 Task: Calculate File Size in a Directory.
Action: Mouse moved to (314, 438)
Screenshot: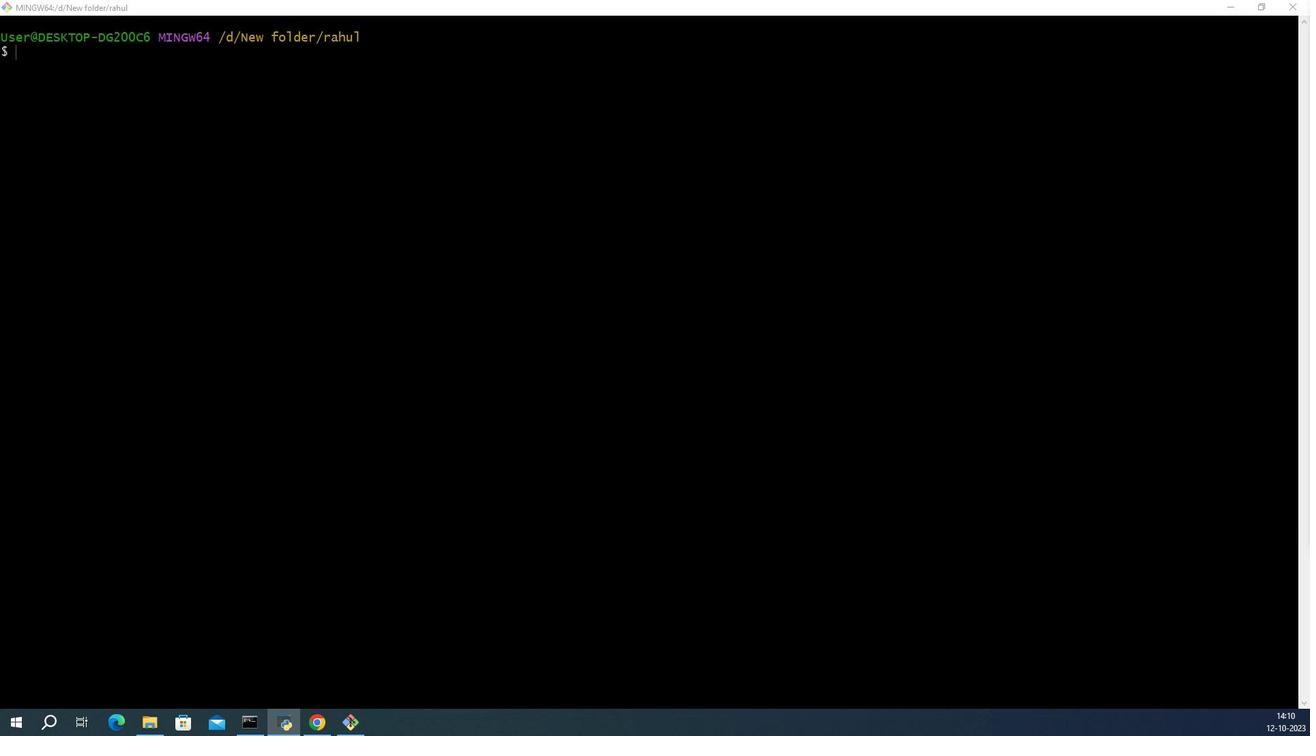
Action: Mouse pressed left at (314, 438)
Screenshot: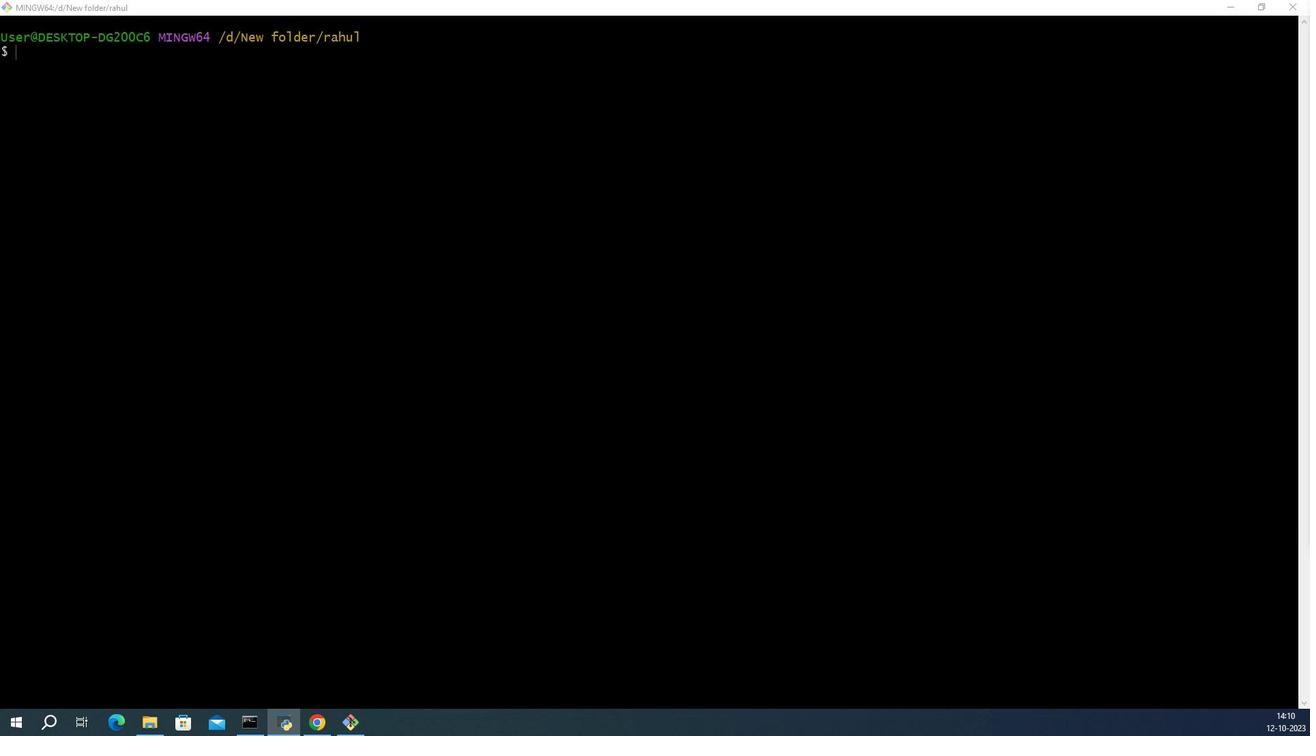 
Action: Mouse moved to (343, 83)
Screenshot: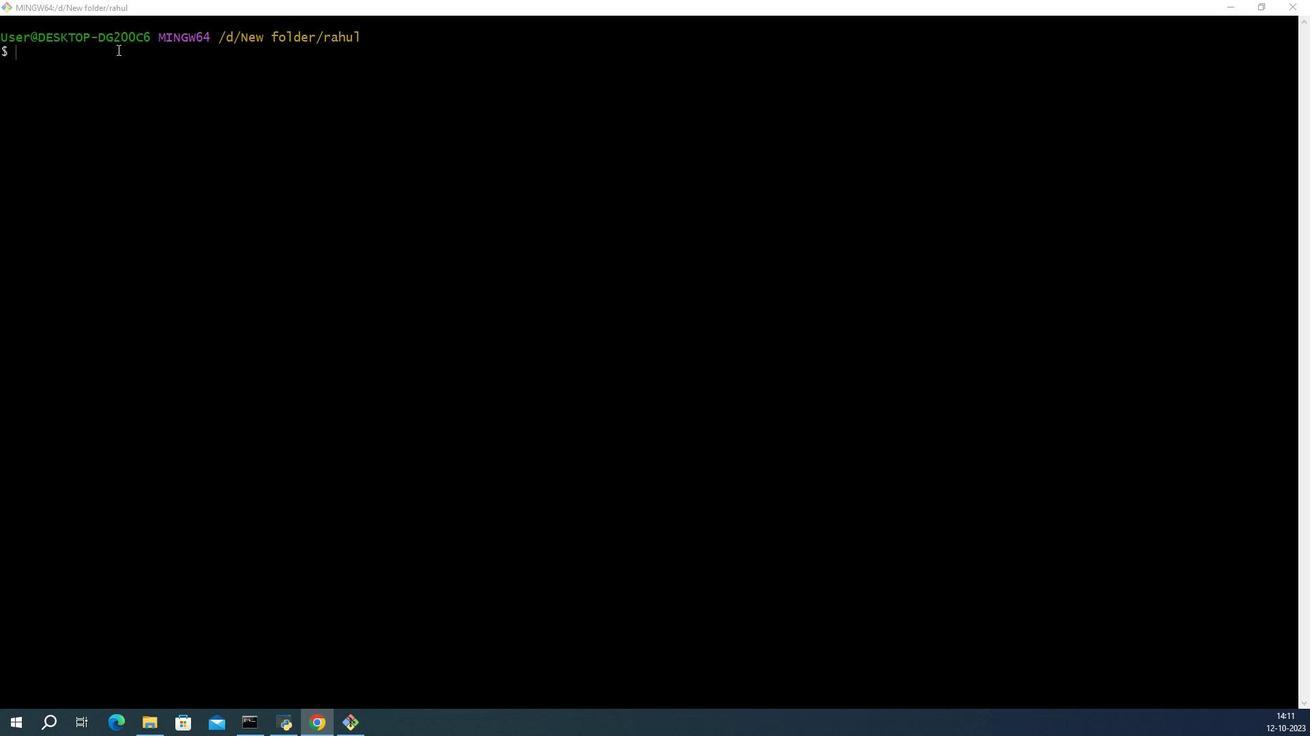 
Action: Mouse pressed left at (343, 83)
Screenshot: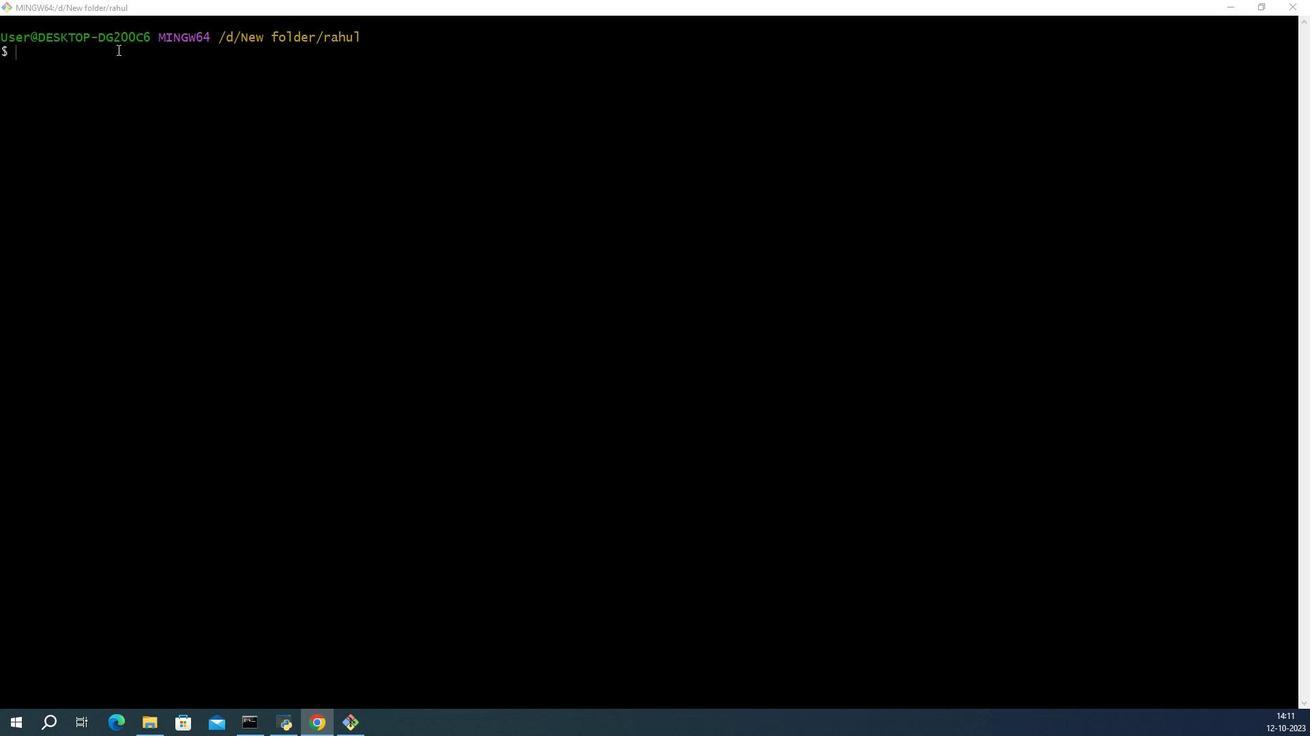 
Action: Key pressed vi<Key.space>sc<Key.backspace><Key.backspace><Key.backspace><Key.backspace><Key.backspace>ls<Key.enter>c<Key.backspace>vi<Key.space>script.sh<Key.enter>i<Key.shift>#<Key.shift>!/bin/bash<Key.enter><Key.enter><Key.enter>function<Key.space>to<Key.space>calculate<Key.space>file<Key.space>size<Key.enter><Key.backspace><Key.enter>calculate<Key.shift_r>_size<Key.shift_r><Key.shift_r><Key.shift_r><Key.shift_r><Key.shift_r><Key.shift_r><Key.shift_r><Key.shift_r><Key.shift_r>(<Key.shift_r>)<Key.right><Key.space><Key.shift_r>{<Key.enter>local<Key.space>total<Key.shift_r><Key.shift_r><Key.shift_r><Key.shift_r><Key.shift_r><Key.shift_r>_size=0<Key.enter>local<Key.space>uniy<Key.backspace>t=<Key.shift_r><Key.shift_r><Key.shift_r><Key.shift_r><Key.shift_r><Key.shift_r><Key.shift_r><Key.shift_r><Key.shift_r><Key.shift_r><Key.shift_r><Key.shift_r><Key.shift_r>(<Key.shift_r>"b<Key.caps_lock><Key.backspace>B<Key.shift_r>"<Key.space><Key.shift_r>"KB<Key.shift_r>"<Key.space><Key.shift_r>"MB<Key.shift_r>"<Key.space><Key.shift_r><Key.shift_r><Key.shift_r><Key.shift_r><Key.shift_r><Key.shift_r><Key.shift_r><Key.shift_r>"GB<Key.shift_r>"<Key.space><Key.shift_r>"TB<Key.shift_r>"<Key.shift_r><Key.shift_r><Key.shift_r>)<Key.enter><Key.enter><Key.enter><Key.enter><Key.shift>#<Key.caps_lock>l<Key.caps_lock>OOP<Key.space>TH<Key.backspace><Key.backspace><Key.backspace><Key.backspace><Key.backspace><Key.backspace><Key.caps_lock>oop<Key.space>through<Key.space>files<Key.space>in<Key.space>the<Key.space>directory<Key.enter><Key.enter><Key.backspace><Key.enter>while<Key.space><Key.caps_lock>IFS=<Key.caps_lock><Key.space>read<Key.space>-r<Key.space>-d<Key.space>''<Key.space>file;d<Key.backspace><Key.space>do<Key.enter>
Screenshot: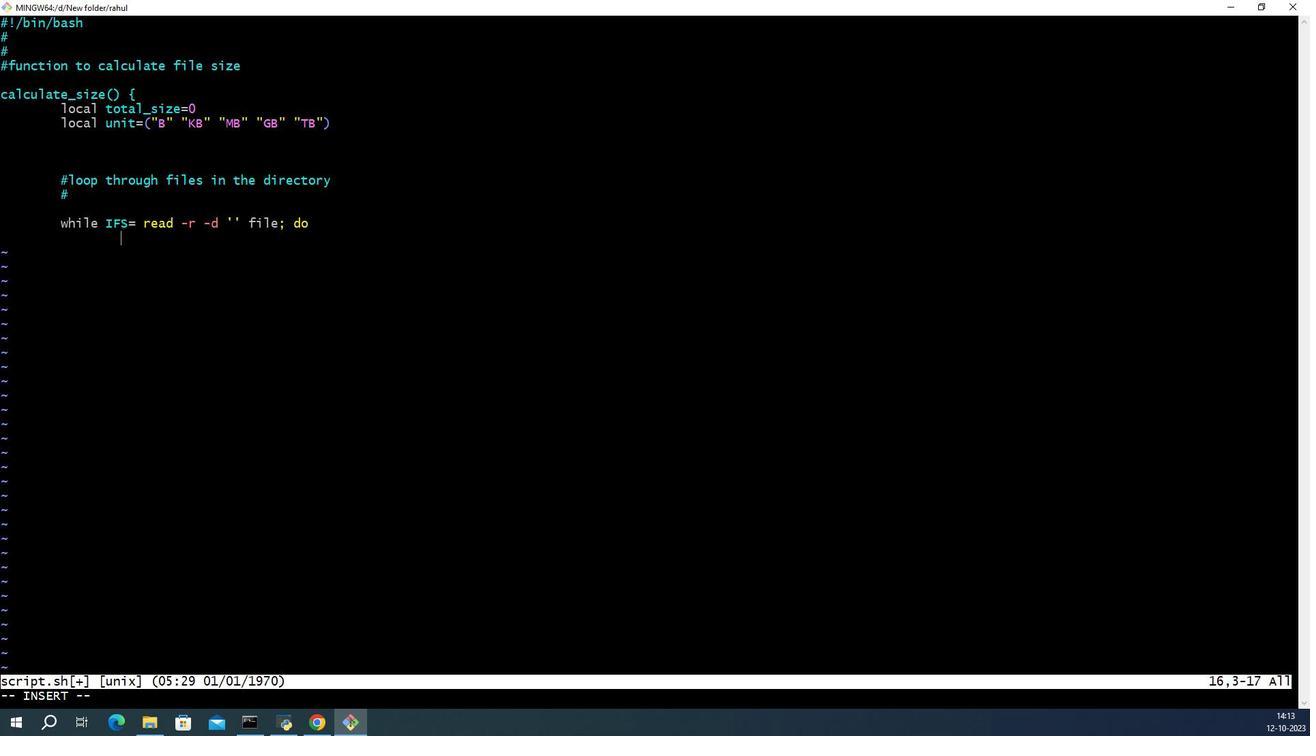 
Action: Mouse moved to (313, 253)
Screenshot: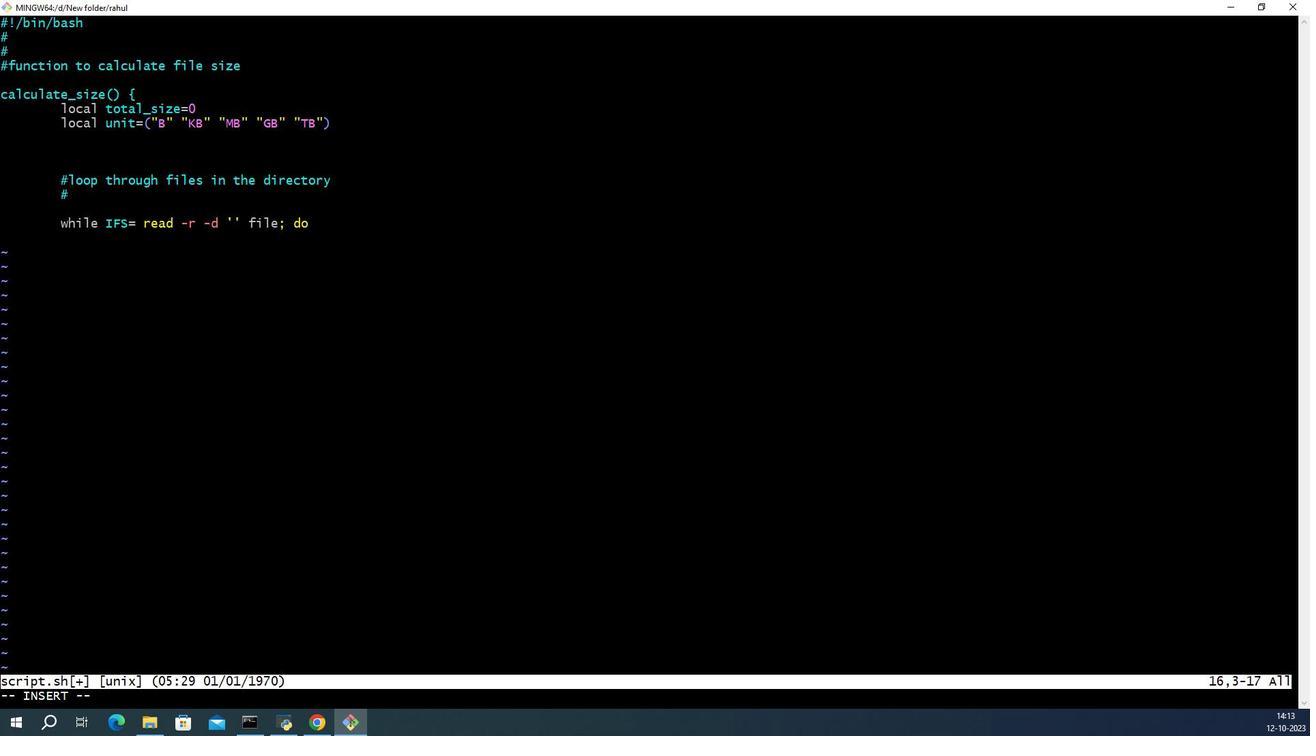 
Action: Mouse scrolled (313, 253) with delta (0, 0)
Screenshot: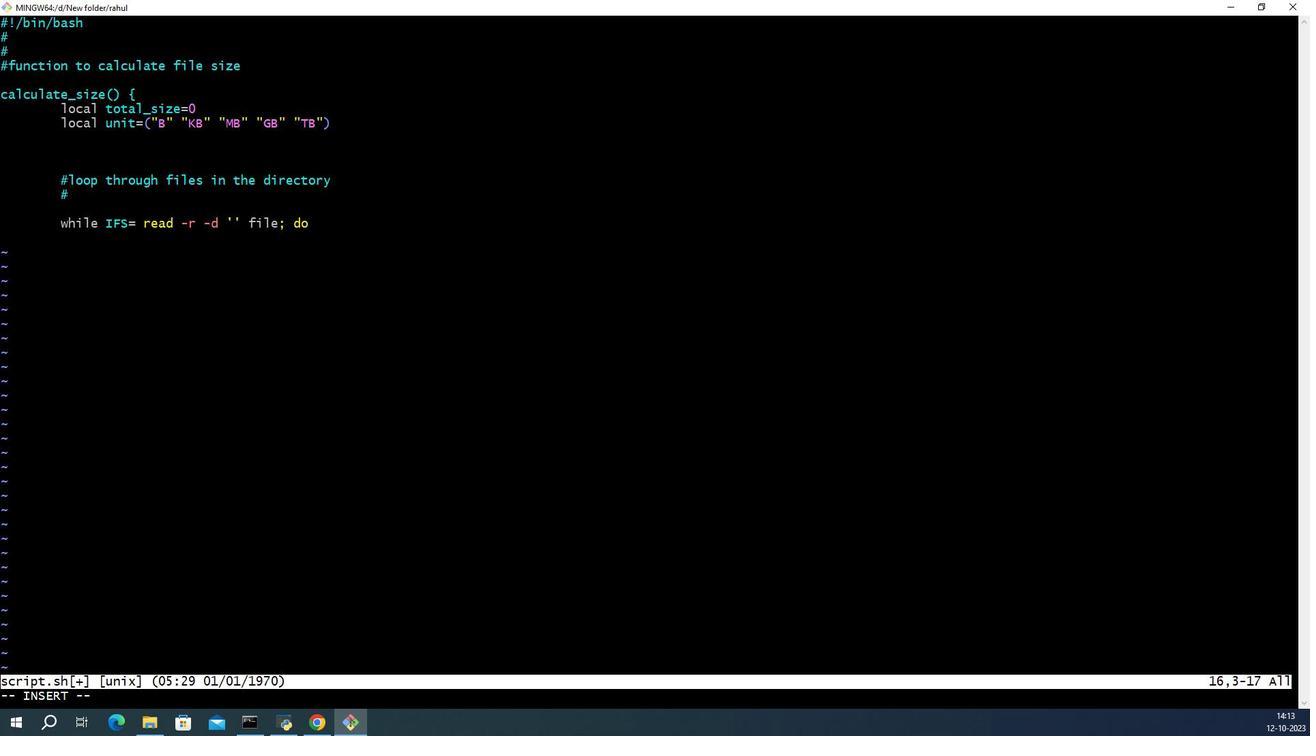 
Action: Mouse moved to (313, 253)
Screenshot: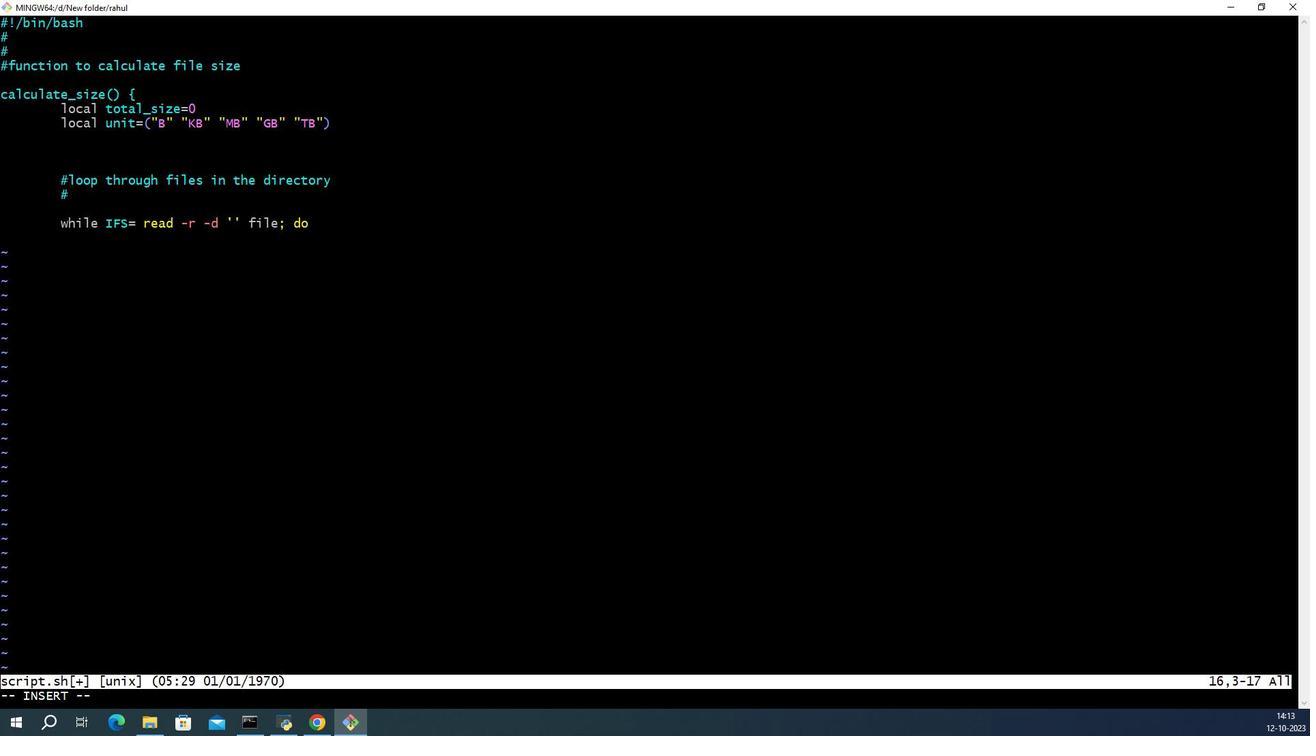 
Action: Mouse scrolled (313, 253) with delta (0, 0)
Screenshot: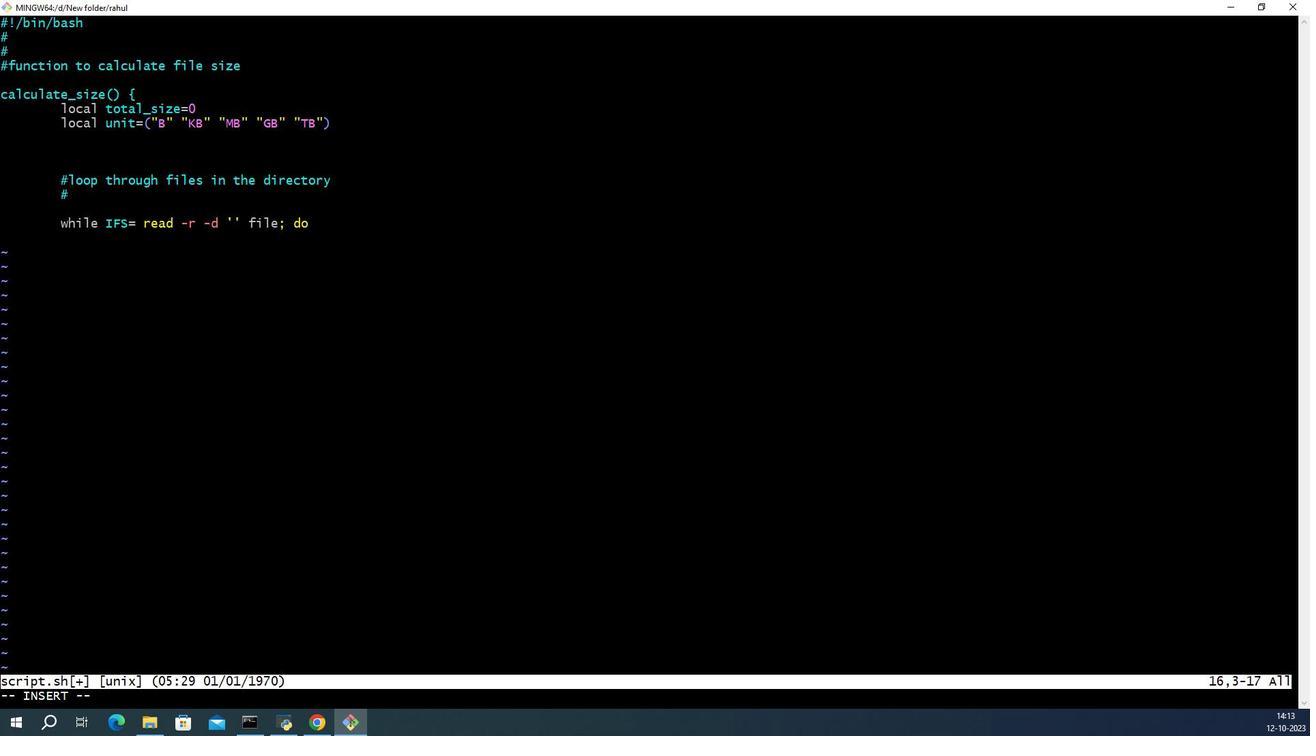 
Action: Mouse moved to (313, 255)
Screenshot: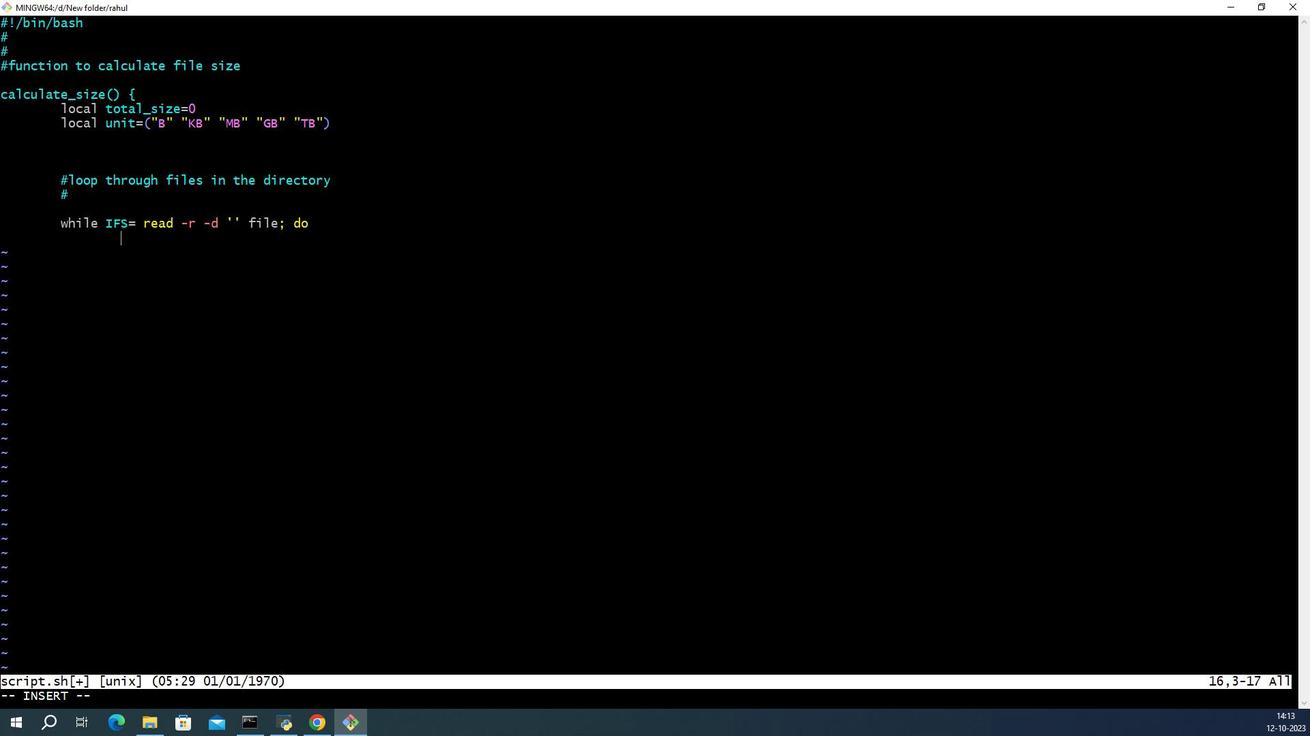 
Action: Mouse scrolled (313, 255) with delta (0, 0)
Screenshot: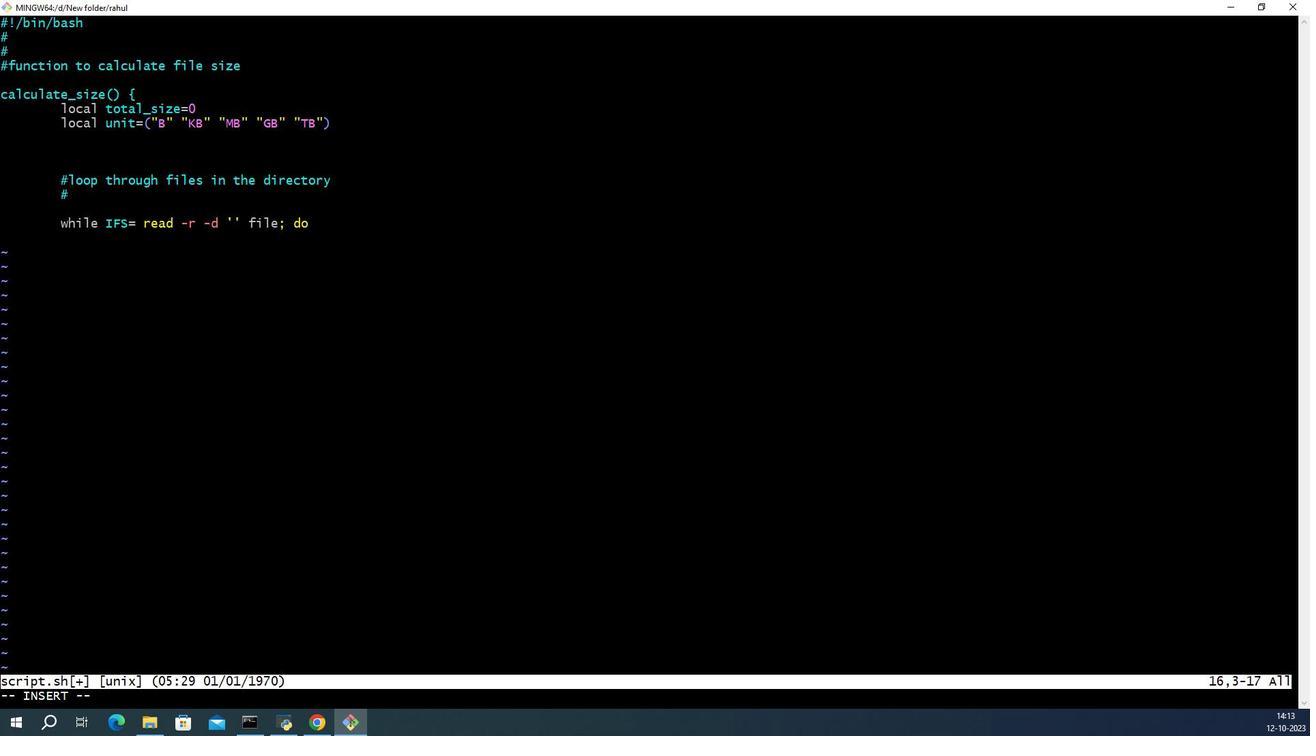 
Action: Mouse moved to (313, 262)
Screenshot: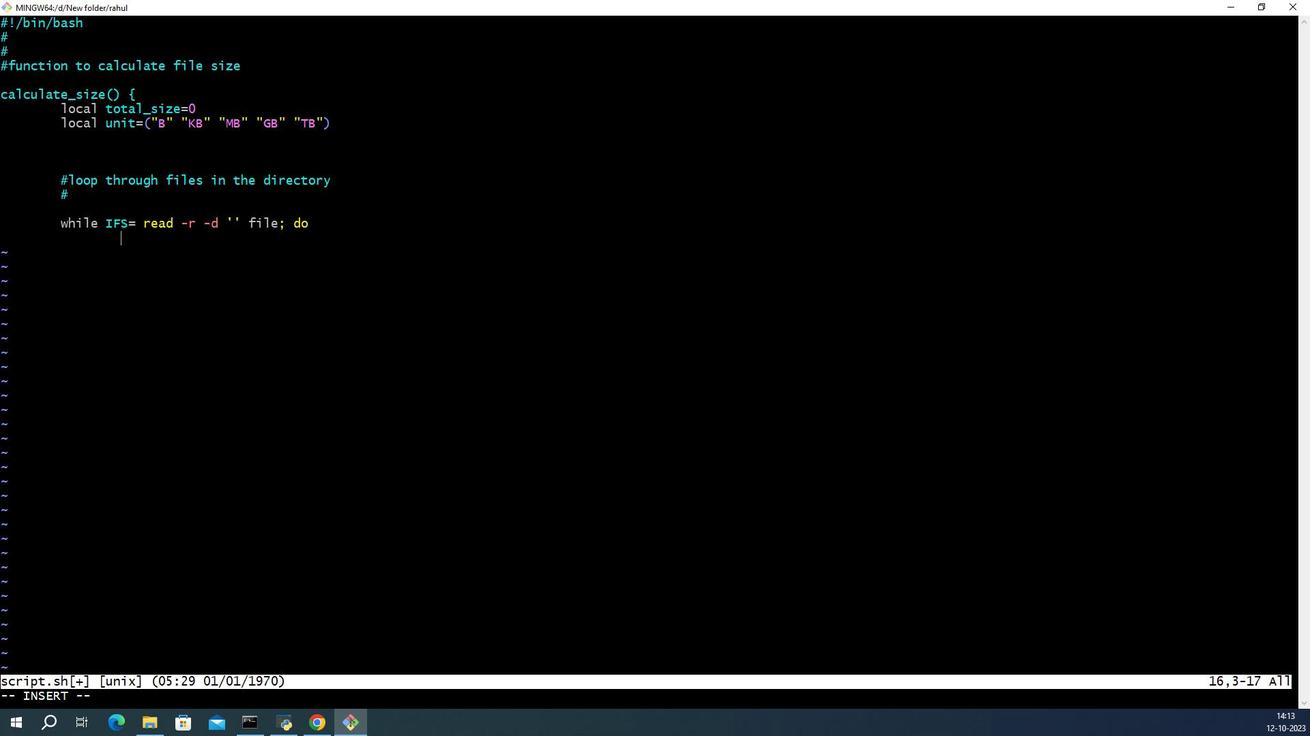 
Action: Mouse scrolled (313, 262) with delta (0, 0)
Screenshot: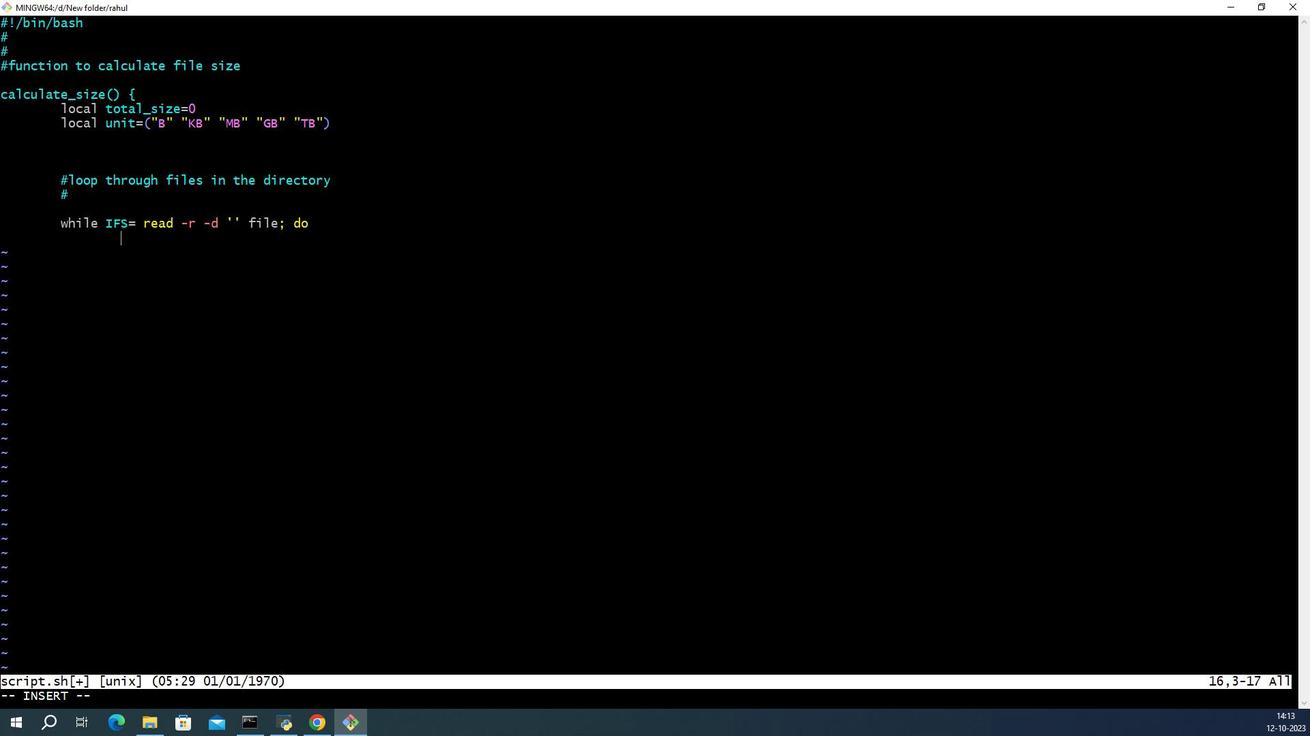 
Action: Mouse moved to (343, 234)
Screenshot: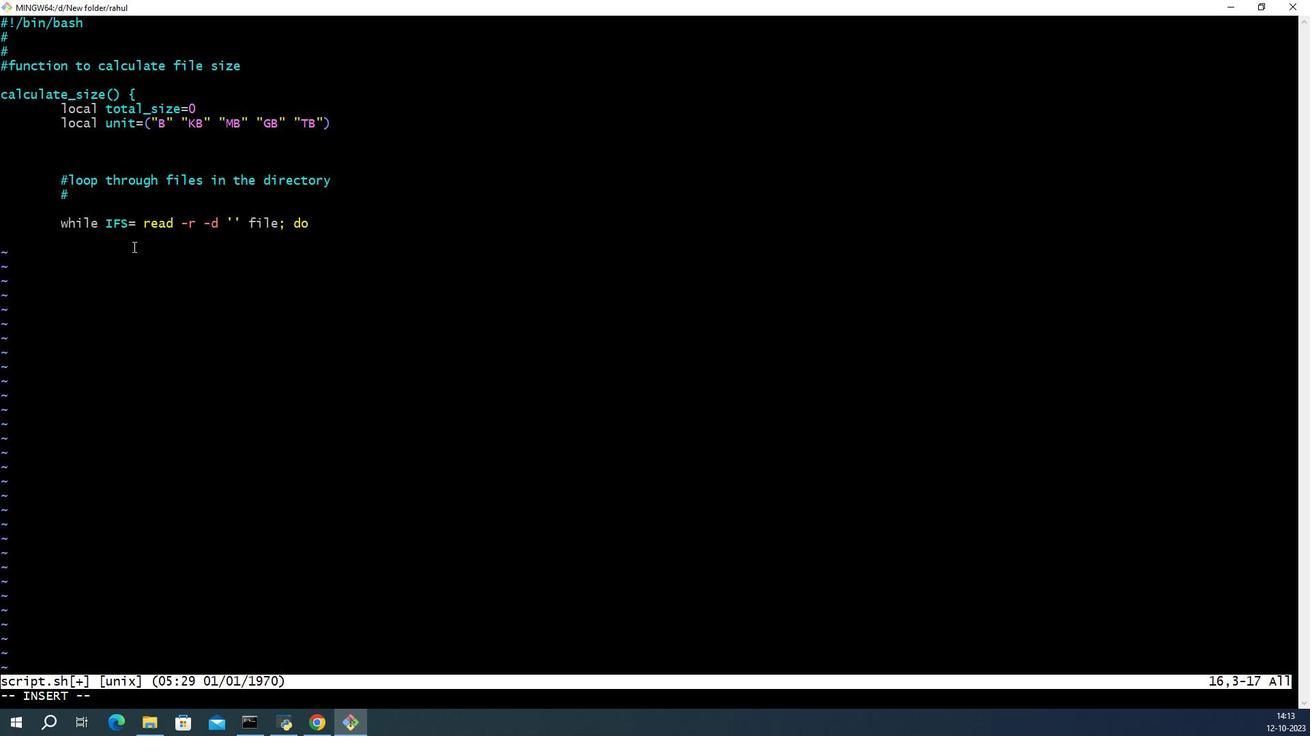 
Action: Mouse pressed left at (343, 234)
Screenshot: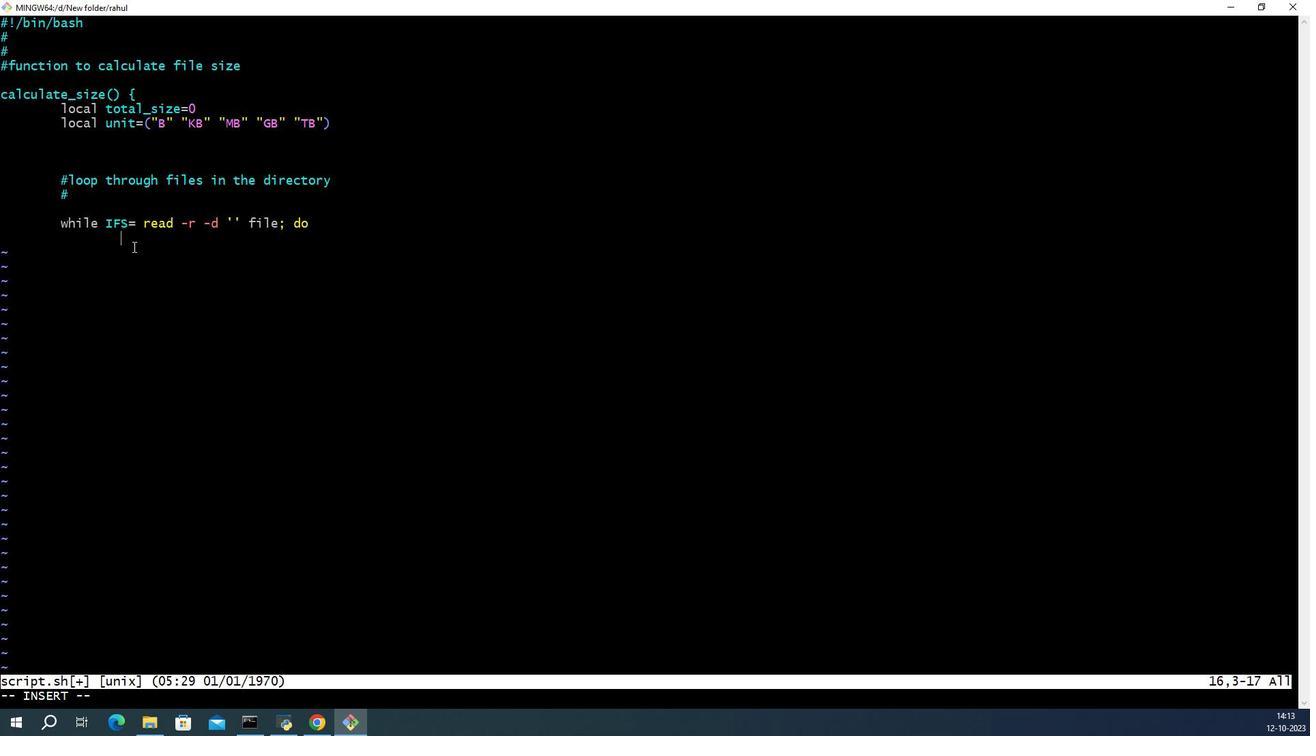 
Action: Key pressed <Key.shift><Key.shift>#<Key.caps_lock>G<Key.caps_lock>et<Key.space>the<Key.space>su<Key.backspace>ize<Key.space>of<Key.space>each<Key.space>files<Key.enter><Key.backspace><Key.enter>aize<Key.backspace><Key.backspace><Key.backspace><Key.backspace>ai<Key.backspace><Key.backspace><Key.backspace>size=<Key.shift>$<Key.shift_r>(du<Key.space>-b<Key.space><Key.shift_r>"<Key.shift>$file<Key.shift_r><Key.shift_r><Key.shift_r><Key.shift_r><Key.shift_r><Key.shift_r><Key.shift_r><Key.shift_r><Key.shift_r><Key.shift_r><Key.shift_r><Key.shift_r><Key.shift_r><Key.shift_r><Key.shift_r><Key.shift_r><Key.shift_r><Key.shift_r><Key.shift_r><Key.shift_r><Key.shift_r><Key.shift_r><Key.shift_r><Key.shift_r><Key.shift_r><Key.shift_r><Key.shift_r>"<Key.space><Key.shift_r><Key.shift_r><Key.shift_r><Key.shift_r><Key.shift_r><Key.shift_r><Key.shift_r><Key.shift_r><Key.shift_r><Key.shift_r><Key.shift_r><Key.shift_r><Key.shift_r><Key.shift_r><Key.shift_r><Key.shift_r><Key.shift_r><Key.shift_r><Key.shift_r><Key.shift_r><Key.shift_r><Key.shift_r><Key.shift_r><Key.shift_r><Key.shift_r><Key.shift_r><Key.shift_r><Key.shift_r><Key.shift_r>|<Key.space>awk<Key.space>'<Key.shift_r>{print<Key.space><Key.shift><Key.shift><Key.shift><Key.shift><Key.shift><Key.shift>$1<Key.shift_r>"<Key.backspace>'<Key.space><Key.shift_r>)<Key.enter><Key.up><Key.right><Key.right><Key.right><Key.right><Key.right><Key.right><Key.right><Key.right><Key.right><Key.right><Key.right><Key.right><Key.right><Key.right><Key.right><Key.right><Key.right><Key.right><Key.right><Key.right><Key.right><Key.right><Key.right><Key.right><Key.right><Key.right><Key.right><Key.right><Key.right><Key.right><Key.right><Key.right><Key.right><Key.right><Key.right><Key.right><Key.right><Key.shift_r>}<Key.right><Key.right><Key.enter><Key.backspace><Key.right><Key.enter><Key.enter>total<Key.shift_r><Key.shift_r><Key.shift_r><Key.shift_r><Key.shift_r><Key.shift_r><Key.shift_r>_size=<Key.shift>$<Key.shift_r>(du<Key.space>-b<Key.space><Key.shift_r>"<Key.shift>$file<Key.shift_r><Key.shift_r><Key.shift_r><Key.shift_r><Key.shift_r><Key.shift_r><Key.shift_r><Key.shift_r>"<Key.backspace><Key.backspace><Key.backspace><Key.backspace><Key.backspace><Key.backspace><Key.backspace><Key.backspace><Key.backspace><Key.backspace><Key.backspace><Key.backspace><Key.backspace><Key.shift_r>(total<Key.shift_r>_size<Key.space><Key.shift_r>+<Key.space>size<Key.shift_r><Key.shift_r><Key.shift_r>)<Key.shift_r>)<Key.enter>done<Key.space><Key.shift_r><Key.shift_r><Key.shift_r><Key.shift_r><Key.shift_r><Key.shift_r><Key.shift_r><Key.shift_r><Key.shift_r><Key.shift_r><Key.shift_r><Key.shift_r><Key.shift_r><Key.shift_r><Key.shift_r><Key.shift_r><Key.shift_r><Key.shift_r><Key.shift_r><Key.shift_r><Key.shift_r><Key.shift_r><Key.shift_r><Key.shift_r><Key.shift_r><Key.shift_r><Key.shift_r><Key.shift_r><Key.shift_r><Key.shift_r><Key.shift_r><Key.shift_r><Key.shift_r><Key.shift_r><Key.shift_r><Key.shift_r><Key.shift_r><<Key.space><<Key.shift_r><Key.shift_r><Key.shift_r><Key.shift_r><Key.shift_r><Key.shift_r>(find<Key.space><Key.shift_r>"<Key.shift>$1<Key.shift_r>"<Key.space>-type<Key.space>f<Key.space>-print0<Key.shift_r><Key.shift_r><Key.shift_r><Key.shift_r><Key.shift_r><Key.shift_r><Key.shift_r><Key.shift_r><Key.shift_r><Key.shift_r><Key.shift_r><Key.shift_r><Key.shift_r><Key.shift_r><Key.shift_r><Key.shift_r><Key.shift_r><Key.shift_r><Key.shift_r><Key.shift_r><Key.shift_r><Key.shift_r><Key.shift_r><Key.shift_r><Key.shift_r><Key.shift_r><Key.shift_r>)<Key.shift_r><Key.enter><Key.up>
Screenshot: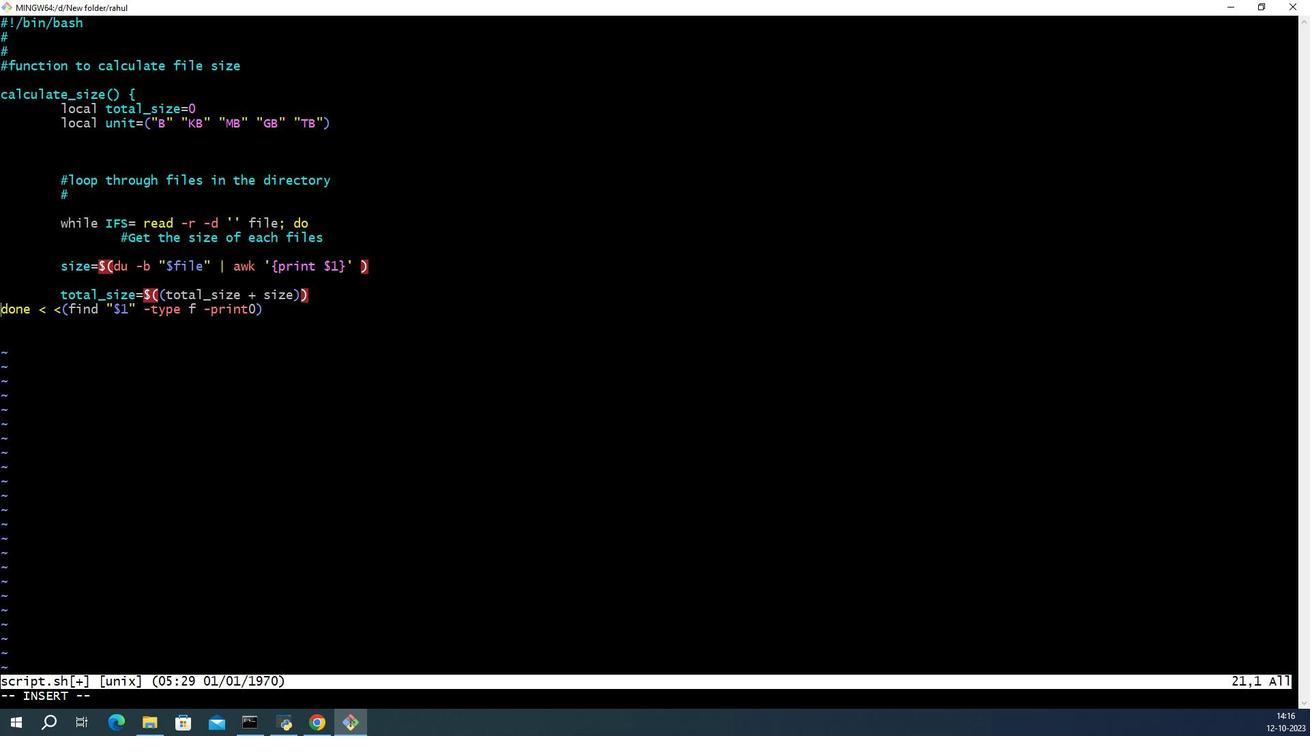 
Action: Mouse moved to (314, 193)
Screenshot: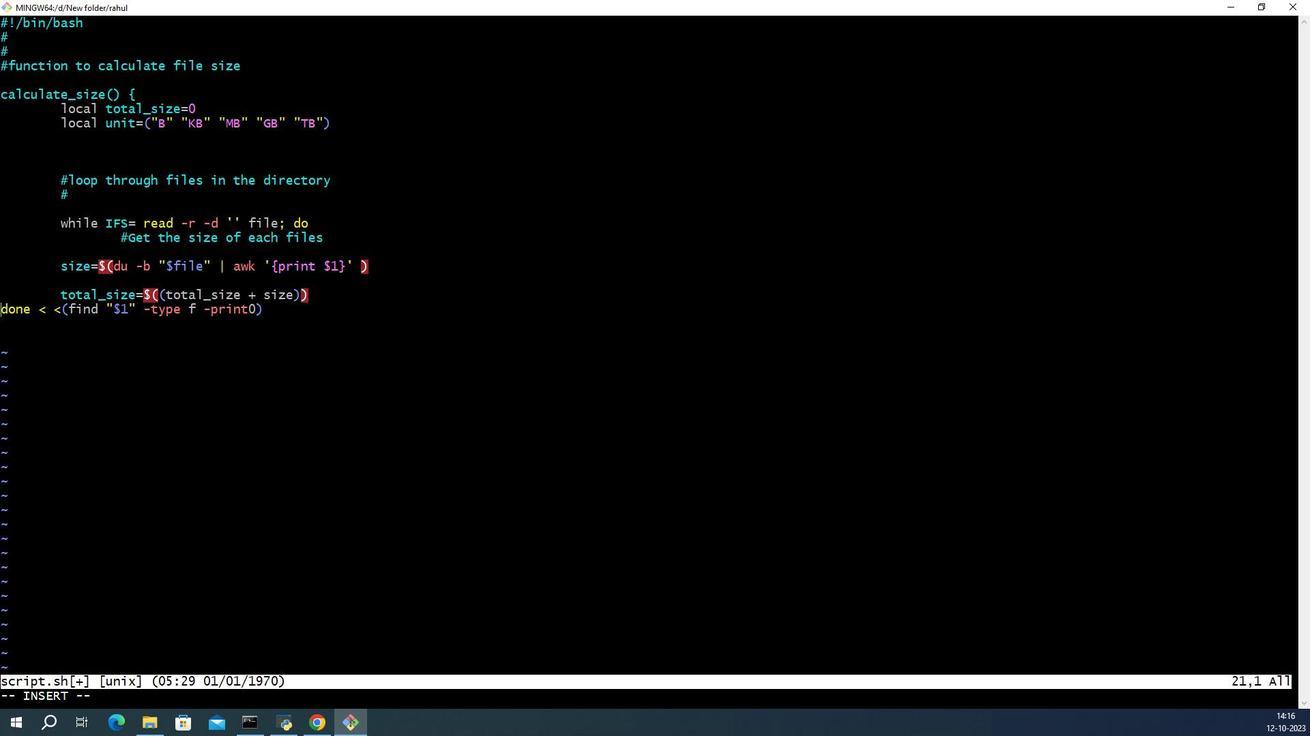 
Action: Mouse scrolled (314, 194) with delta (0, 0)
Screenshot: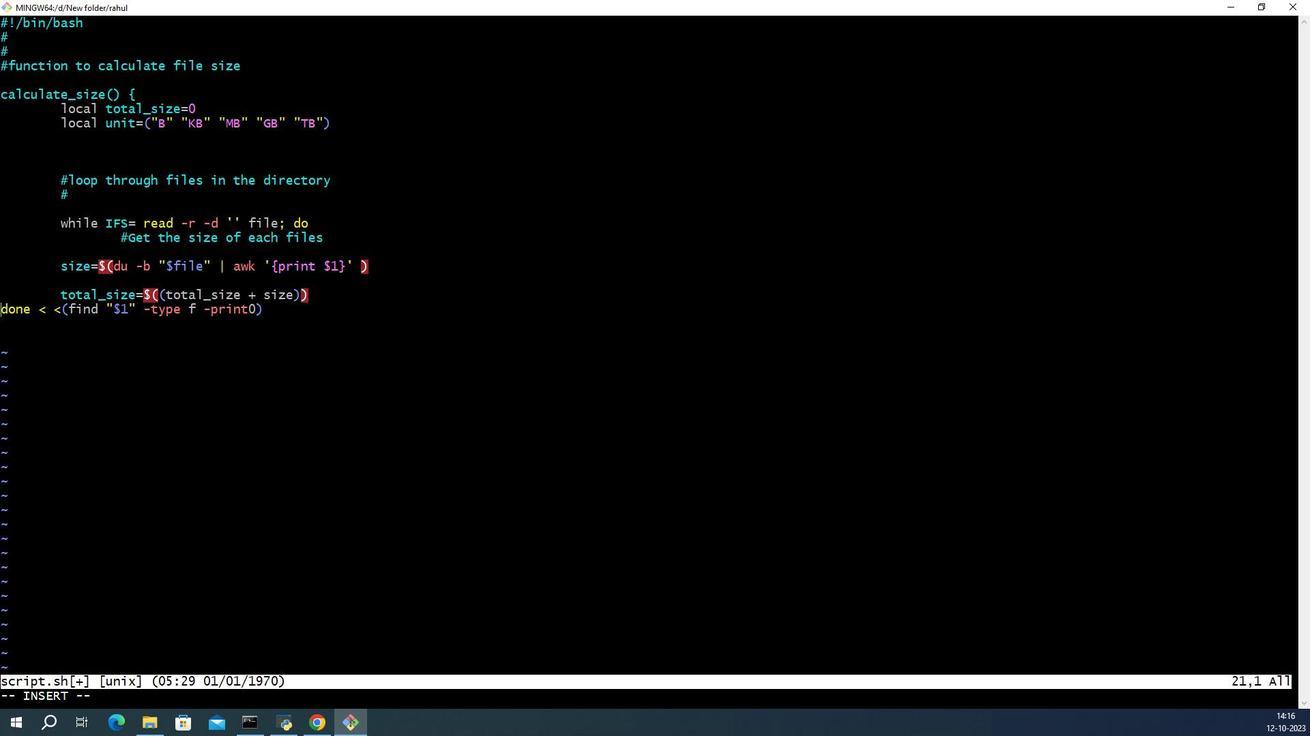 
Action: Mouse moved to (314, 194)
Screenshot: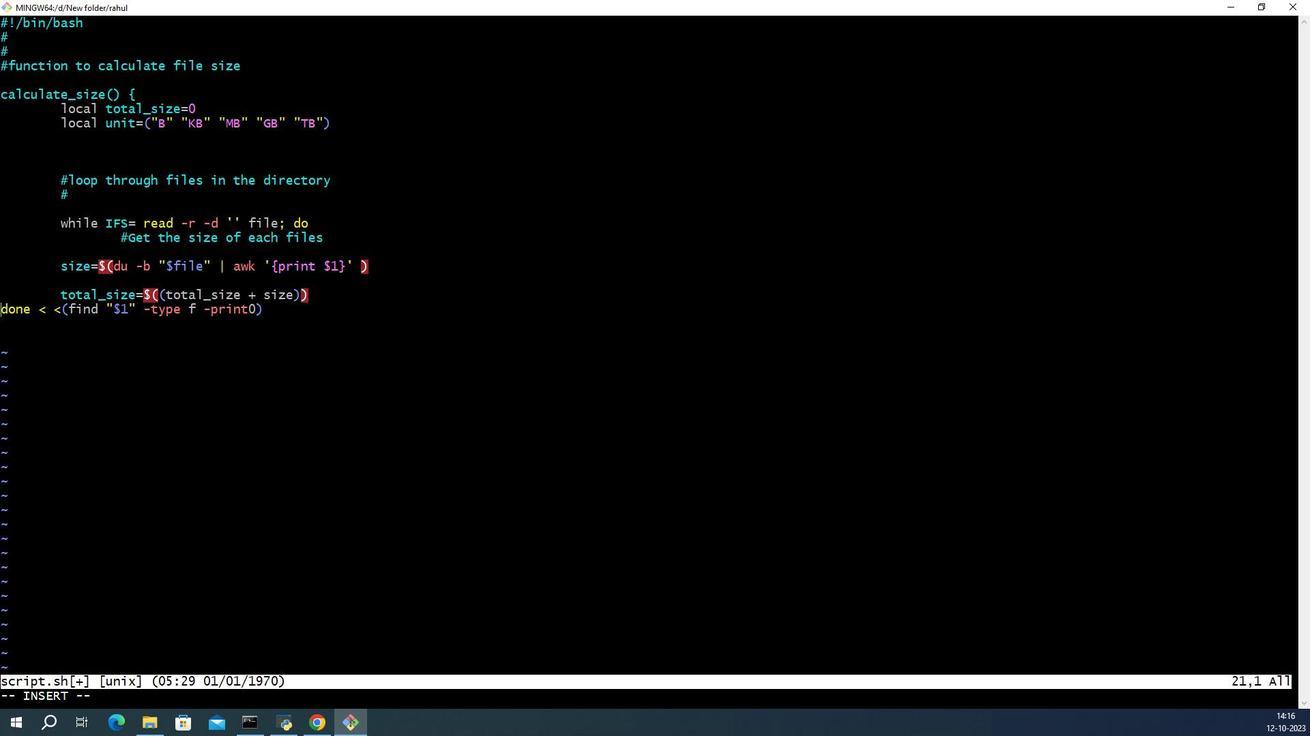 
Action: Mouse scrolled (314, 194) with delta (0, 0)
Screenshot: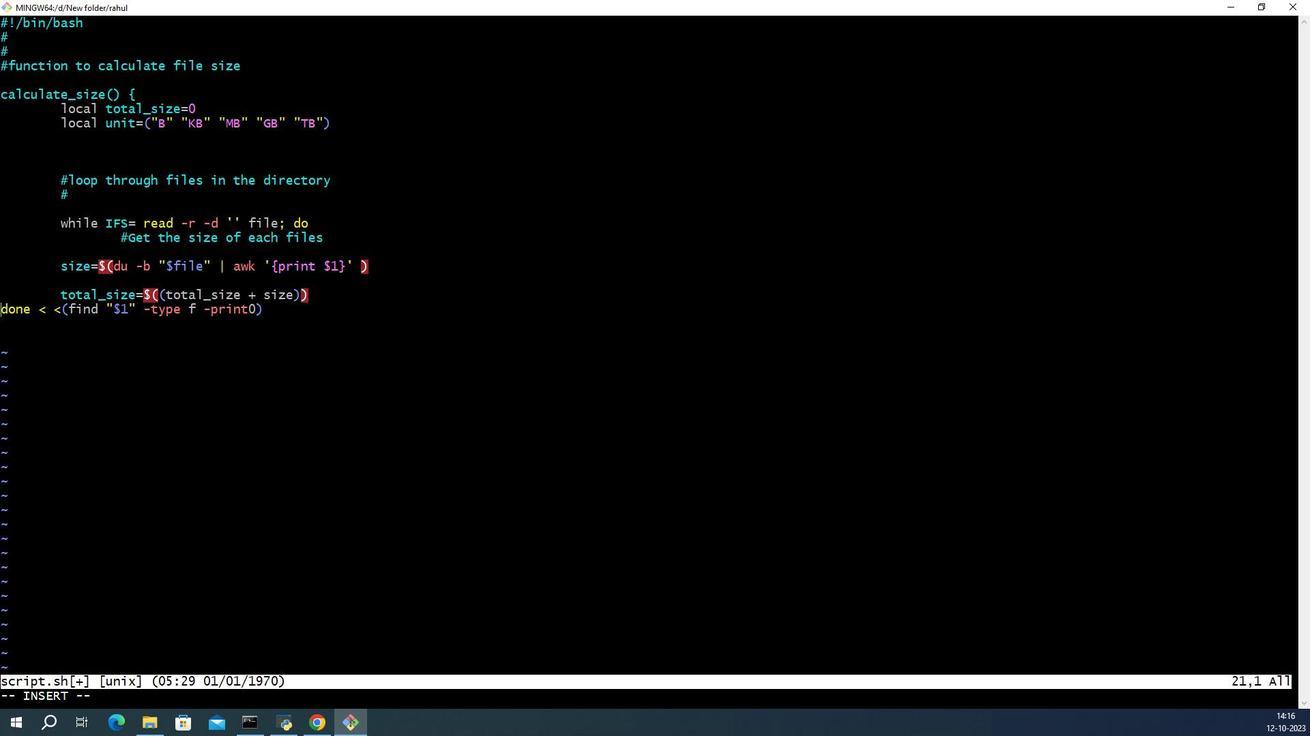 
Action: Mouse scrolled (314, 194) with delta (0, 0)
Screenshot: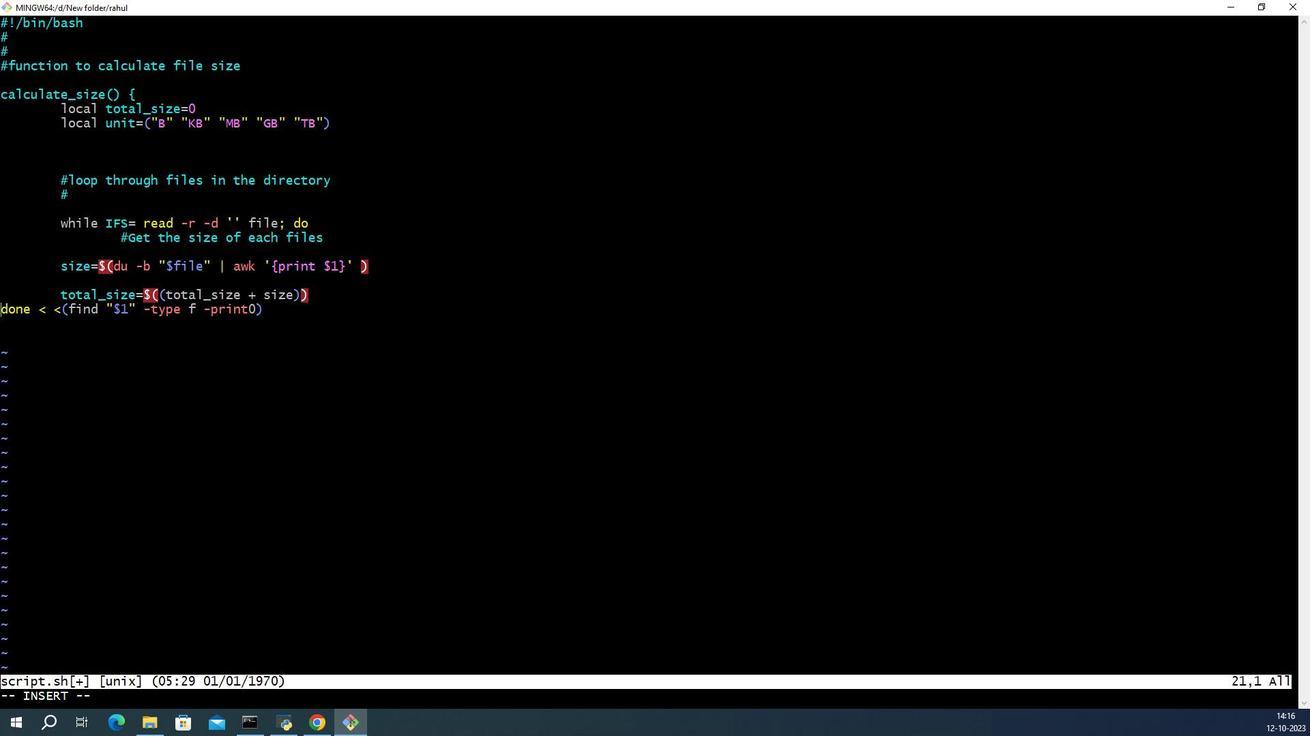 
Action: Mouse scrolled (314, 193) with delta (0, 0)
Screenshot: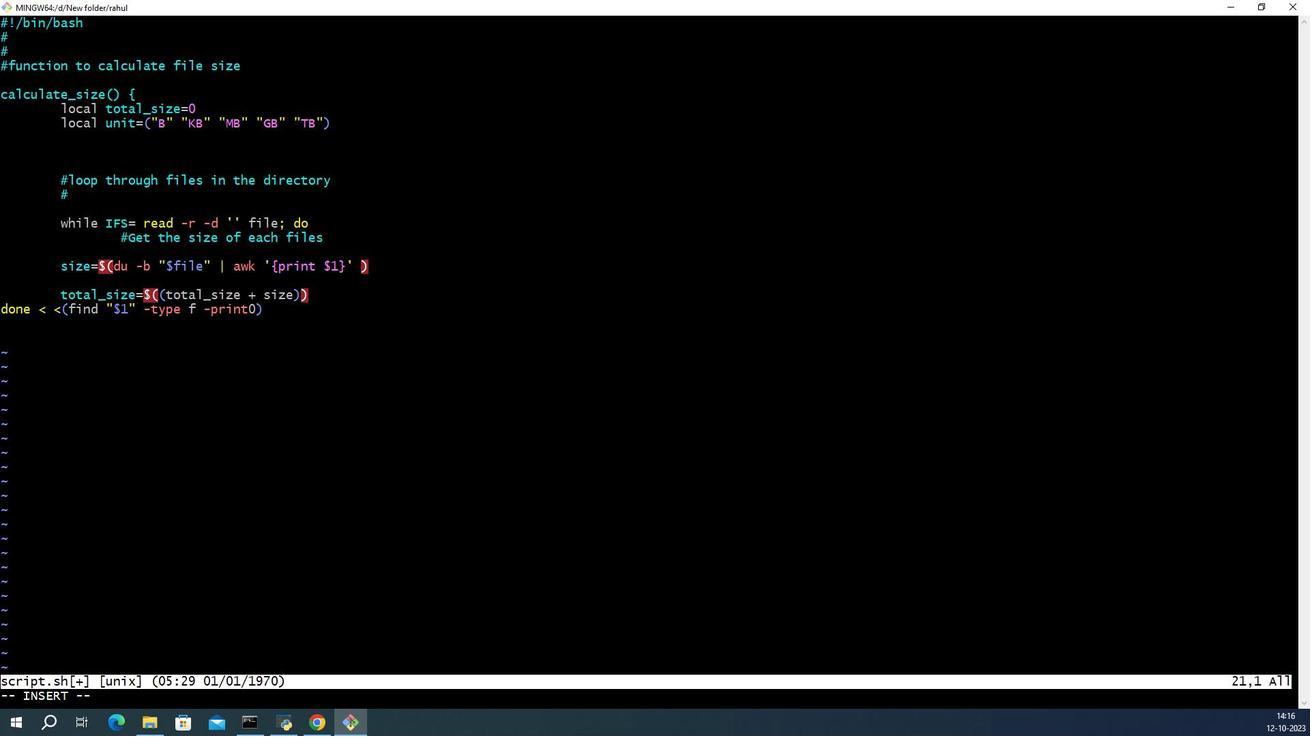 
Action: Mouse moved to (345, 281)
Screenshot: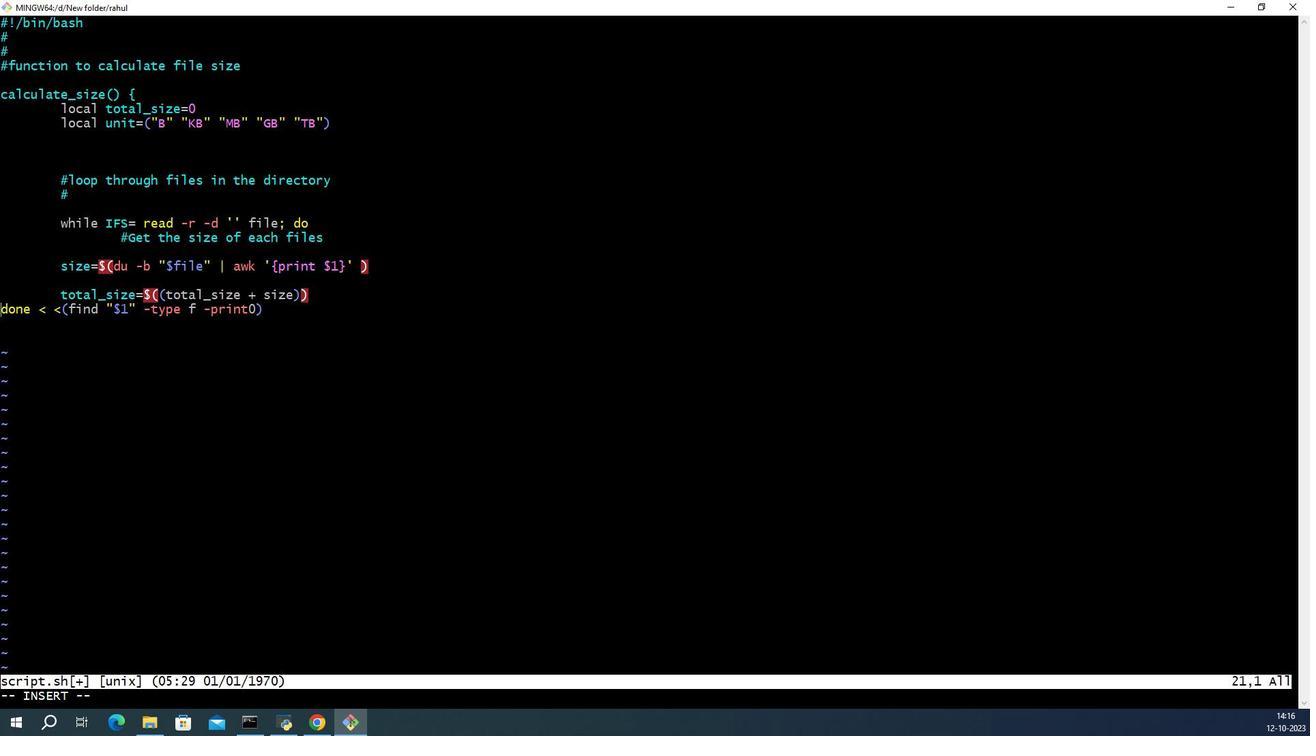
Action: Mouse pressed left at (345, 281)
Screenshot: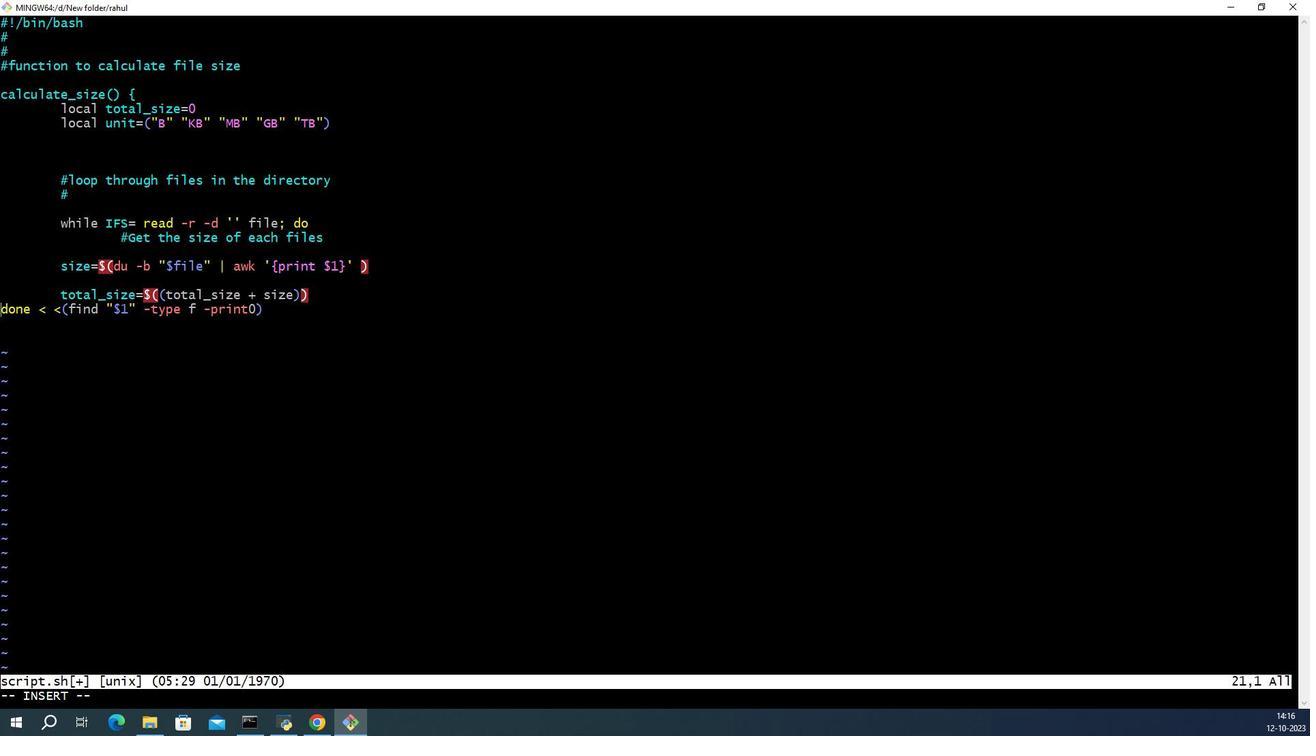 
Action: Mouse moved to (343, 317)
Screenshot: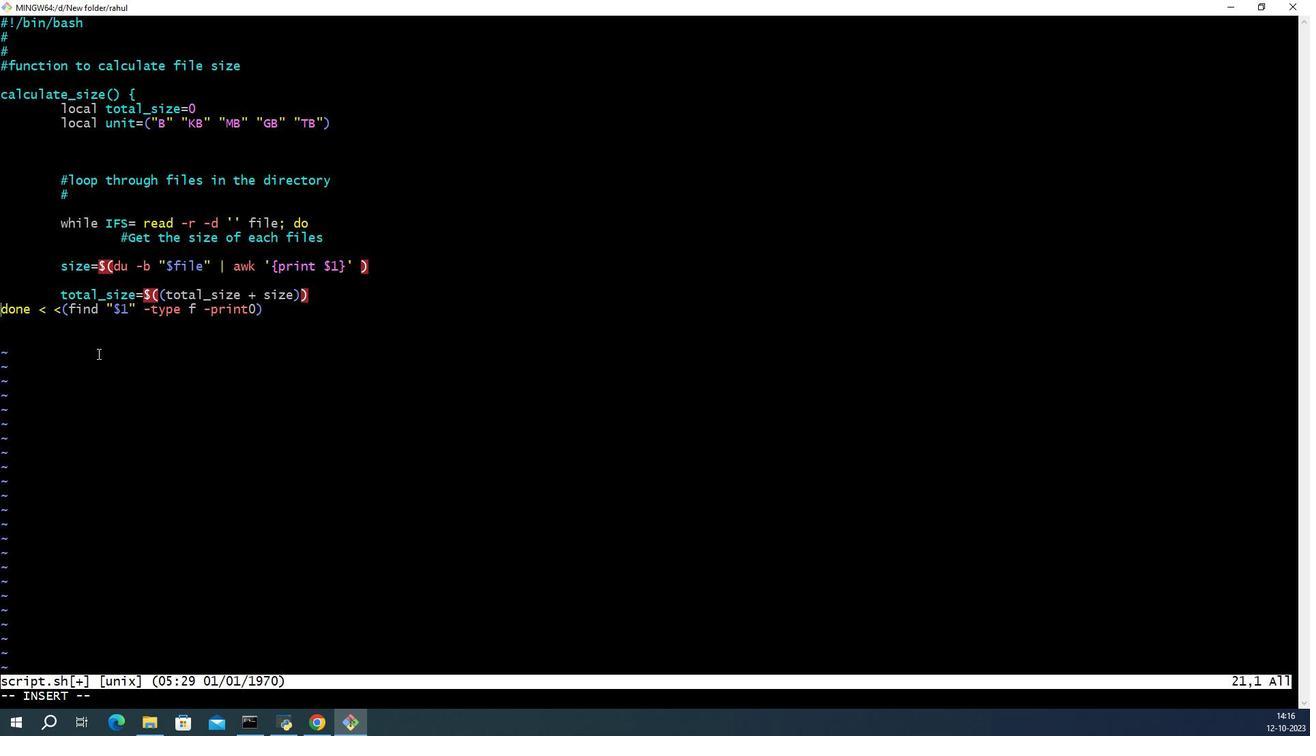 
Action: Key pressed <Key.space><Key.space><Key.space><Key.space><Key.space><Key.space>
Screenshot: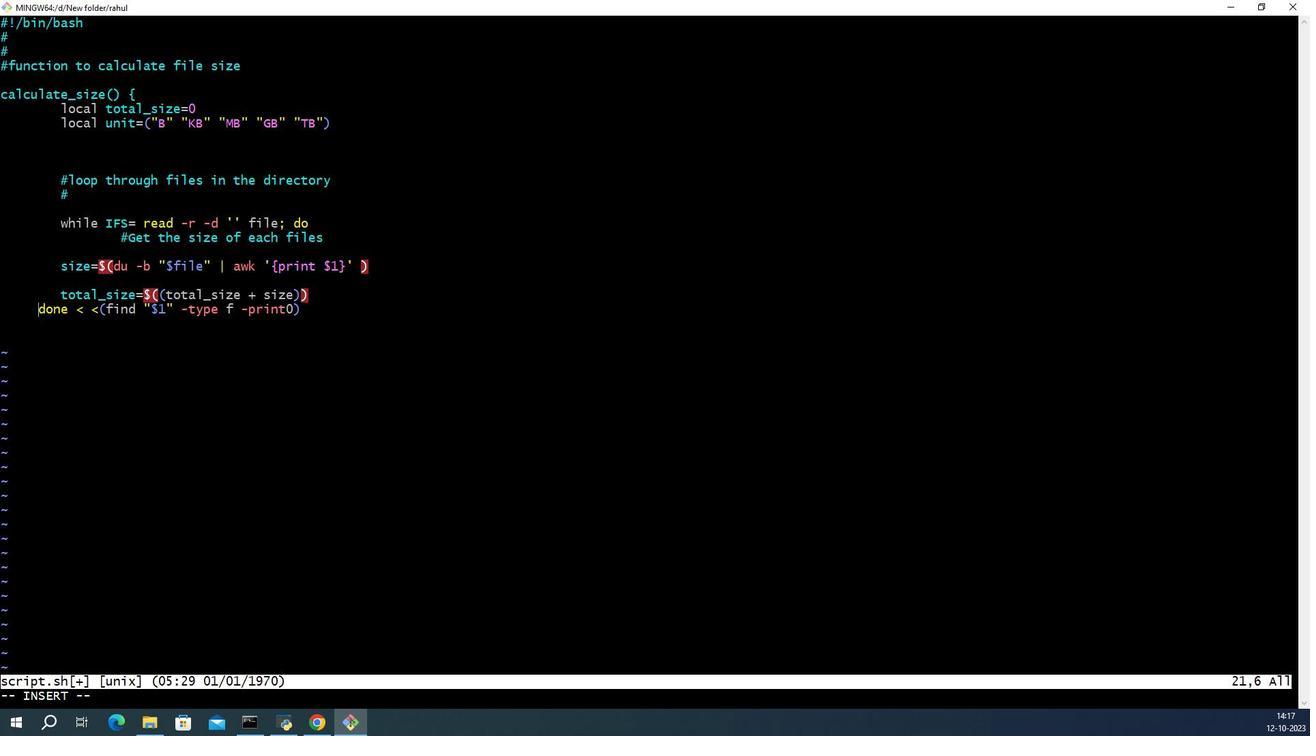 
Action: Mouse moved to (344, 248)
Screenshot: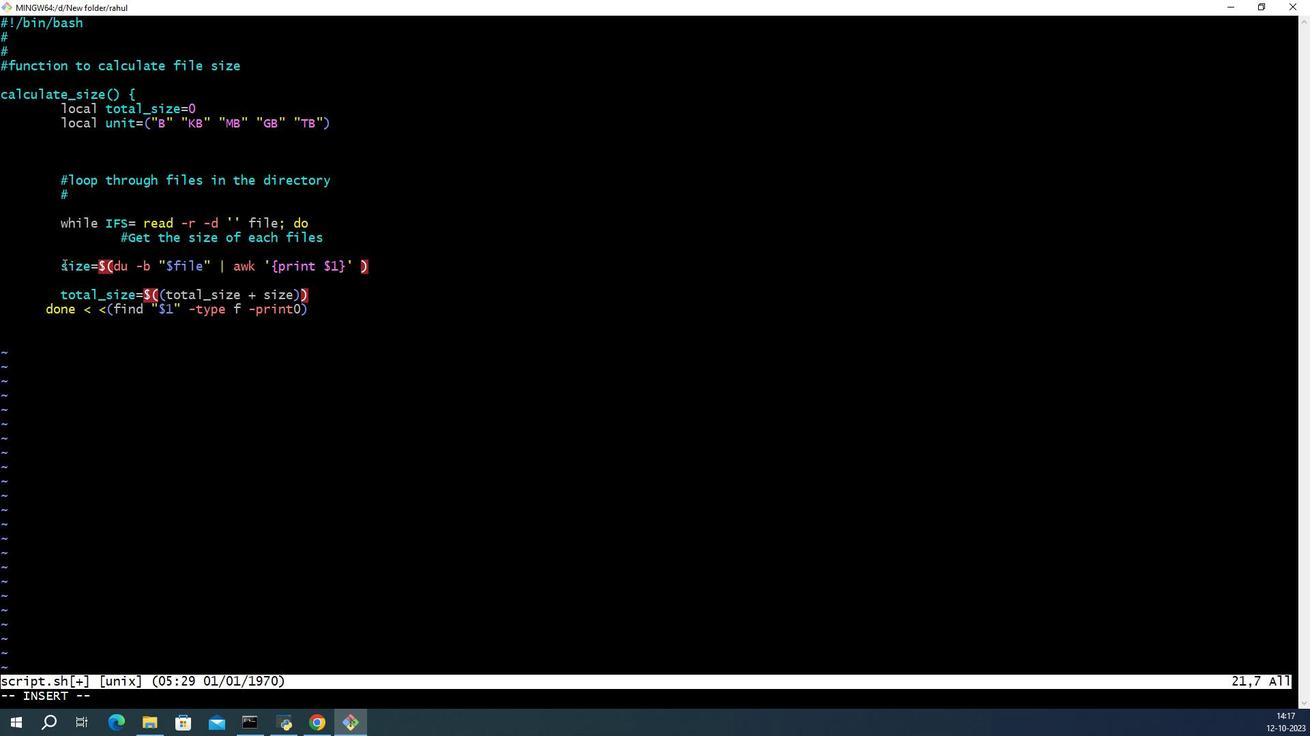 
Action: Mouse pressed left at (344, 248)
Screenshot: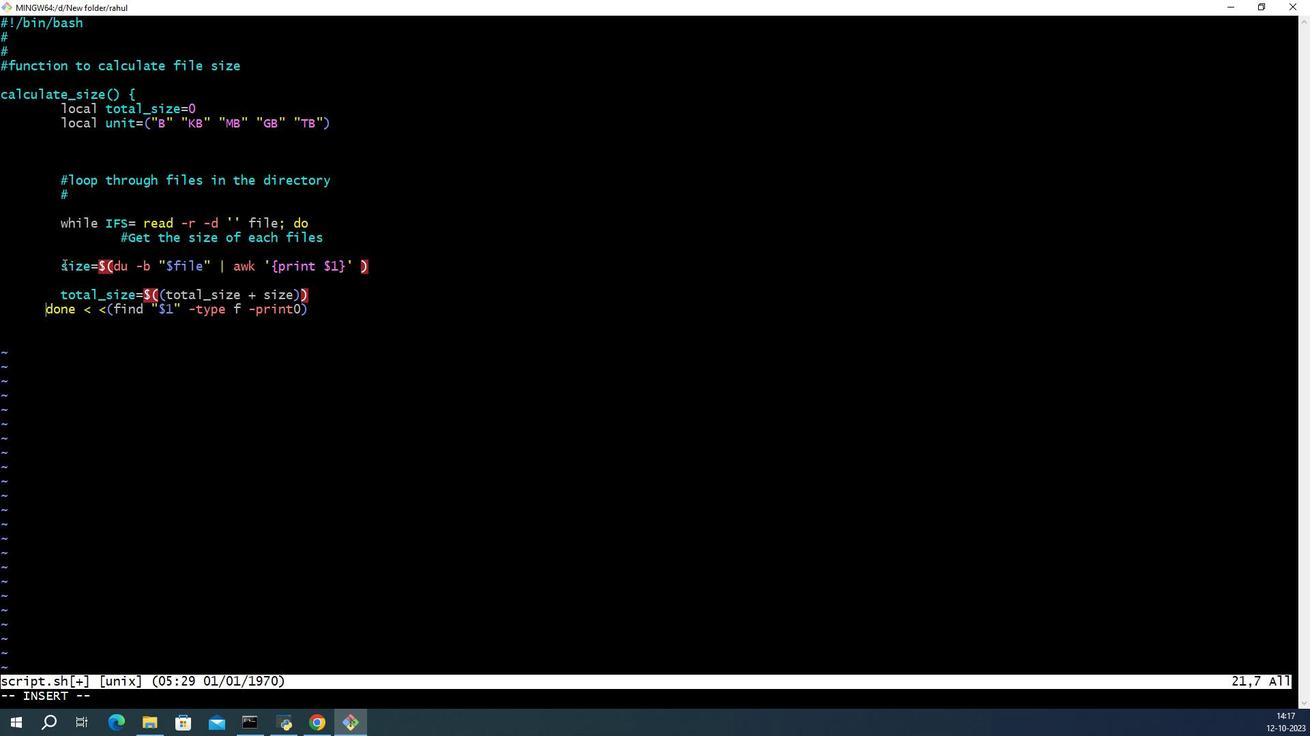 
Action: Mouse moved to (344, 243)
Screenshot: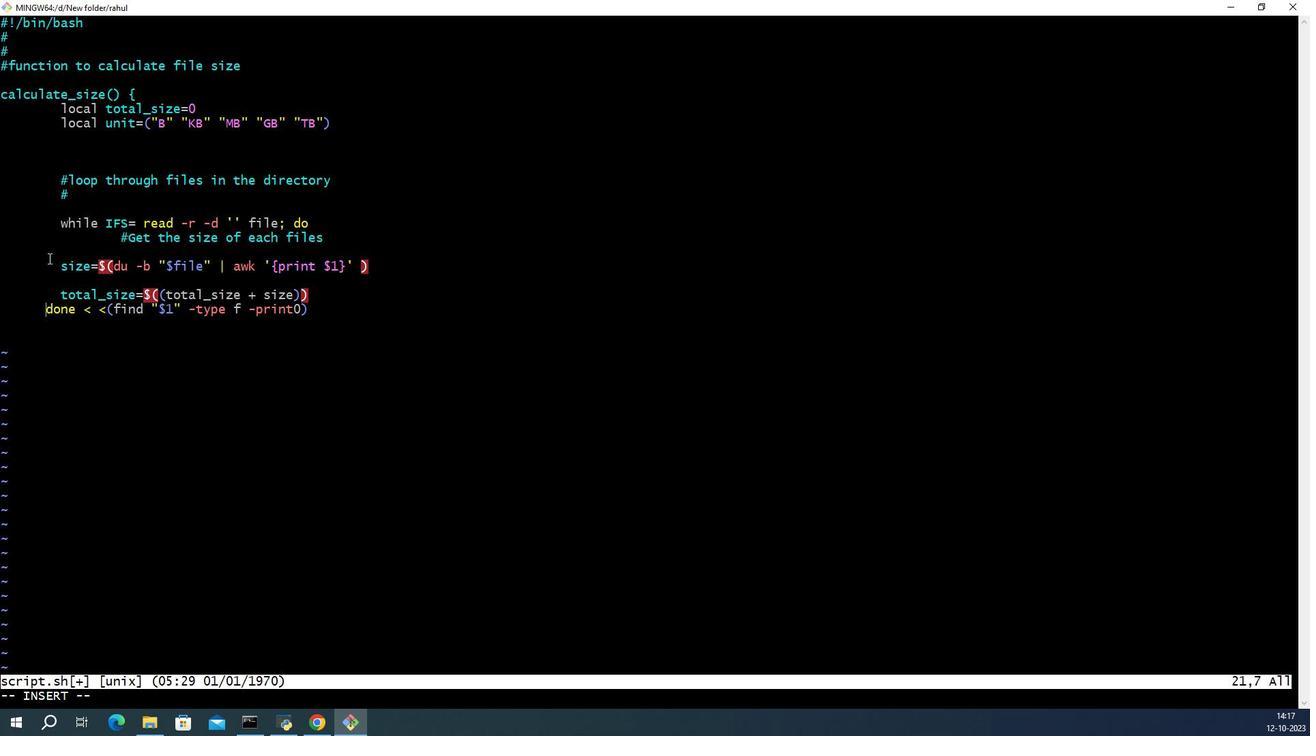 
Action: Mouse pressed left at (344, 243)
Screenshot: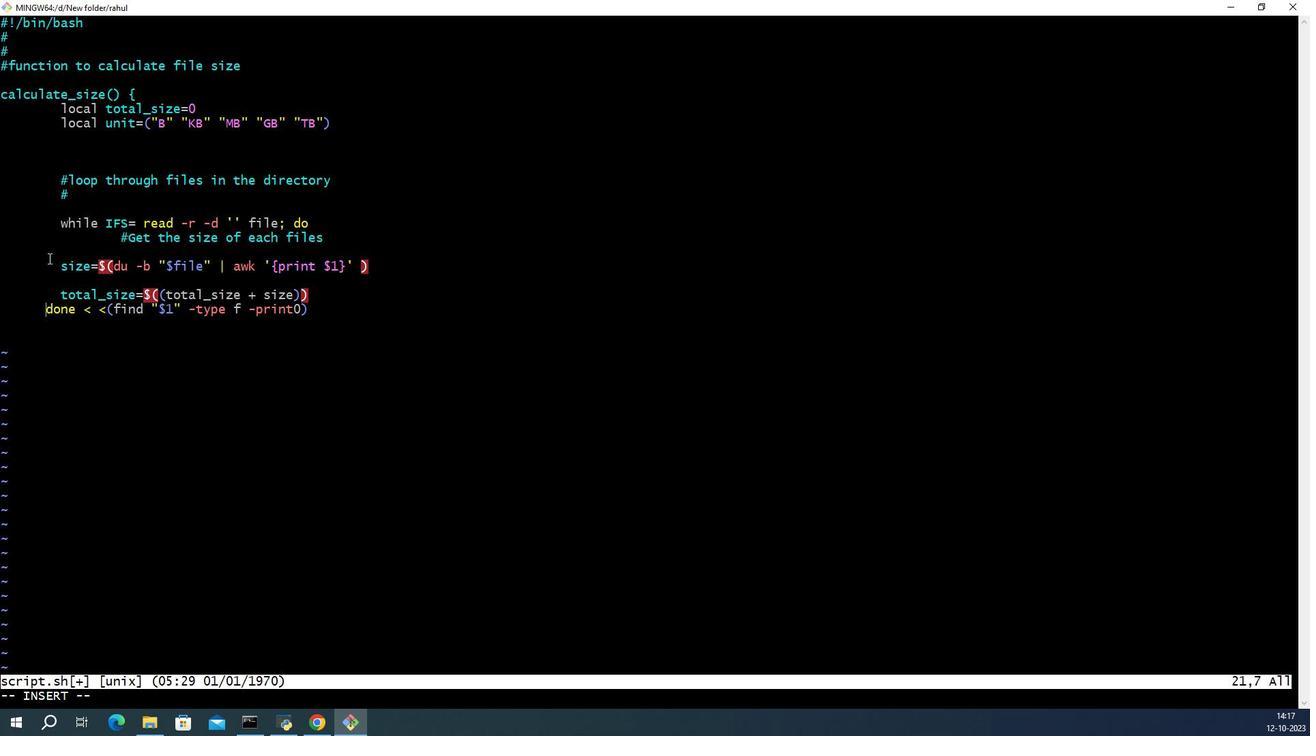 
Action: Mouse moved to (344, 255)
Screenshot: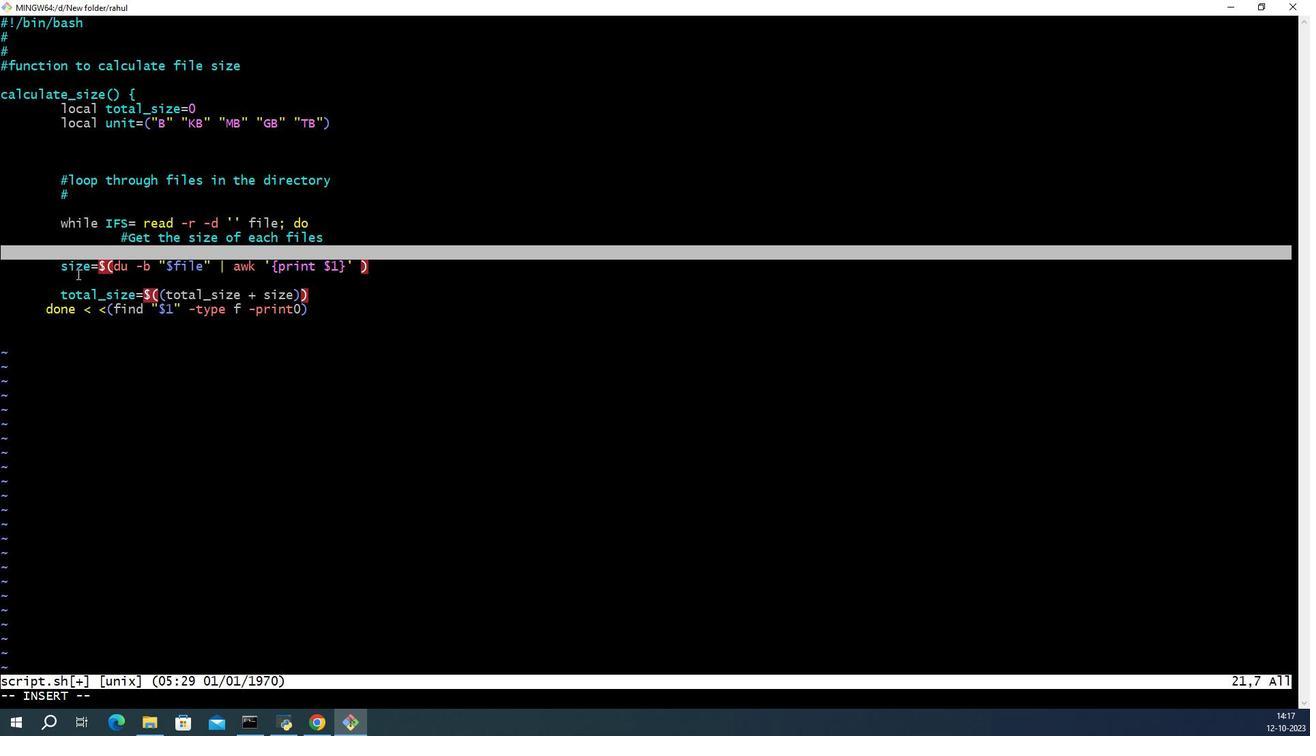 
Action: Mouse pressed left at (344, 255)
Screenshot: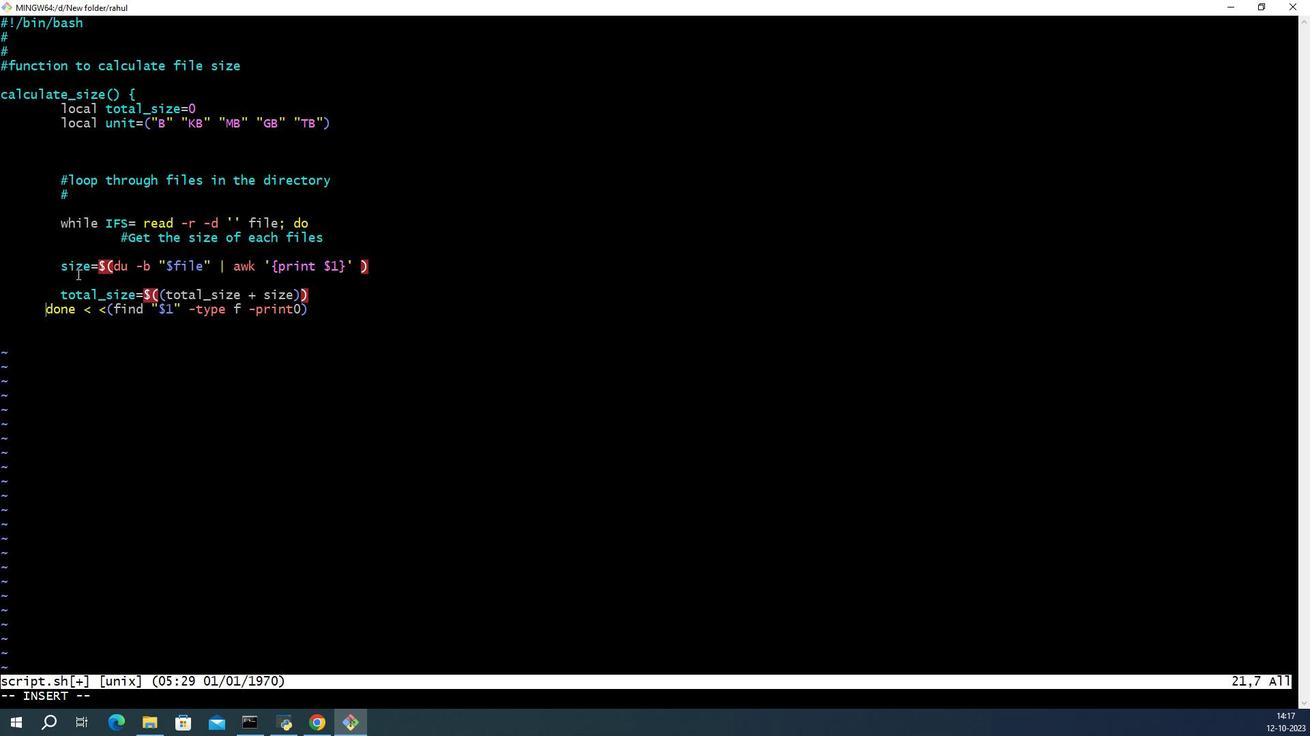 
Action: Mouse moved to (341, 265)
Screenshot: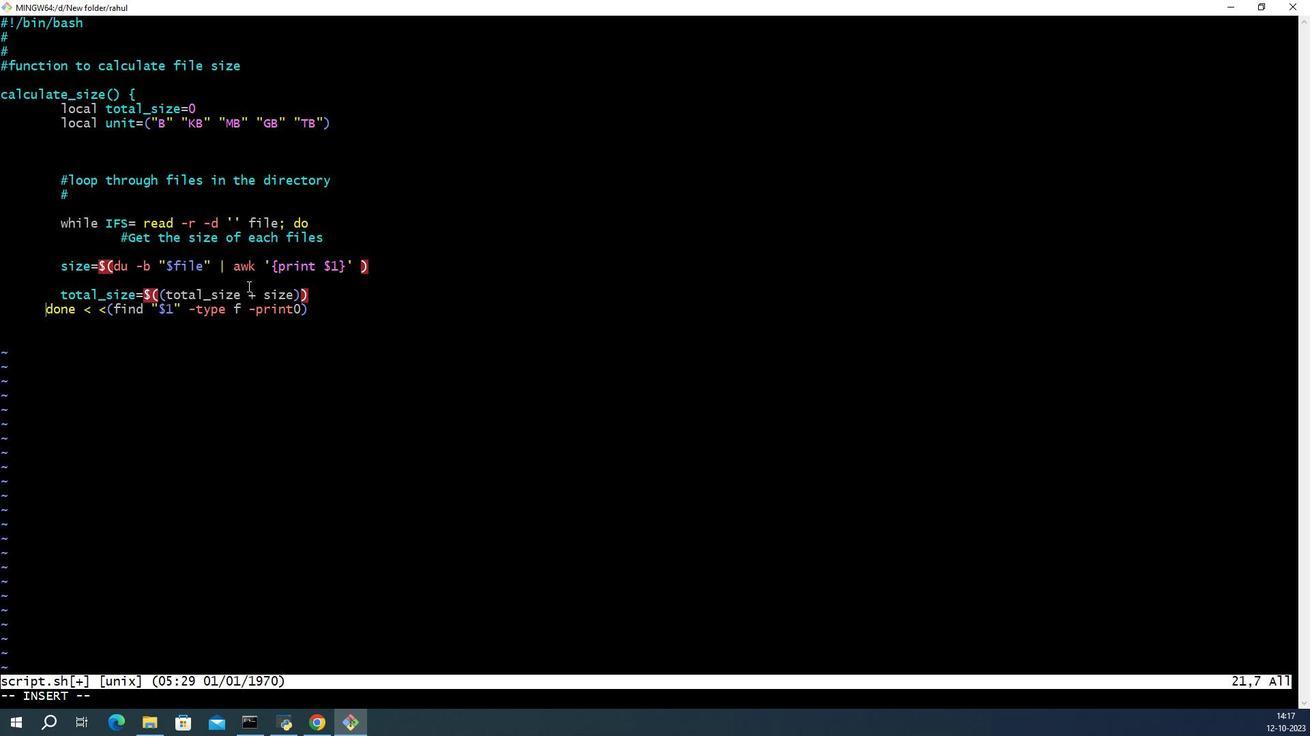 
Action: Key pressed <Key.up><Key.up><Key.up><Key.right><Key.right><Key.left><Key.space><Key.left><Key.right><Key.space><Key.down><Key.left><Key.down><Key.left><Key.left><Key.tab><Key.up><Key.up><Key.left><Key.left><Key.left><Key.left><Key.left><Key.left><Key.tab><Key.down><Key.down><Key.down><Key.left><Key.left><Key.left><Key.left><Key.left><Key.left><Key.left><Key.left><Key.left><Key.left><Key.tab><Key.tab><Key.backspace>
Screenshot: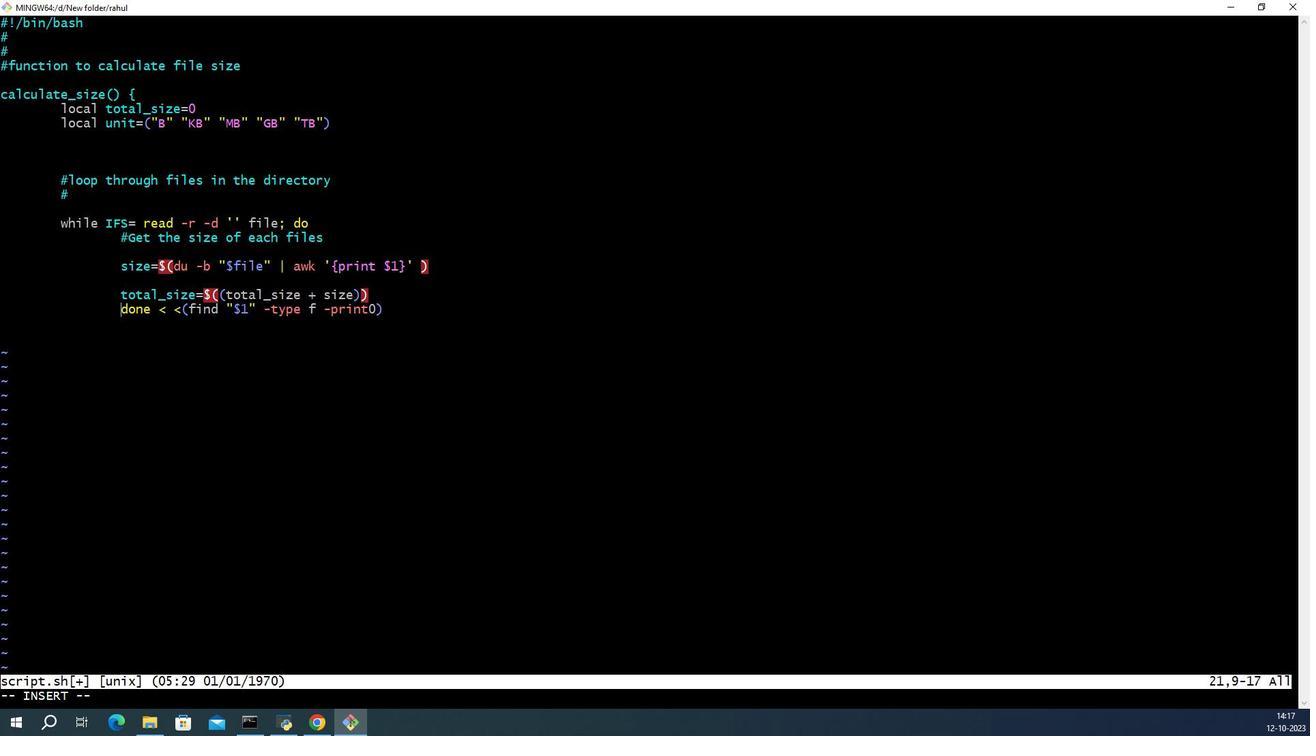 
Action: Mouse moved to (343, 330)
Screenshot: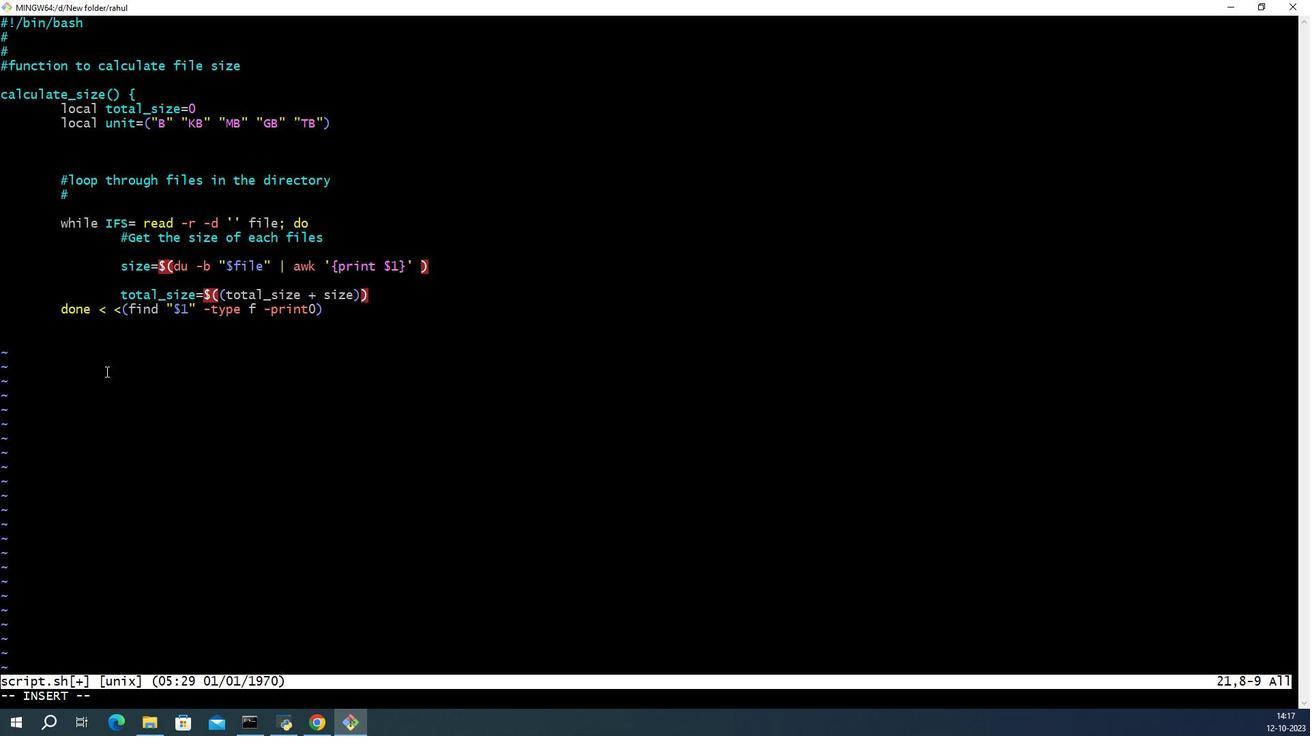 
Action: Mouse pressed left at (343, 330)
Screenshot: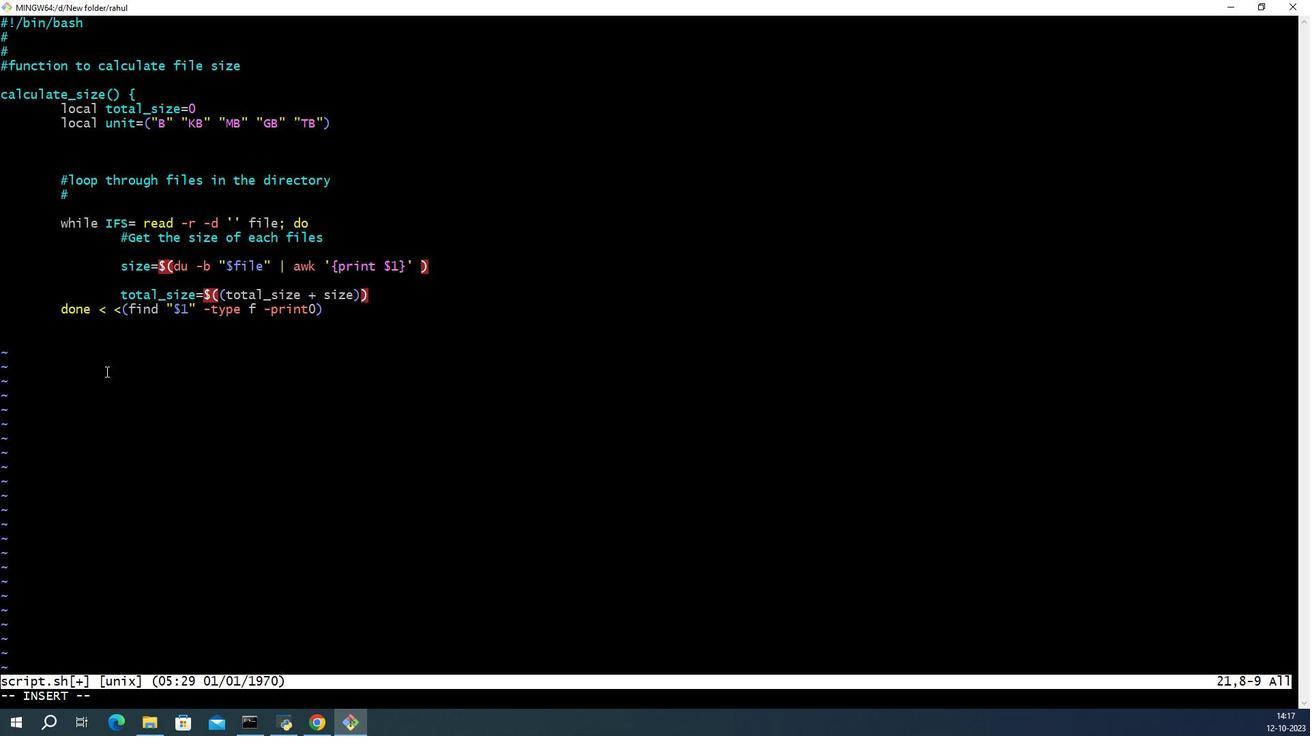 
Action: Mouse moved to (338, 258)
Screenshot: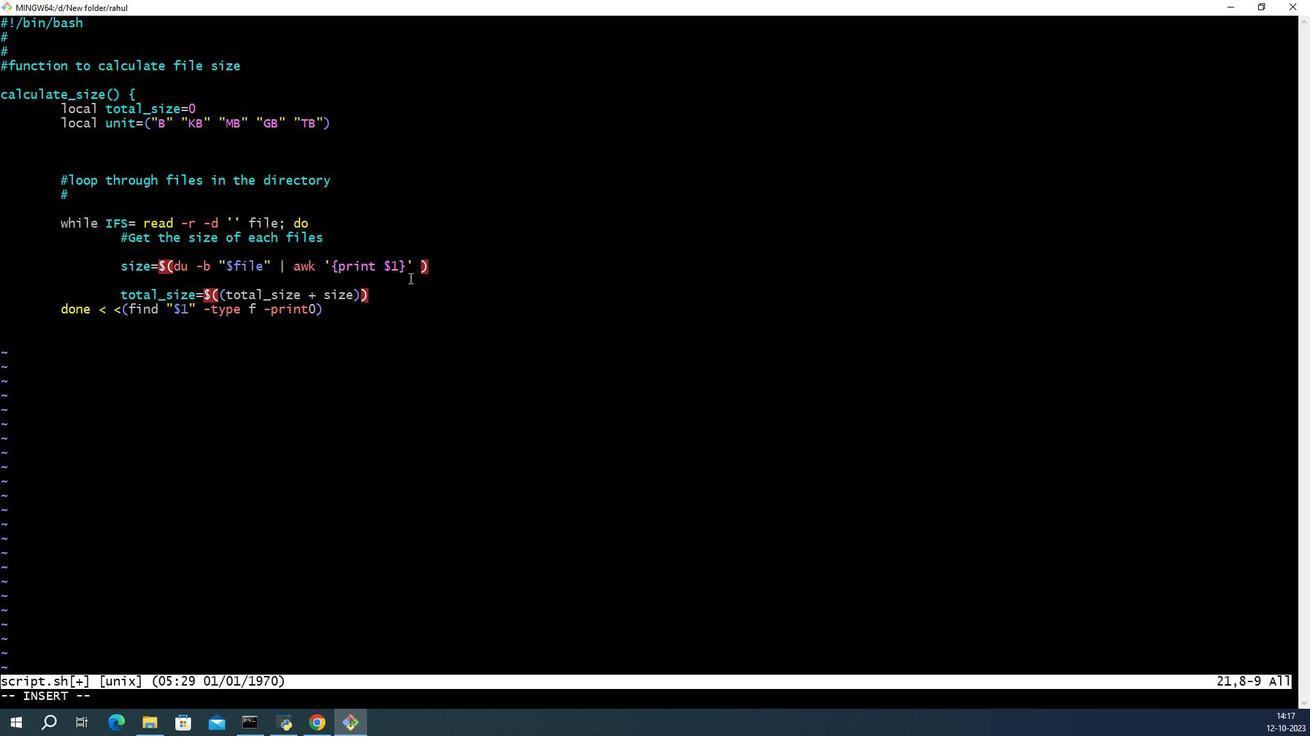 
Action: Mouse pressed left at (338, 258)
Screenshot: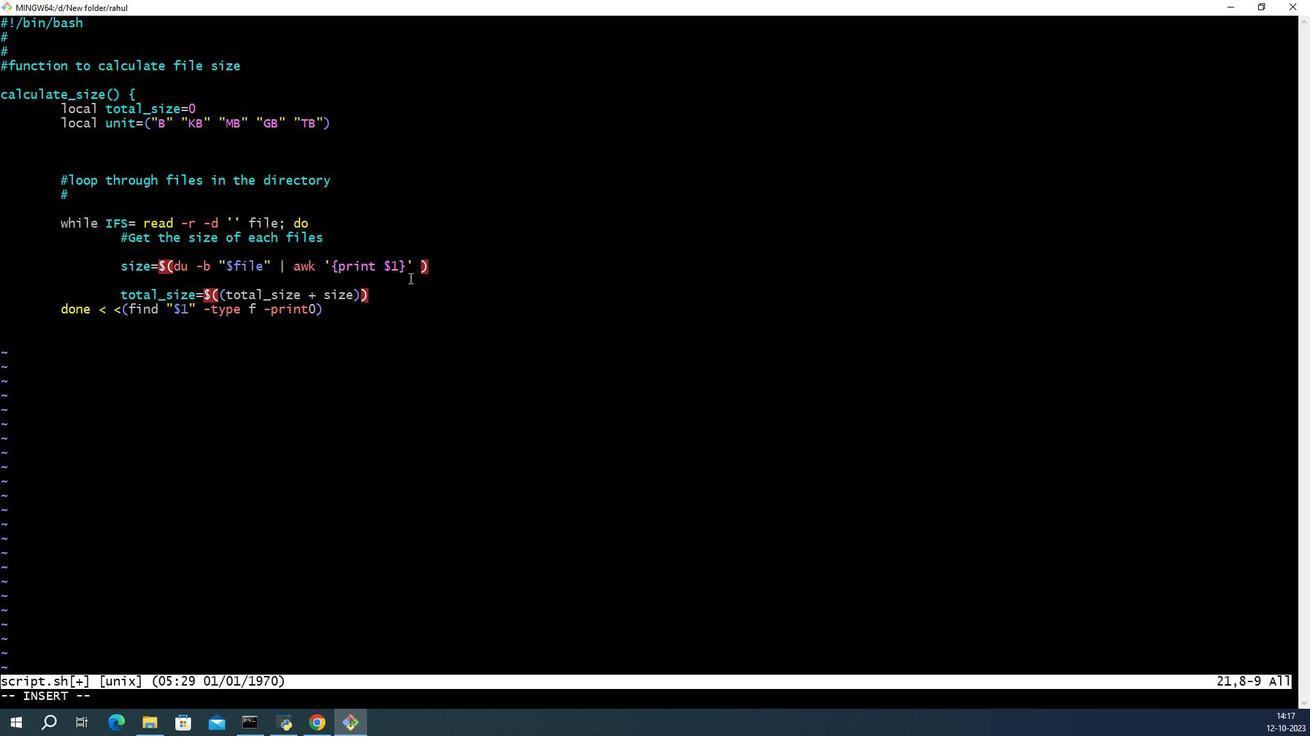 
Action: Mouse moved to (339, 153)
Screenshot: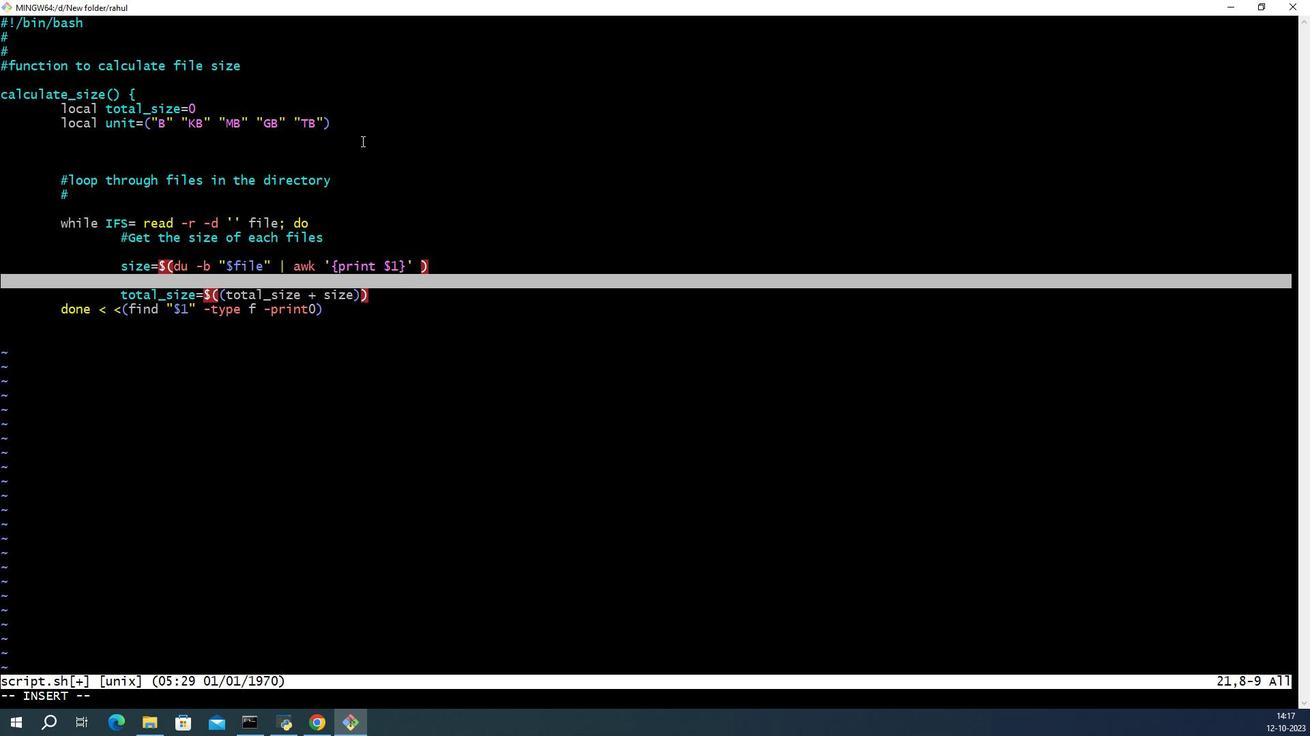 
Action: Mouse pressed left at (339, 153)
Screenshot: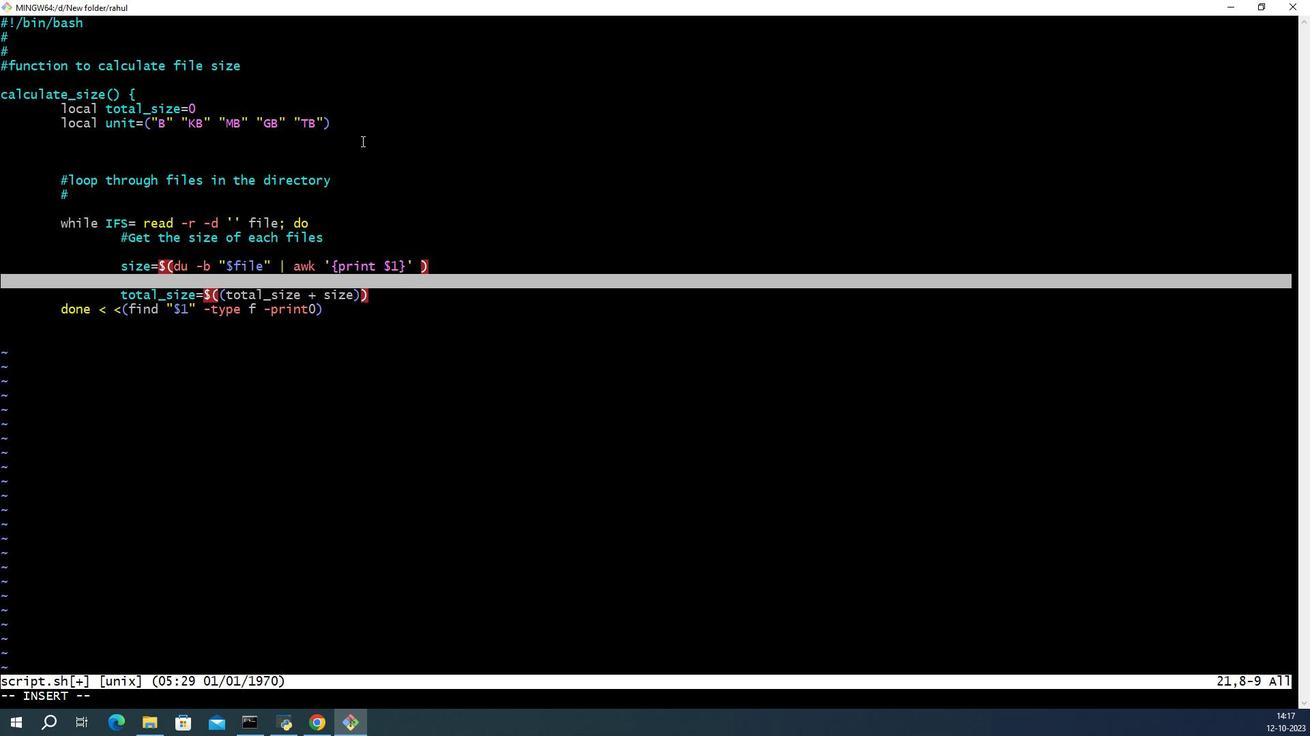 
Action: Mouse moved to (339, 225)
Screenshot: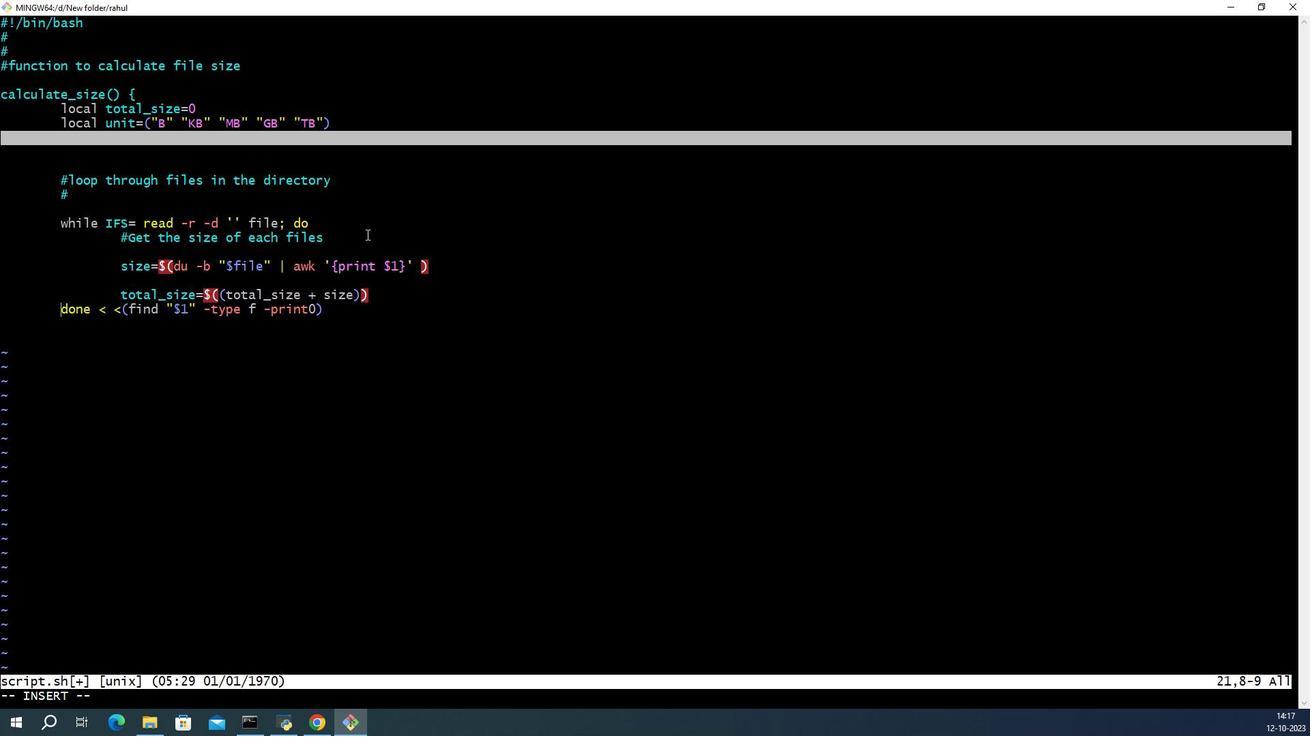 
Action: Key pressed <Key.up><Key.up><Key.up><Key.up><Key.up><Key.up><Key.up><Key.up><Key.up><Key.up><Key.down><Key.down><Key.down><Key.down><Key.down><Key.down><Key.down><Key.down><Key.right><Key.down><Key.down><Key.down><Key.up><Key.right><Key.right><Key.right><Key.right><Key.right><Key.right><Key.right><Key.right><Key.right><Key.right><Key.right><Key.right><Key.right><Key.right><Key.right><Key.right><Key.right><Key.right><Key.right><Key.right><Key.right><Key.right><Key.right><Key.right><Key.right><Key.right><Key.right><Key.right><Key.right><Key.right><Key.right><Key.right><Key.right><Key.right><Key.right><Key.right><Key.right><Key.right><Key.right><Key.enter><Key.enter><Key.enter><Key.enter><Key.enter><Key.enter><Key.shift><Key.shift><Key.shift><Key.shift><Key.shift><Key.shift><Key.shift><Key.shift><Key.shift><Key.shift><Key.shift><Key.shift><Key.shift><Key.shift><Key.shift>#<Key.caps_lock>D<Key.caps_lock>etermint<Key.space>the<Key.space>appropriate<Key.space>unit<Key.space>for<Key.space>the<Key.space>tora<Key.backspace><Key.backspace>tal<Key.space>size<Key.enter><Key.backspace><Key.enter>index=0<Key.enter>while<Key.space>[<Key.enter>
Screenshot: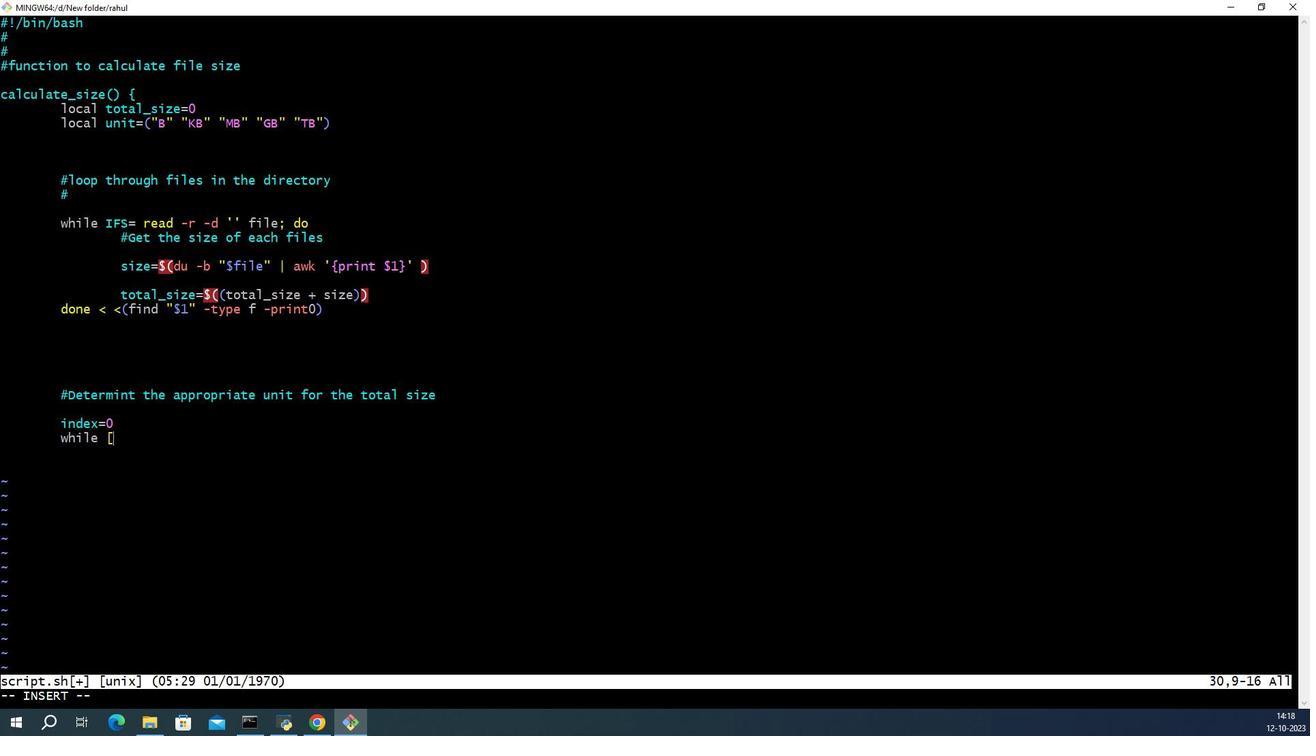 
Action: Mouse moved to (313, 332)
Screenshot: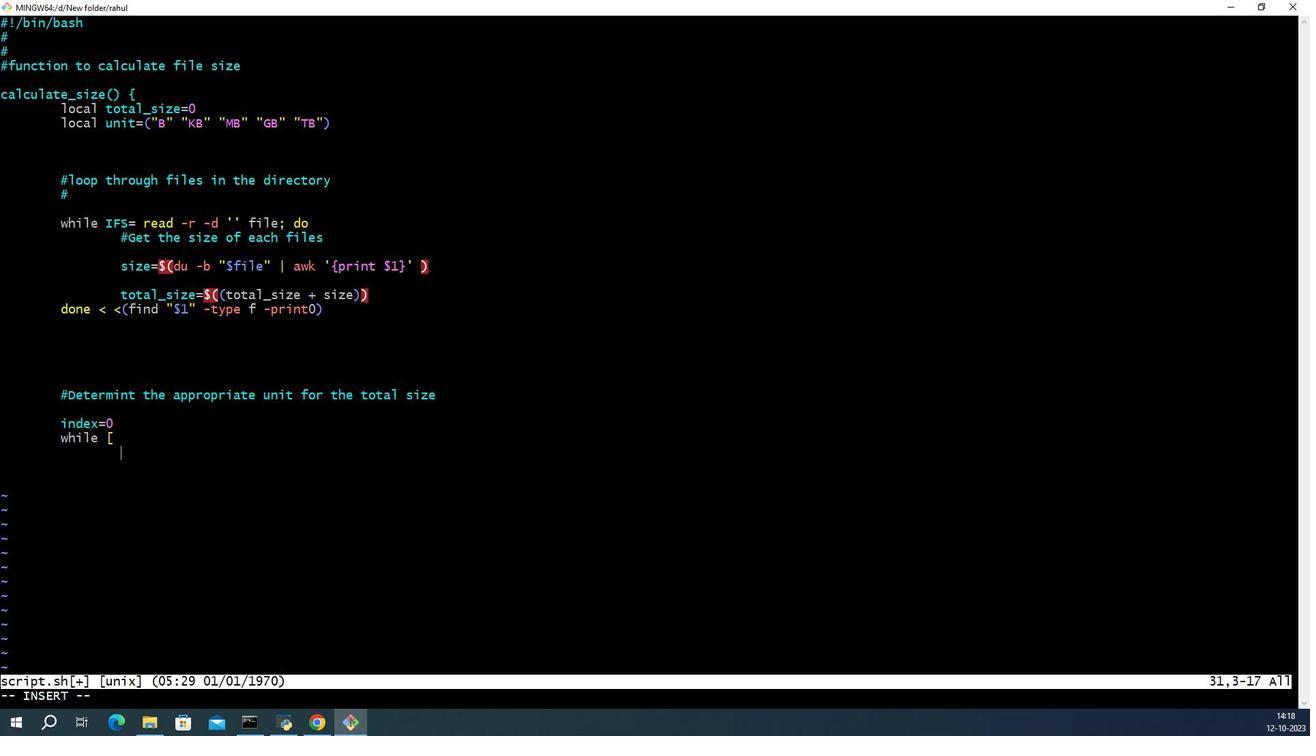 
Action: Mouse scrolled (313, 332) with delta (0, 0)
Screenshot: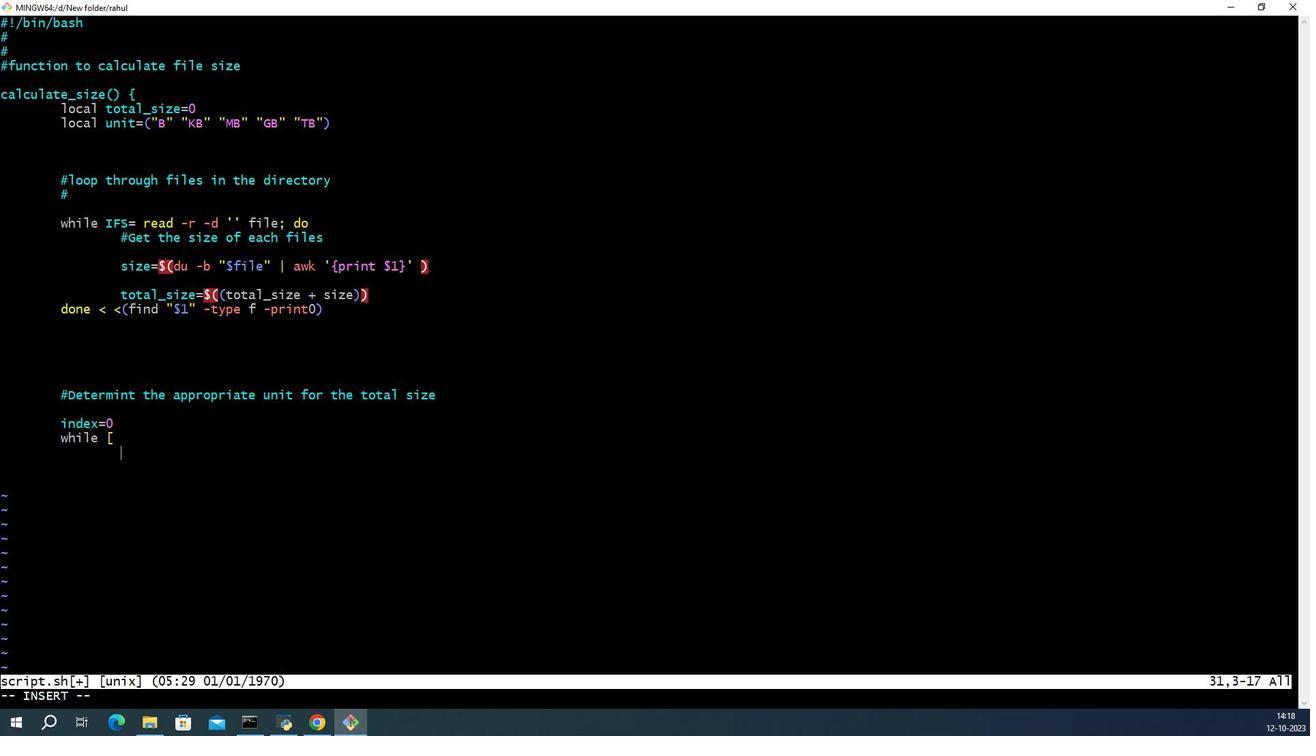 
Action: Mouse scrolled (313, 332) with delta (0, 0)
Screenshot: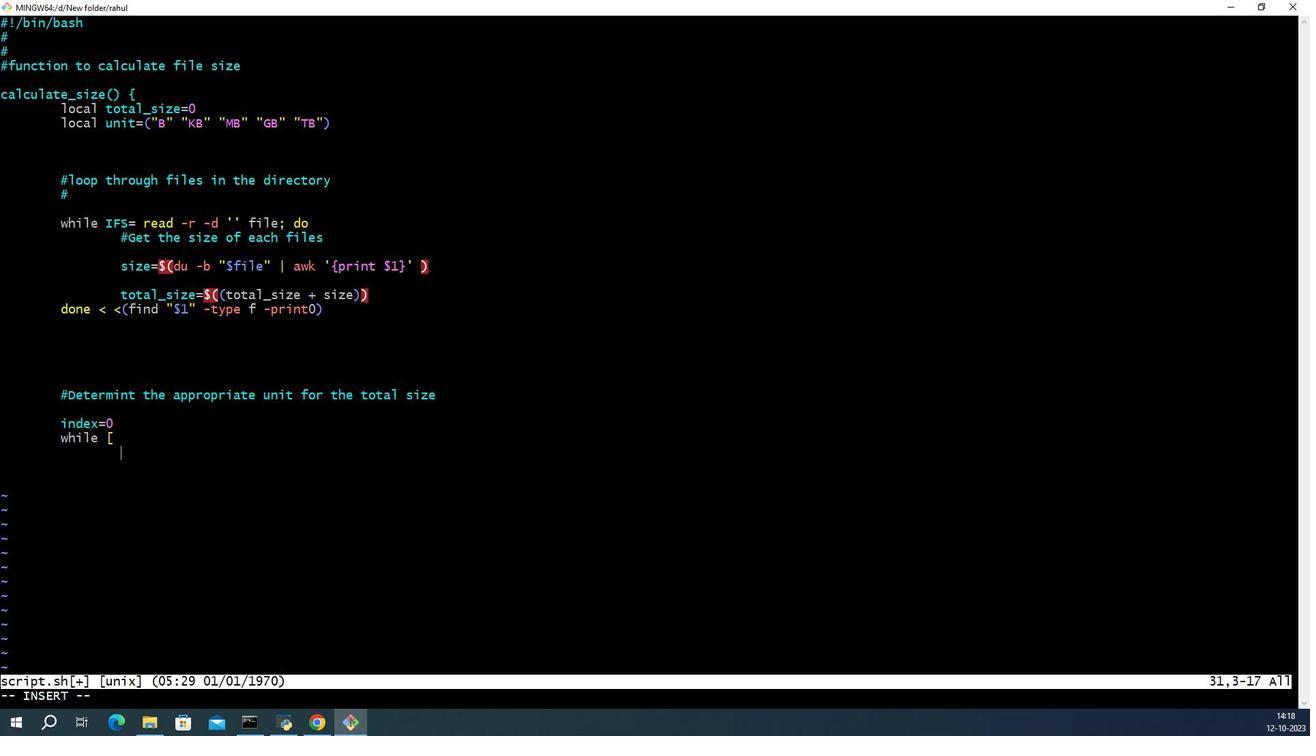 
Action: Mouse moved to (343, 382)
Screenshot: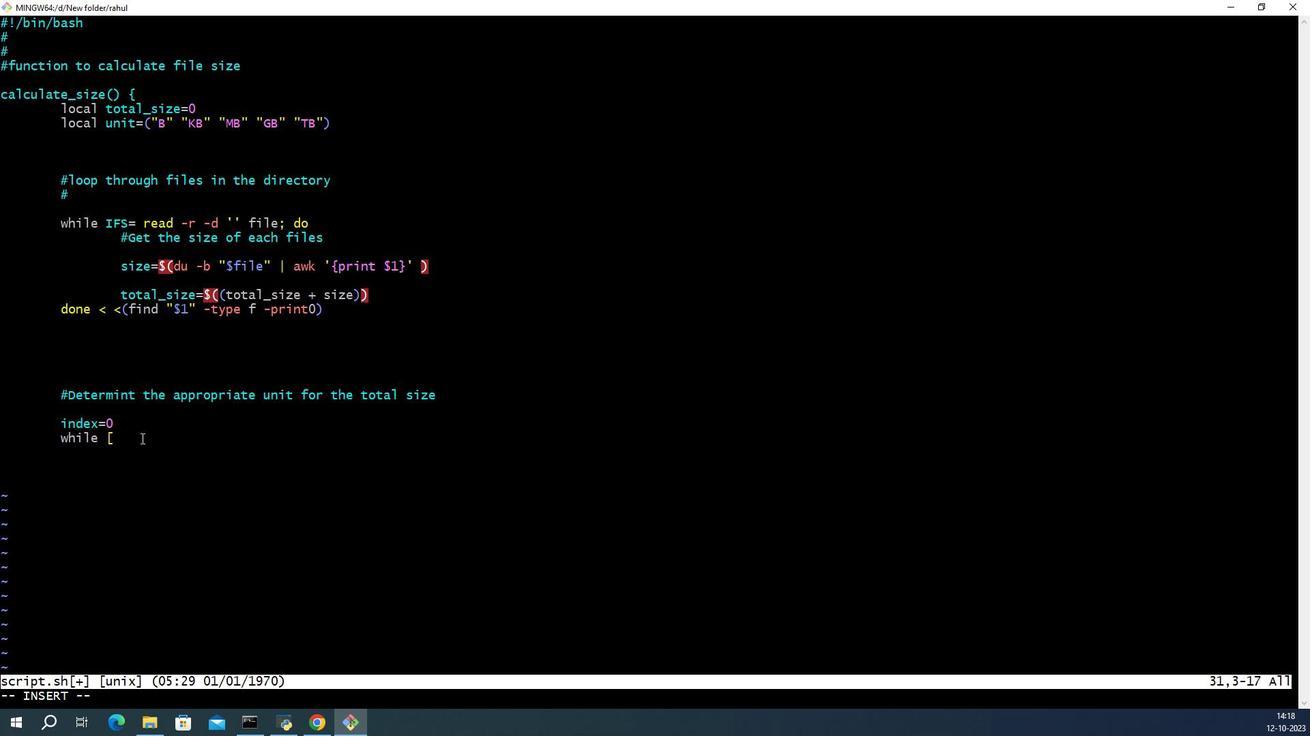 
Action: Mouse pressed left at (343, 382)
Screenshot: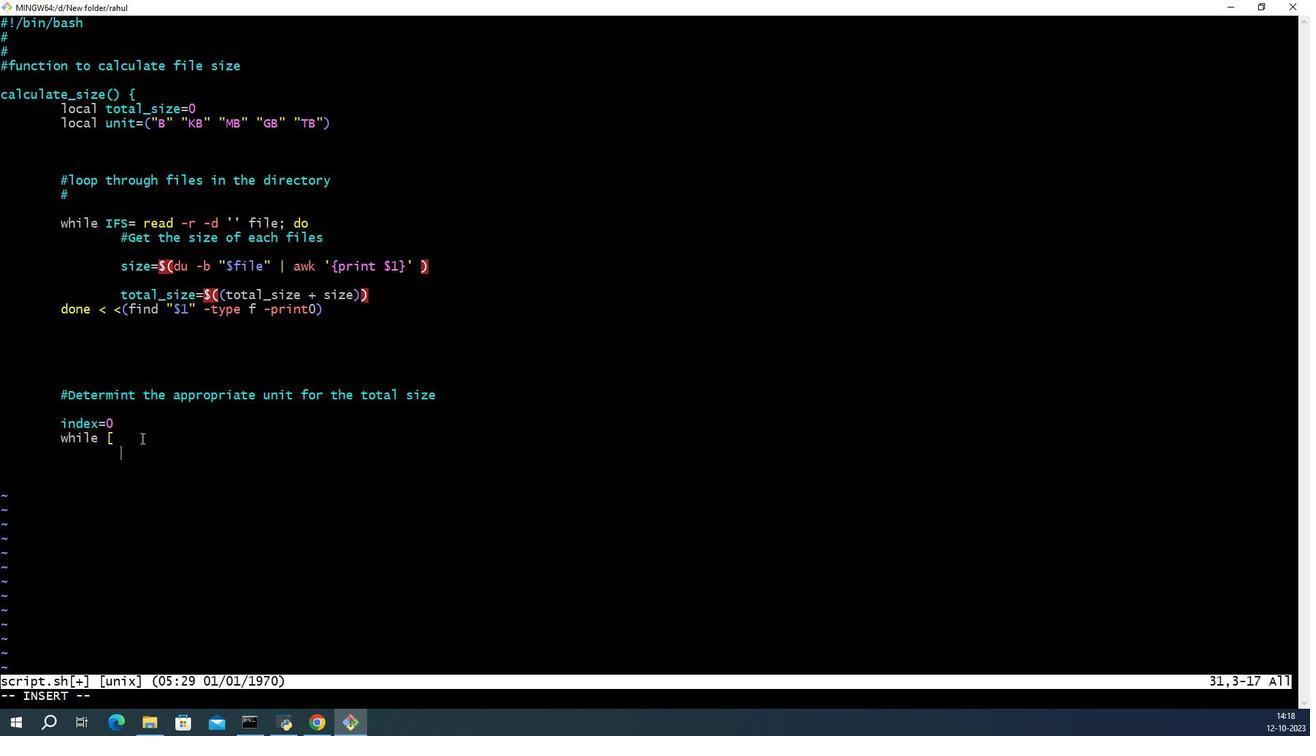 
Action: Mouse moved to (343, 382)
Screenshot: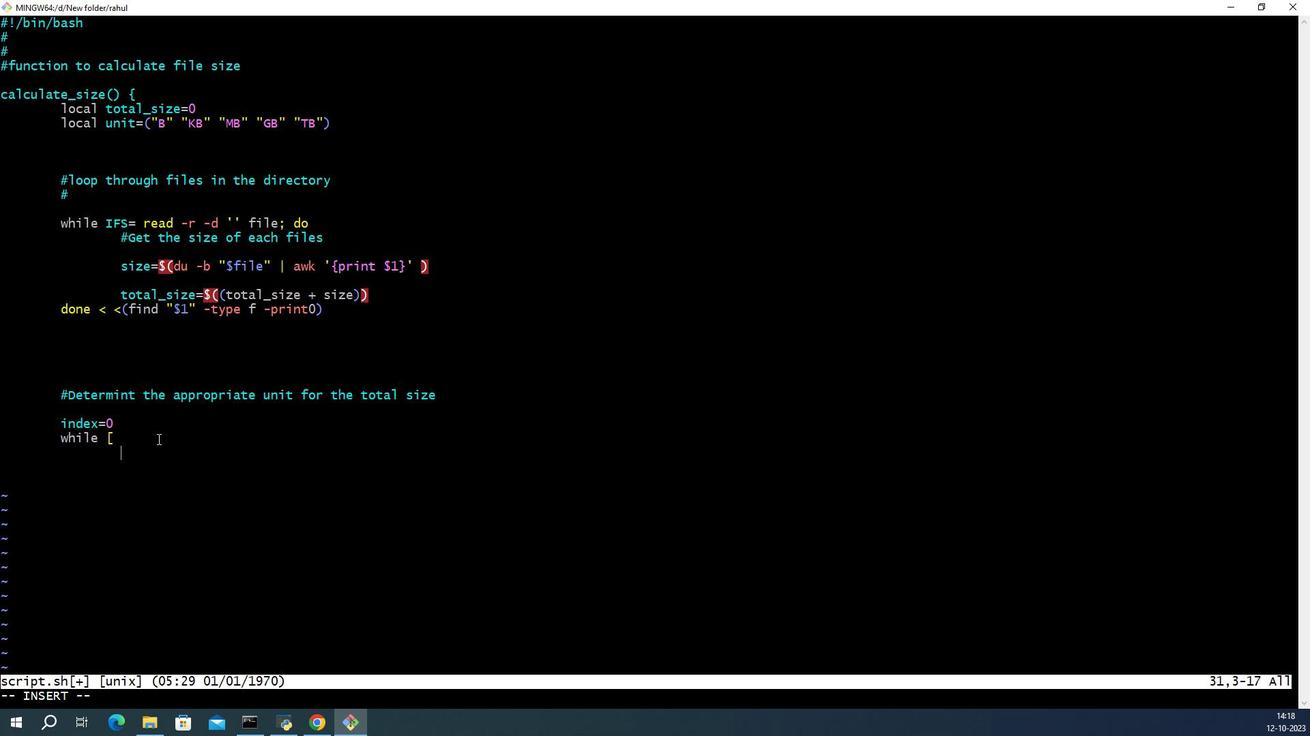 
Action: Key pressed <Key.backspace><Key.backspace><Key.backspace><Key.space><Key.shift><Key.shift><Key.shift>$total<Key.shift_r>_size<Key.space>-ge<Key.space>1024<Key.space>]<Key.space><Key.shift><Key.shift><Key.shift><Key.shift><Key.shift><Key.shift><Key.shift><Key.shift><Key.shift><Key.shift><Key.shift><Key.shift><Key.shift><Key.shift><Key.shift><Key.shift><Key.shift><Key.shift><Key.shift><Key.shift><Key.shift><Key.shift><Key.shift><Key.shift><Key.shift><Key.shift><Key.shift><Key.shift><Key.shift><Key.shift><Key.shift><Key.shift><Key.shift><Key.shift><Key.shift><Key.shift><Key.shift><Key.shift><Key.shift><Key.shift><Key.shift>&&<Key.space>[<Key.space><Key.shift><Key.shift><Key.shift><Key.shift><Key.shift>$index<Key.space>-lt<Key.space>4<Key.space>];<Key.space>do<Key.enter>total<Key.shift_r>_size=<Key.shift>$<Key.shift_r><Key.shift_r><Key.shift_r><Key.shift_r><Key.shift_r><Key.shift_r><Key.shift_r>((total<Key.shift_r>_size<Key.space>/<Key.space>a<Key.backspace>1024<Key.shift_r><Key.shift_r>))<Key.enter>index=<Key.shift>$<Key.shift_r><Key.shift_r>((index<Key.space><Key.shift_r>+<Key.space>1<Key.shift_r>))<Key.down><Key.right><Key.right><Key.right><Key.left><Key.backspace><Key.enter>done<Key.enter><Key.enter><Key.enter><Key.enter><Key.shift>#<Key.caps_lock>P<Key.caps_lock>rint<Key.space>the<Key.space>result<Key.enter><Key.enter><Key.backspace>echo<Key.space><Key.shift_r>"<Key.shift_r><Key.caps_lock>T<Key.caps_lock>otal<Key.space>size<Key.space>fo<Key.space><Key.backspace><Key.backspace><Key.backspace>of<Key.space>files<Key.space>in<Key.space>'<Key.shift>$1'<Key.shift_r>:<Key.space><Key.shift><Key.shift><Key.shift><Key.shift>$total<Key.shift_r>_size<Key.space><Key.shift><Key.shift><Key.shift><Key.shift><Key.shift>$<Key.shift_r>{unit[<Key.shift>$index]<Key.shift_r>}
Screenshot: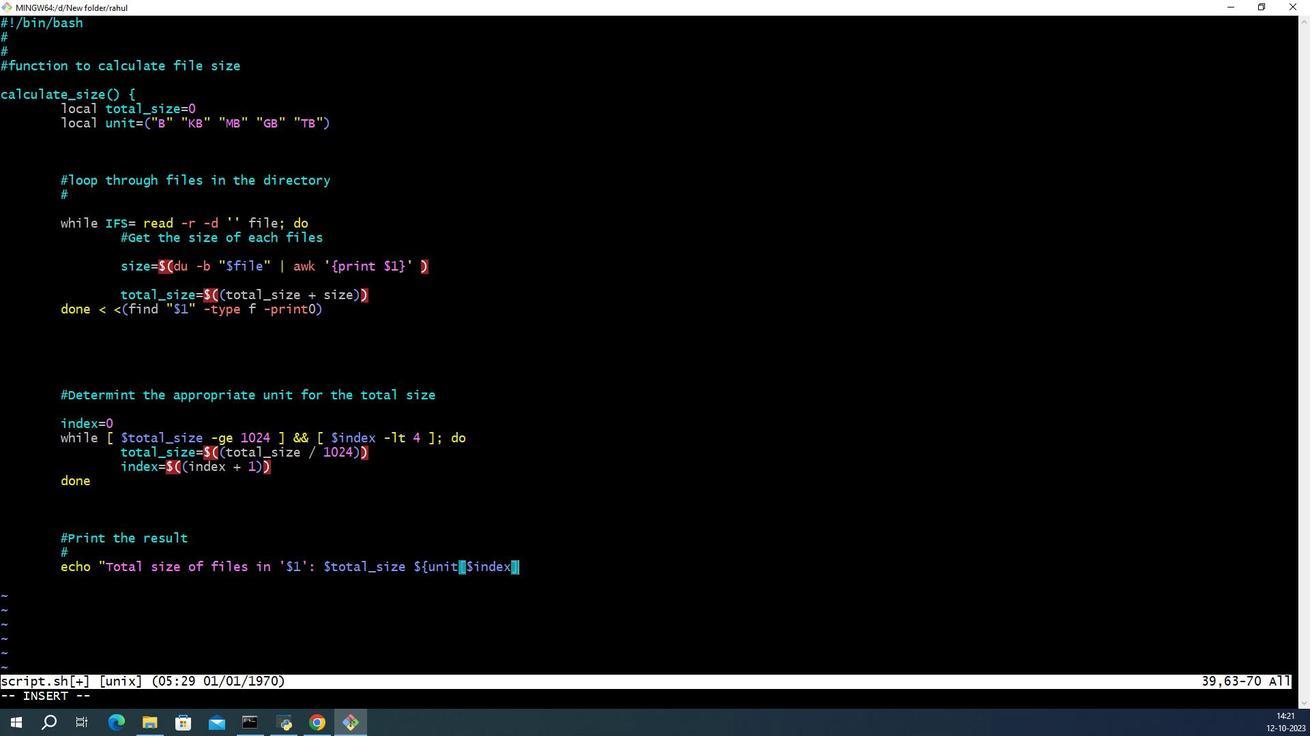 
Action: Mouse moved to (312, 246)
Screenshot: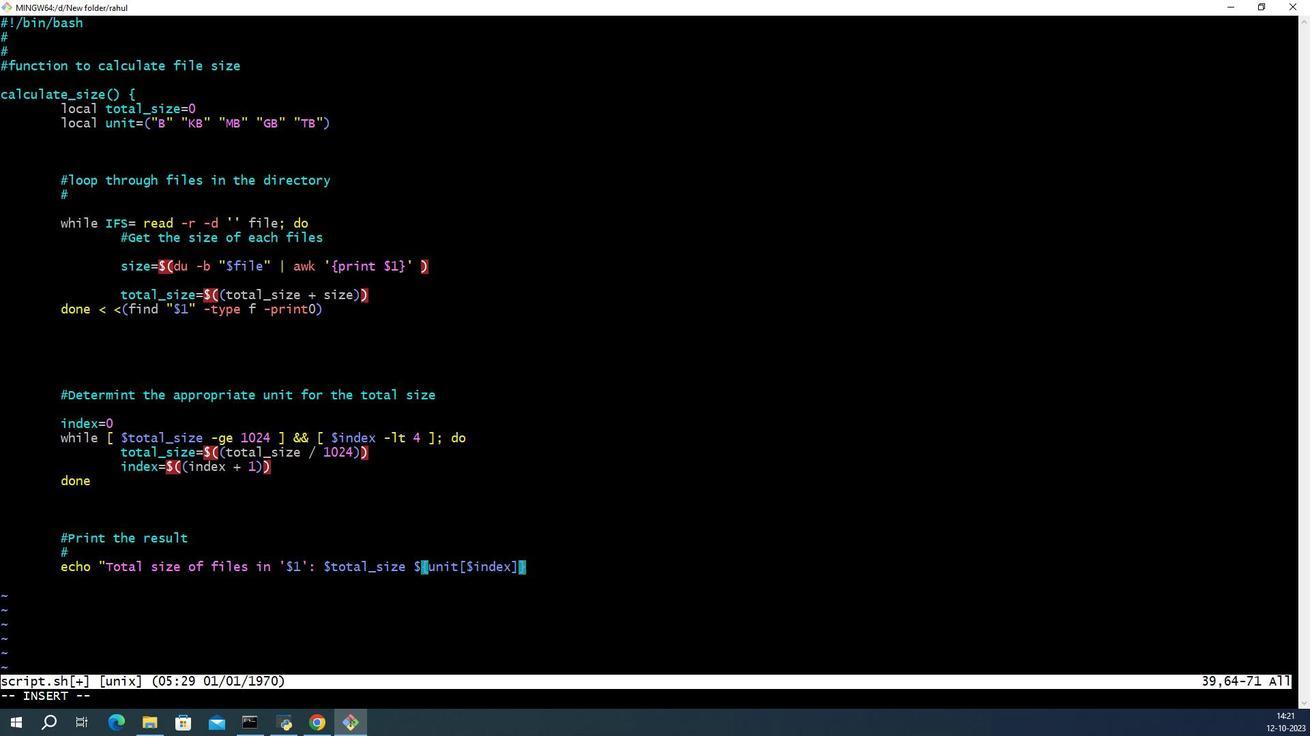 
Action: Mouse scrolled (312, 245) with delta (0, 0)
Screenshot: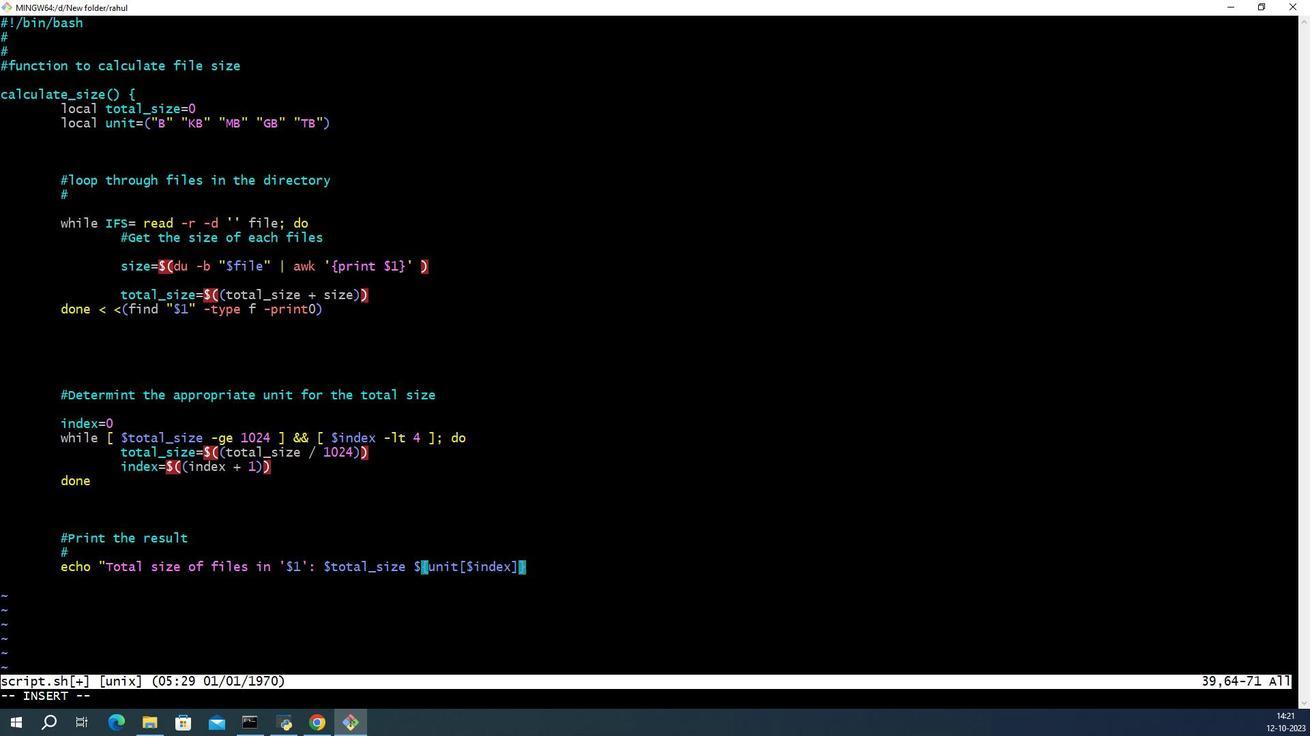 
Action: Mouse scrolled (312, 245) with delta (0, 0)
Screenshot: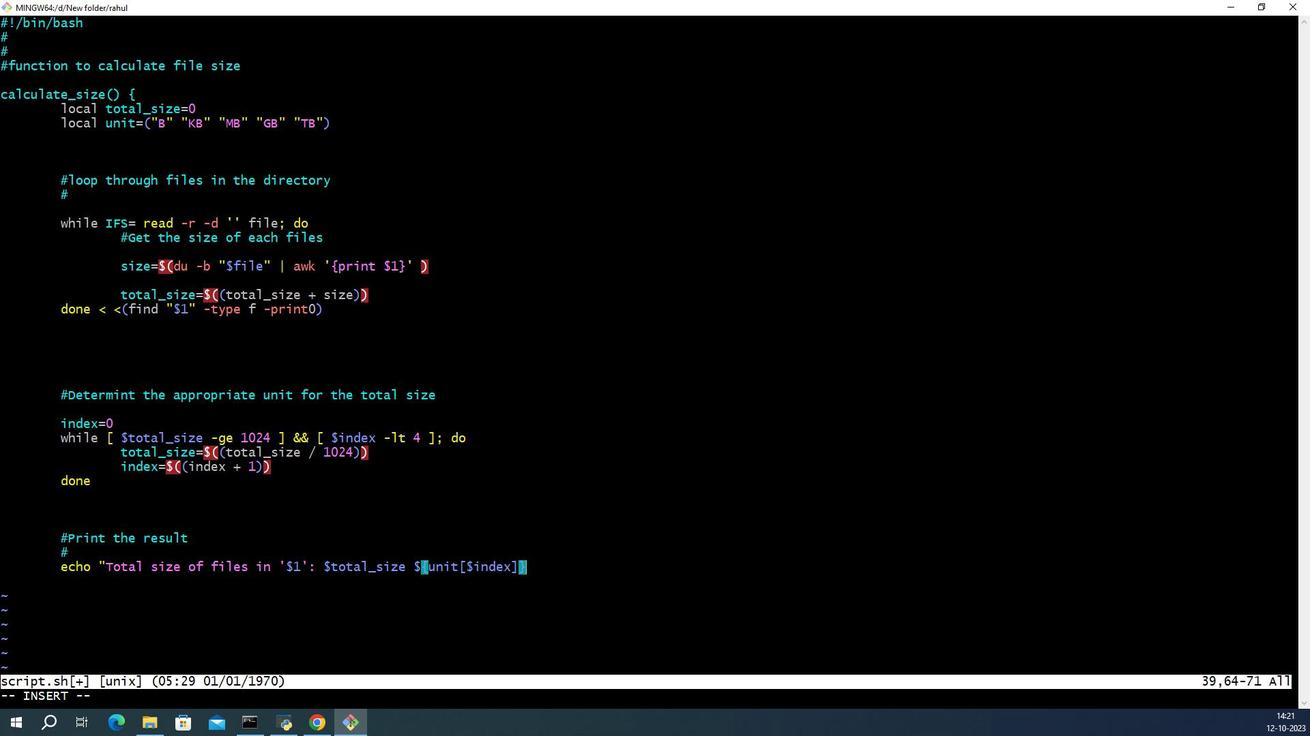 
Action: Mouse moved to (336, 484)
Screenshot: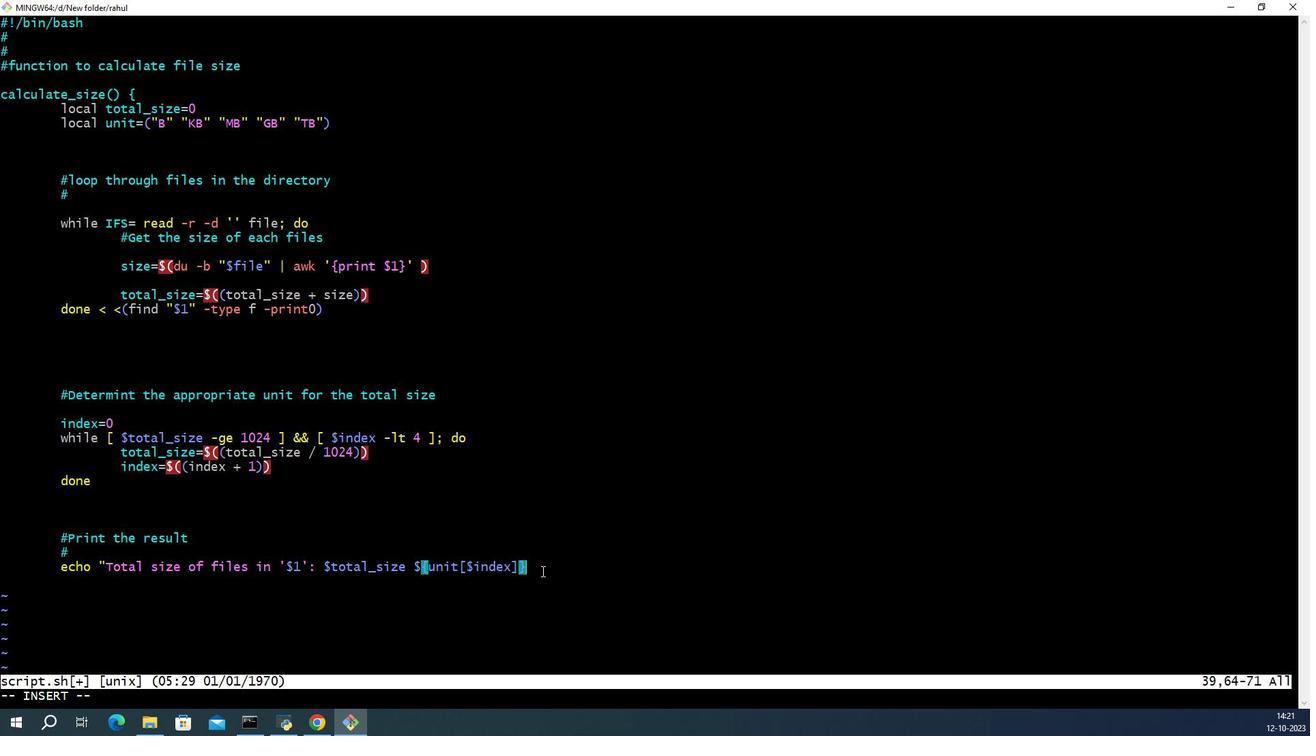 
Action: Mouse pressed left at (336, 484)
Screenshot: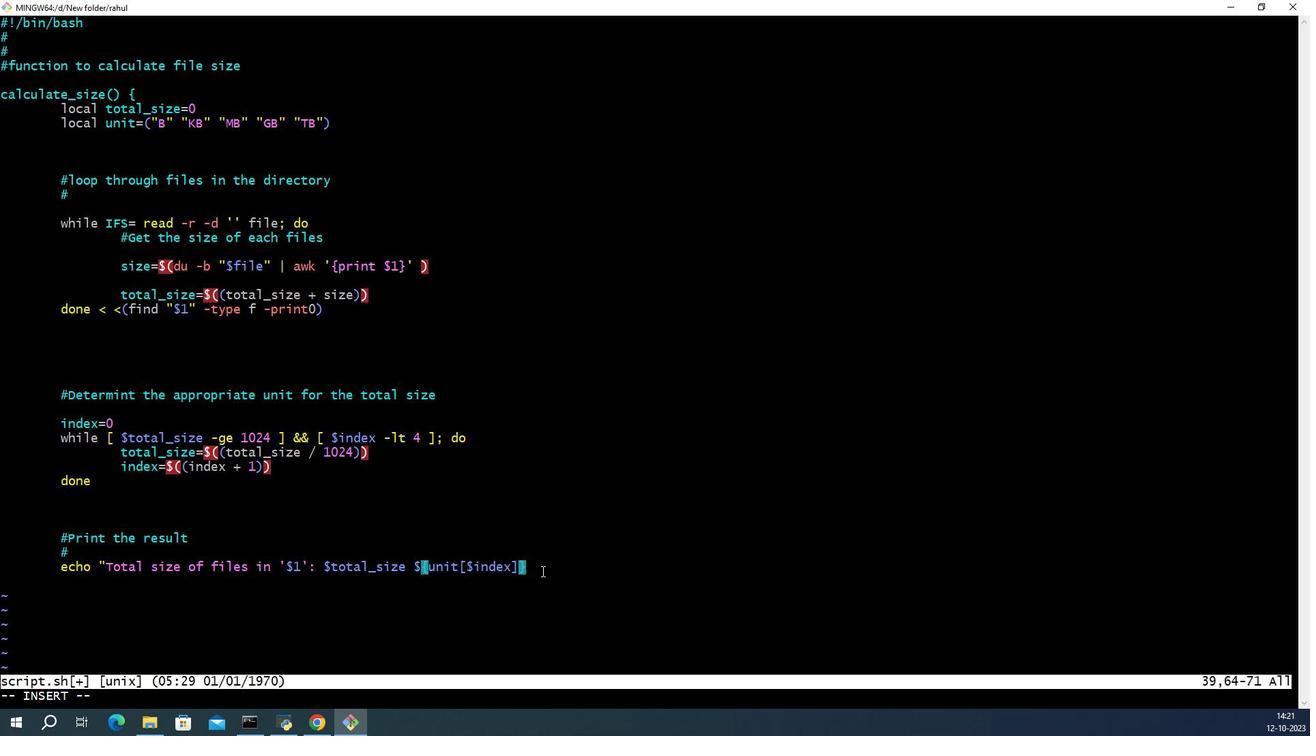 
Action: Mouse moved to (335, 491)
Screenshot: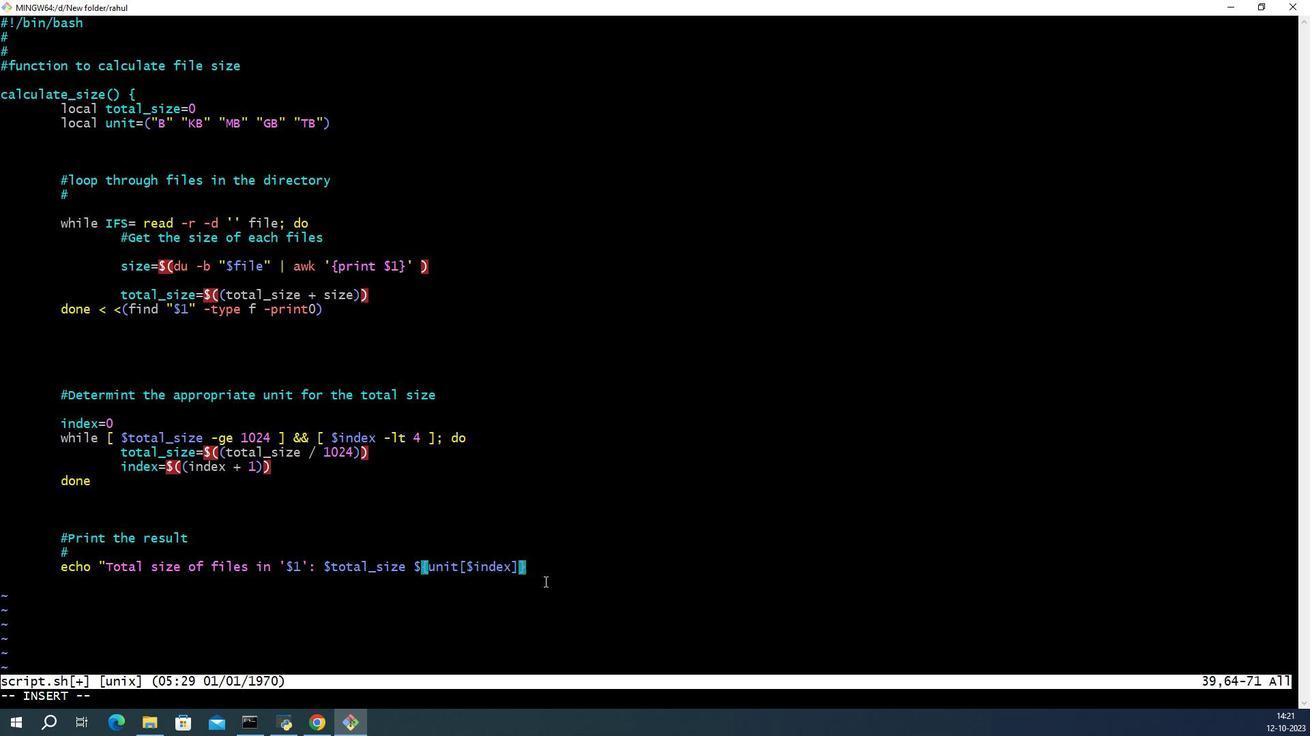 
Action: Key pressed <Key.left><Key.left><Key.up><Key.right><Key.down><Key.right><Key.right><Key.shift_r>"<Key.enter><Key.shift_r>}<Key.enter><Key.enter><Key.enter>if<Key.space>[<Key.space>-z<Key.space><Key.shift_r>"<Key.shift>$1<Key.shift_r>"<Key.space>];<Key.space>then<Key.enter>echo<Key.space><Key.shift_r><Key.shift_r><Key.shift_r><Key.shift_r><Key.shift_r><Key.shift_r>"<Key.caps_lock>U<Key.caps_lock>sage<Key.shift_r>:<Key.space><Key.shift>$0<Key.backspace>0<Key.space><Key.shift_r><directory<Key.shift_r><Key.shift_r>><Key.shift_r>"<Key.enter><Key.enter><Key.enter><Key.enter><Key.enter><Key.enter><Key.enter><Key.enter><Key.enter><Key.up><Key.up><Key.up><Key.up><Key.up><Key.up><Key.up><Key.up><Key.right><Key.right><Key.right><Key.right><Key.right><Key.right><Key.right><Key.right><Key.right><Key.right><Key.right><Key.right><Key.right><Key.right><Key.right><Key.right><Key.right><Key.right><Key.right><Key.right><Key.right><Key.right><Key.right><Key.up><Key.right><Key.right><Key.right><Key.right><Key.right><Key.right><Key.right><Key.right><Key.right><Key.right><Key.right><Key.right><Key.right><Key.right><Key.right><Key.right><Key.right><Key.right><Key.right><Key.right><Key.right><Key.right><Key.right><Key.right><Key.right><Key.right><Key.right><Key.right><Key.enter>exit<Key.space>1<Key.enter>fi<Key.enter><Key.enter><Key.enter><Key.enter><Key.enter>if<Key.space>9<Key.backspace>[<Key.space><Key.shift>!<Key.space>-d<Key.space><Key.shift_r>"<Key.shift><Key.shift><Key.shift>$1<Key.shift_r>"<Key.space>];<Key.space>then<Key.enter>echo<Key.space><Key.shift_r>"<Key.caps_lock>E<Key.caps_lock>rror<Key.shift_r>:<Key.caps_lock>D<Key.caps_lock><Key.backspace><Key.space><Key.caps_lock>D<Key.caps_lock>irectory<Key.space>'<Key.shift><Key.shift><Key.shift>$1'<Key.space>not<Key.space>found.<Key.shift_r>"<Key.enter>exit<Key.space>1<Key.enter>
Screenshot: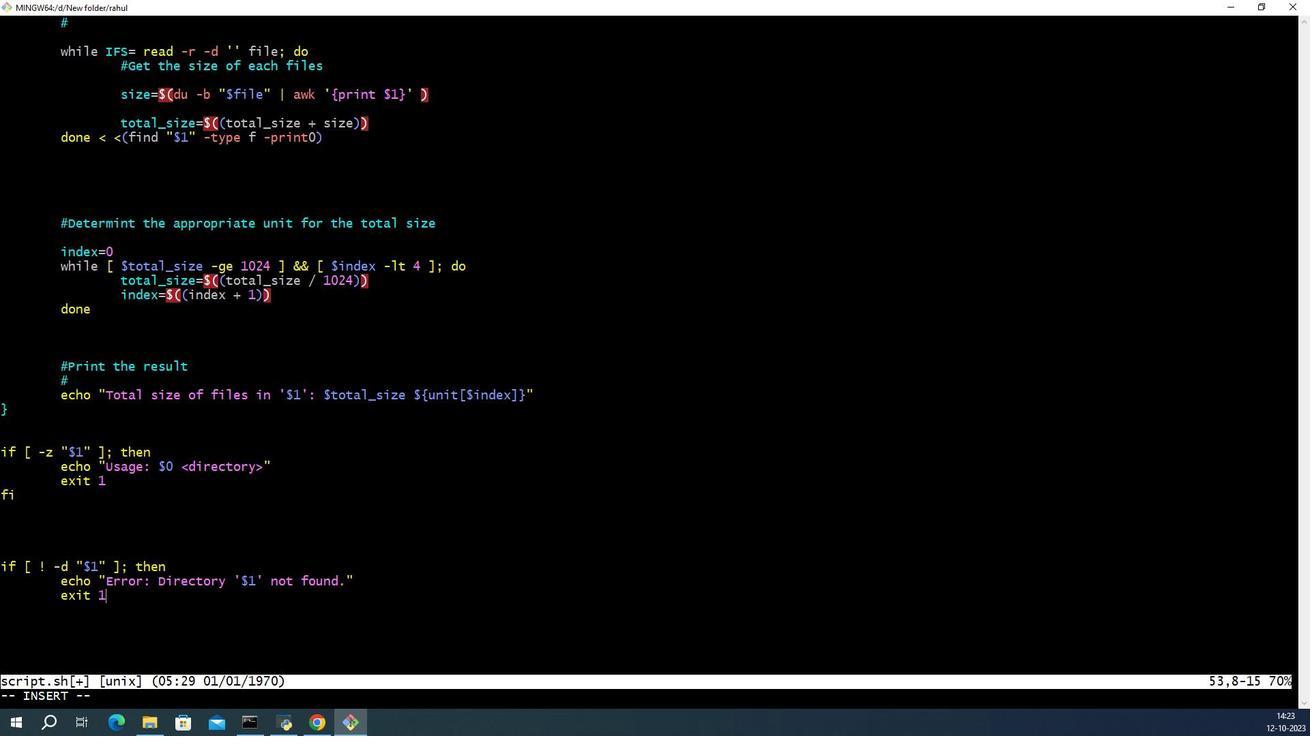
Action: Mouse moved to (313, 315)
Screenshot: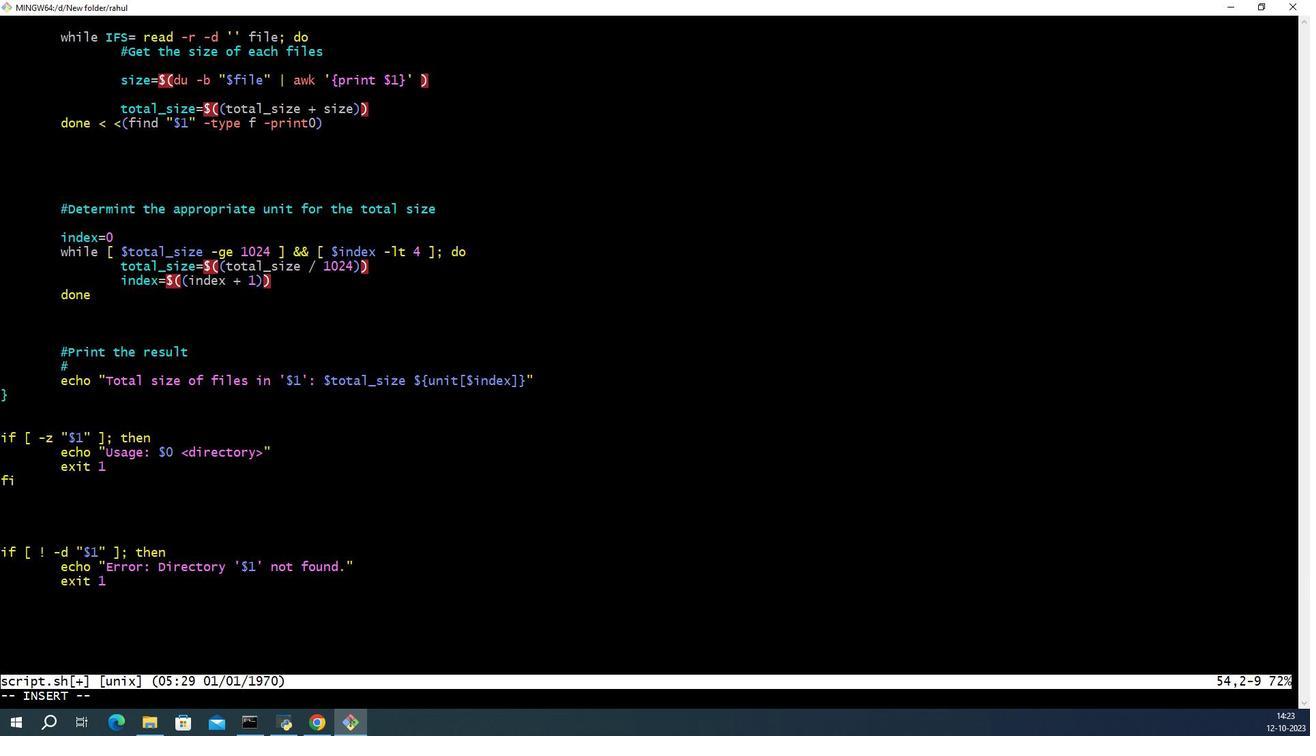 
Action: Mouse scrolled (313, 315) with delta (0, 0)
Screenshot: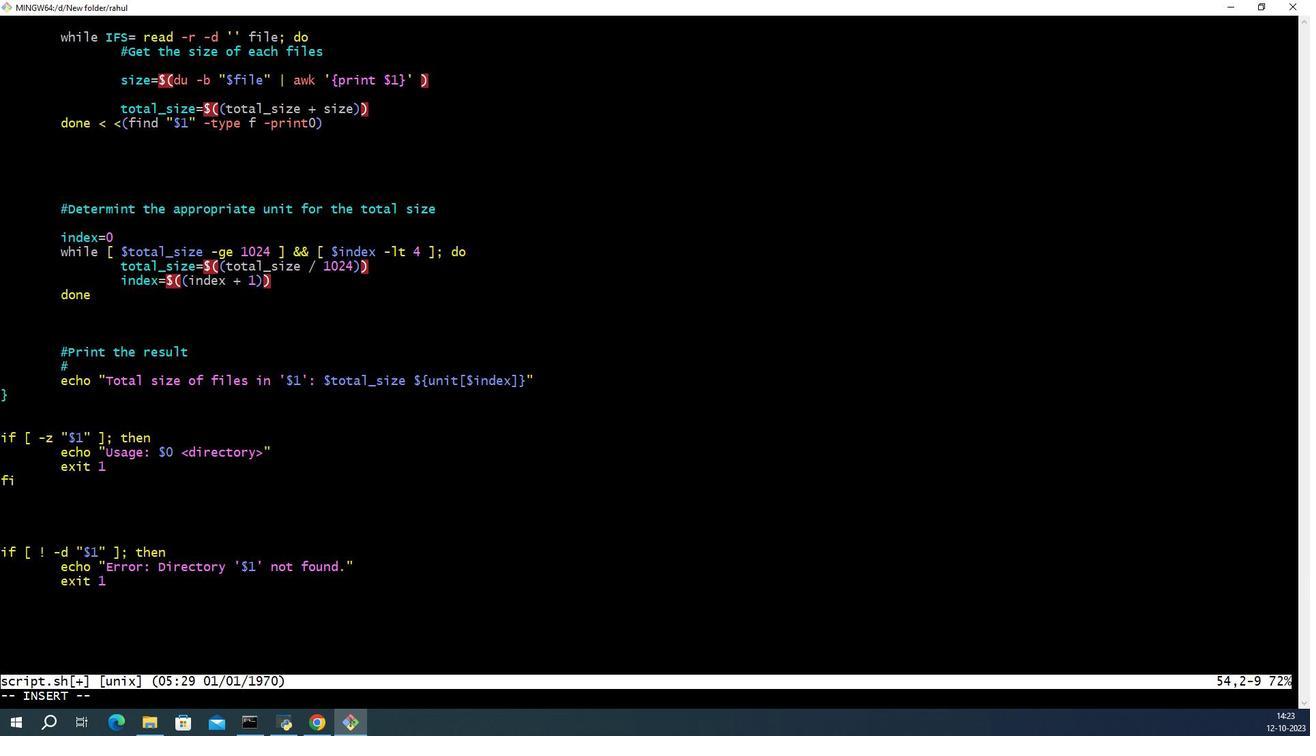 
Action: Mouse scrolled (313, 315) with delta (0, 0)
Screenshot: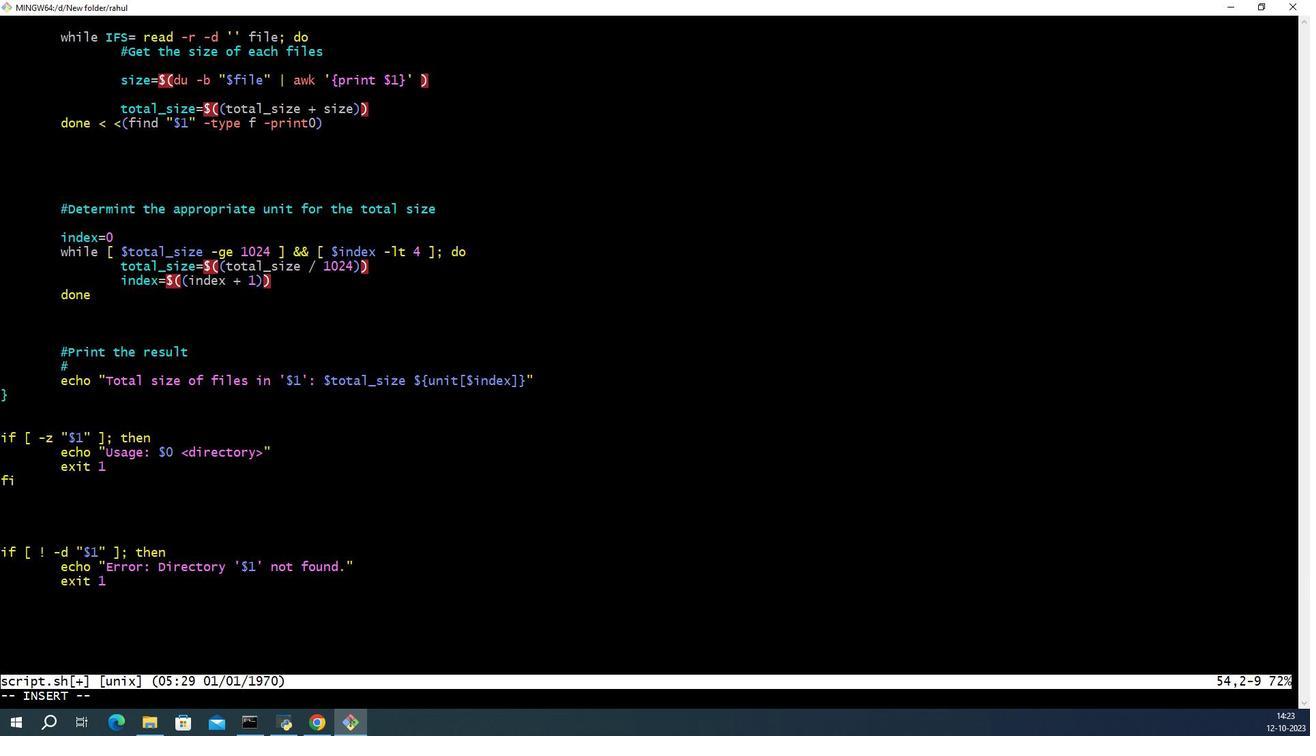 
Action: Mouse moved to (313, 315)
Screenshot: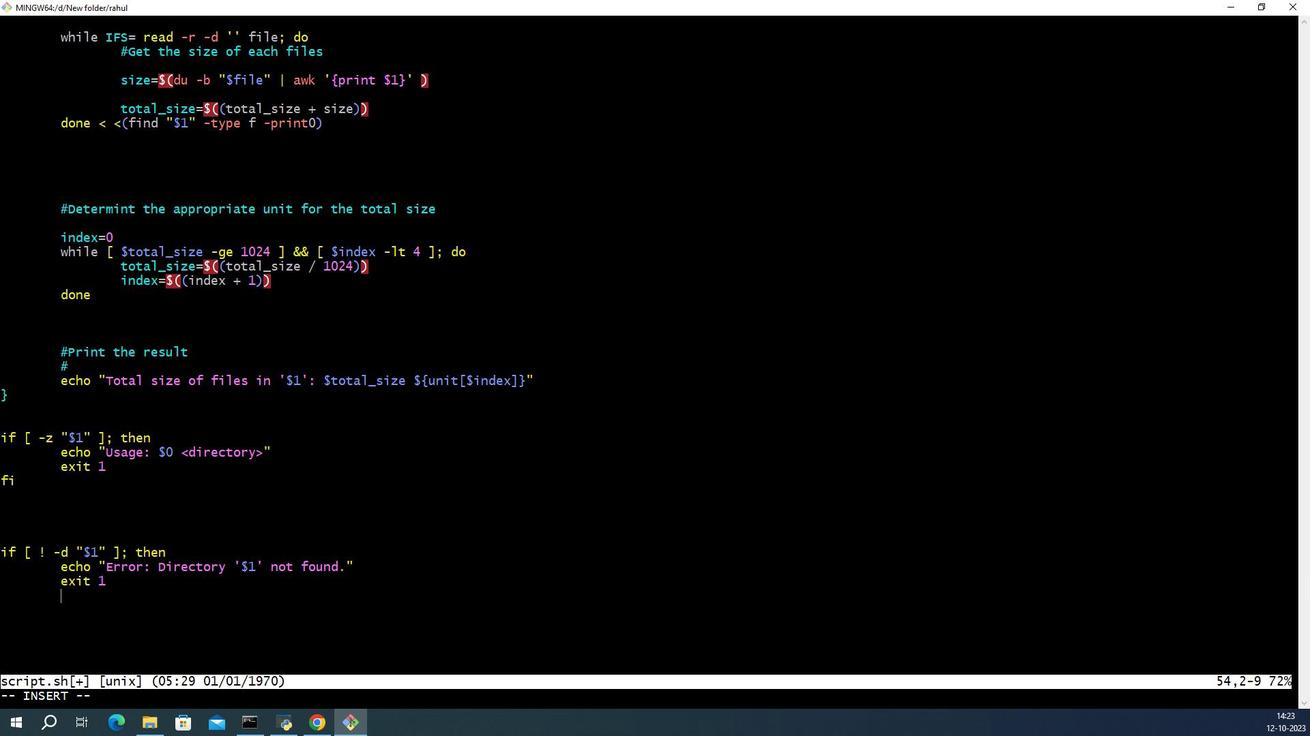 
Action: Mouse scrolled (313, 315) with delta (0, 0)
Screenshot: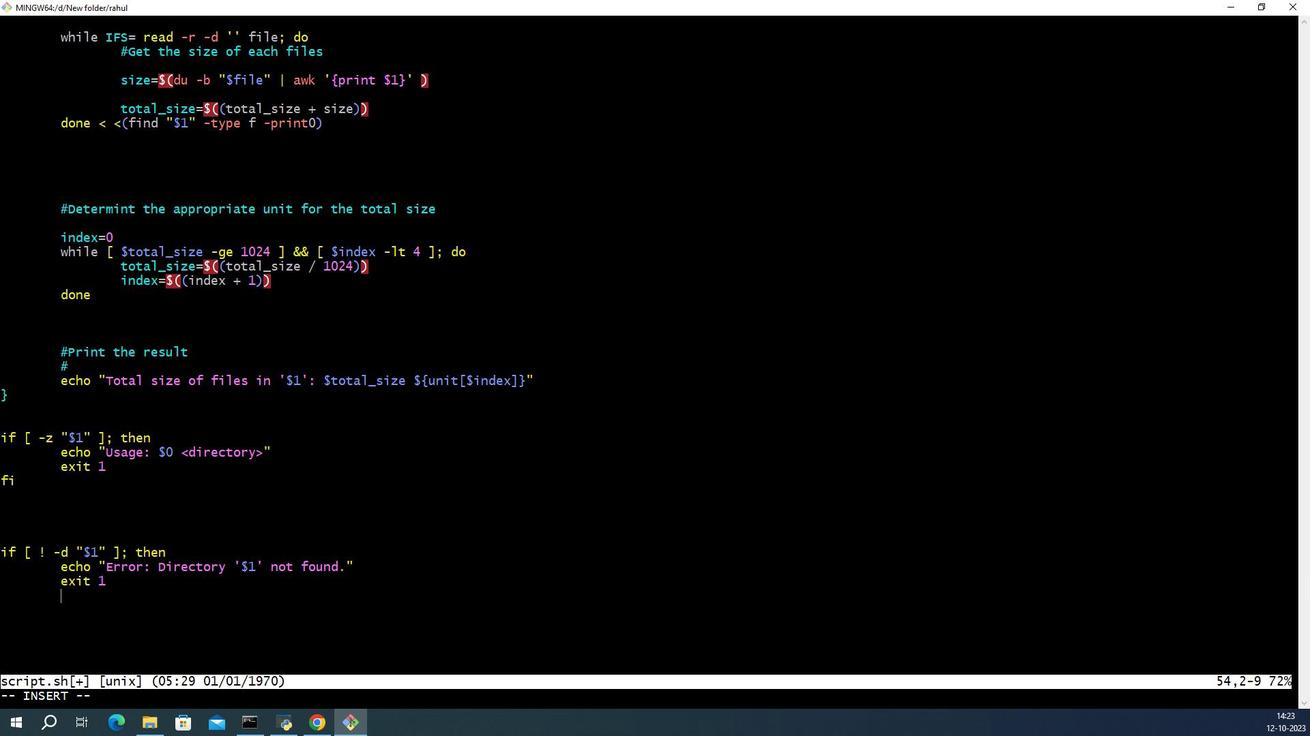 
Action: Mouse moved to (344, 505)
Screenshot: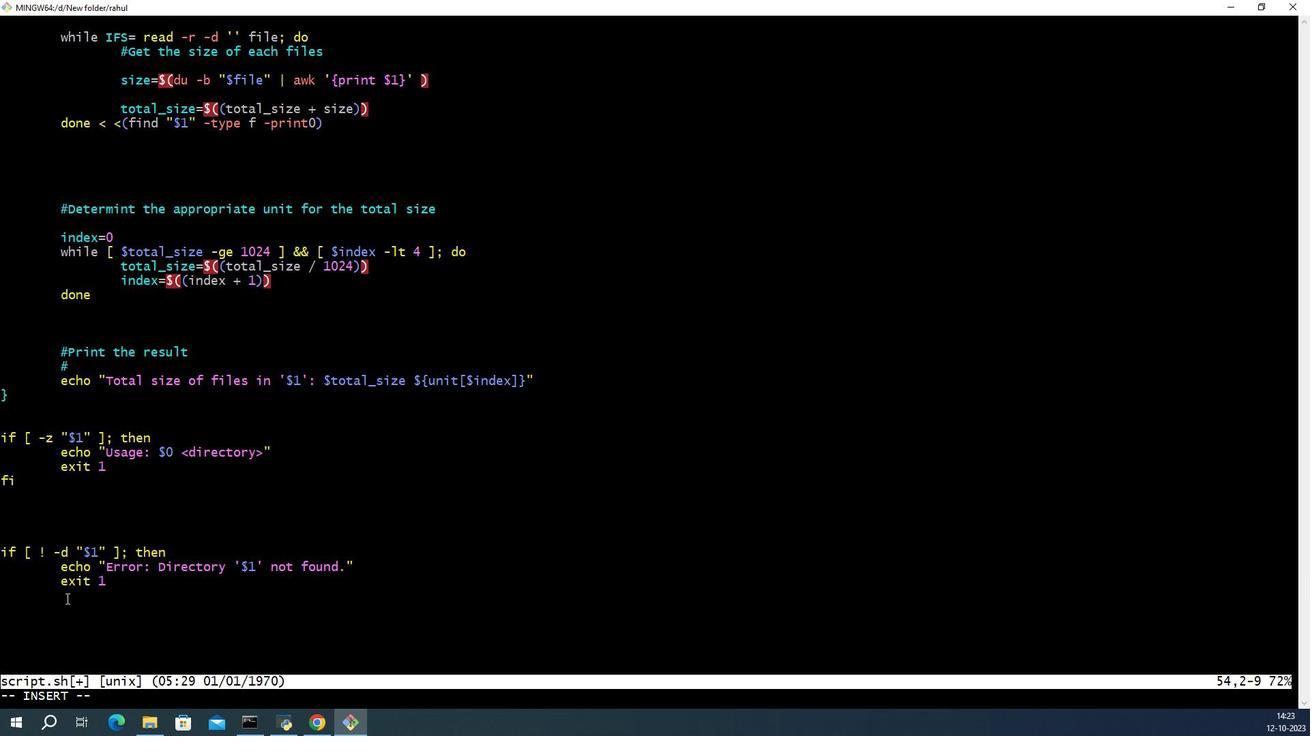 
Action: Mouse pressed left at (344, 505)
Screenshot: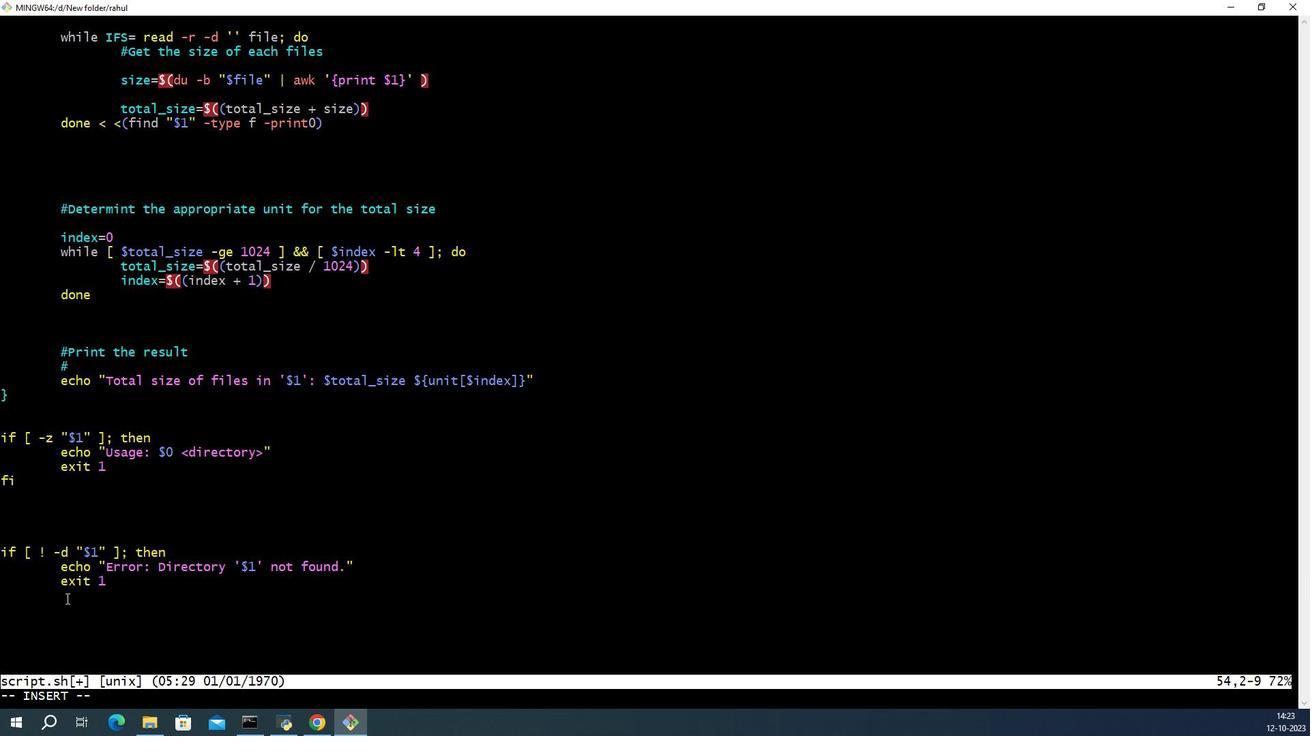 
Action: Key pressed fi<Key.enter><Key.enter><Key.enter><Key.shift>#<Key.caps_lock>C<Key.caps_lock>all<Key.space>the<Key.space>function<Key.space>with<Key.space>the<Key.space>provided<Key.space>directory<Key.enter><Key.backspace><Key.enter>calculate<Key.shift_r>_size<Key.space><Key.shift_r>"<Key.shift><Key.shift><Key.shift><Key.shift><Key.shift><Key.shift>$1<Key.shift_r>"
Screenshot: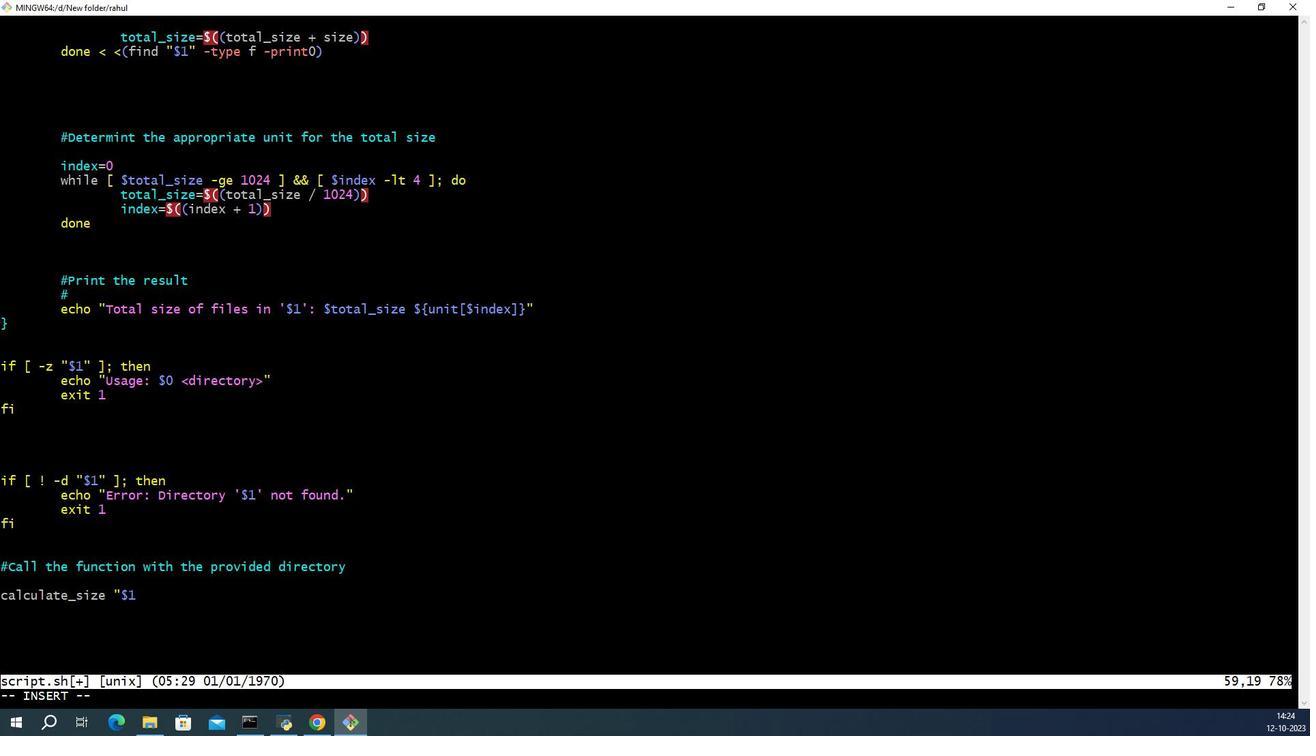 
Action: Mouse moved to (342, 425)
Screenshot: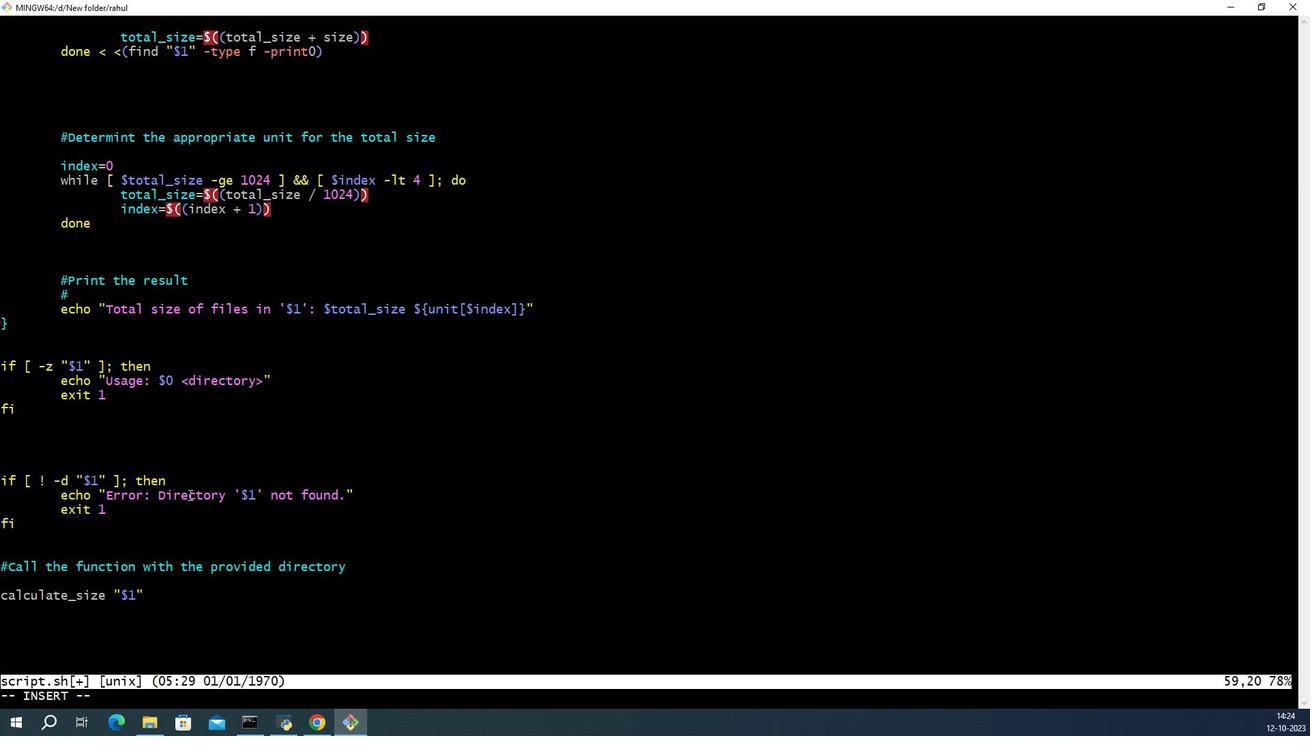 
Action: Mouse scrolled (342, 426) with delta (0, 0)
Screenshot: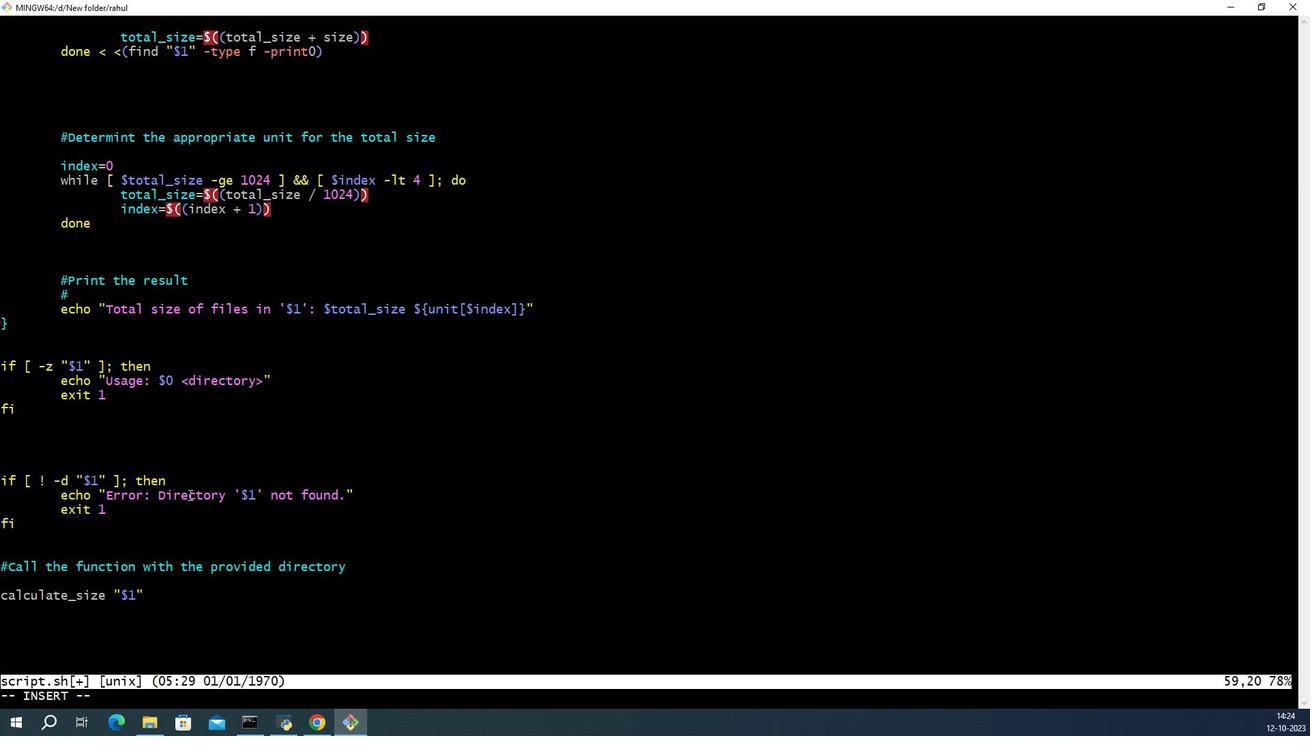 
Action: Mouse scrolled (342, 426) with delta (0, 0)
Screenshot: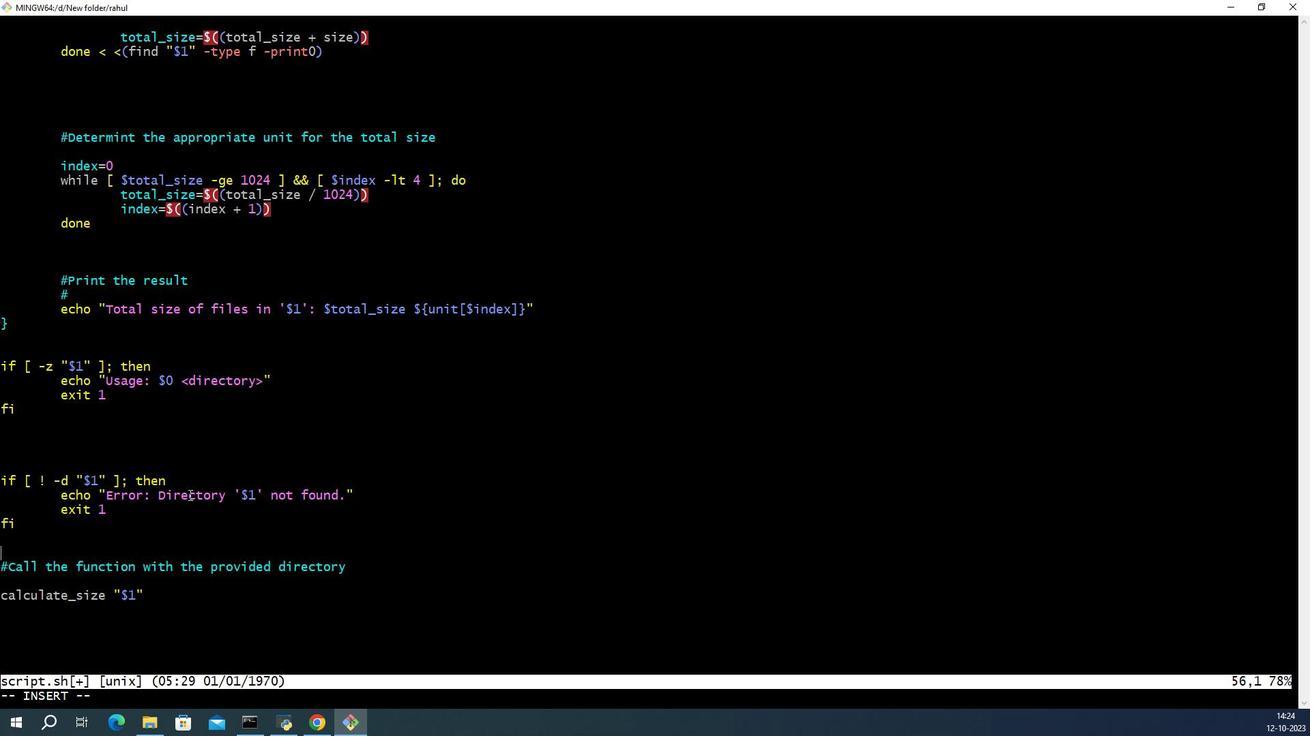 
Action: Key pressed <Key.esc><Key.shift_r>:2<Key.backspace>wq<Key.shift>!<Key.enter>ls<Key.enter>mkire<Key.backspace><Key.backspace><Key.backspace>dir<Key.space>demo<Key.enter>ls<Key.enter>./script.sh<Key.space>demo/<Key.enter>cd<Key.space>demo<Key.enter>touch<Key.space>demo<Key.shift_r><Key.shift_r><Key.shift_r><Key.shift_r><Key.shift_r>{1..100<Key.shift_r><Key.shift_r><Key.shift_r><Key.shift_r><Key.shift_r><Key.shift_r><Key.shift_r><Key.shift_r><Key.shift_r><Key.shift_r><Key.shift_r><Key.shift_r><Key.shift_r><Key.shift_r>}.py<Key.enter>cd<Key.space>..<Key.enter><Key.up><Key.up><Key.up><Key.up><Key.up><Key.down><Key.enter><Key.enter>
Screenshot: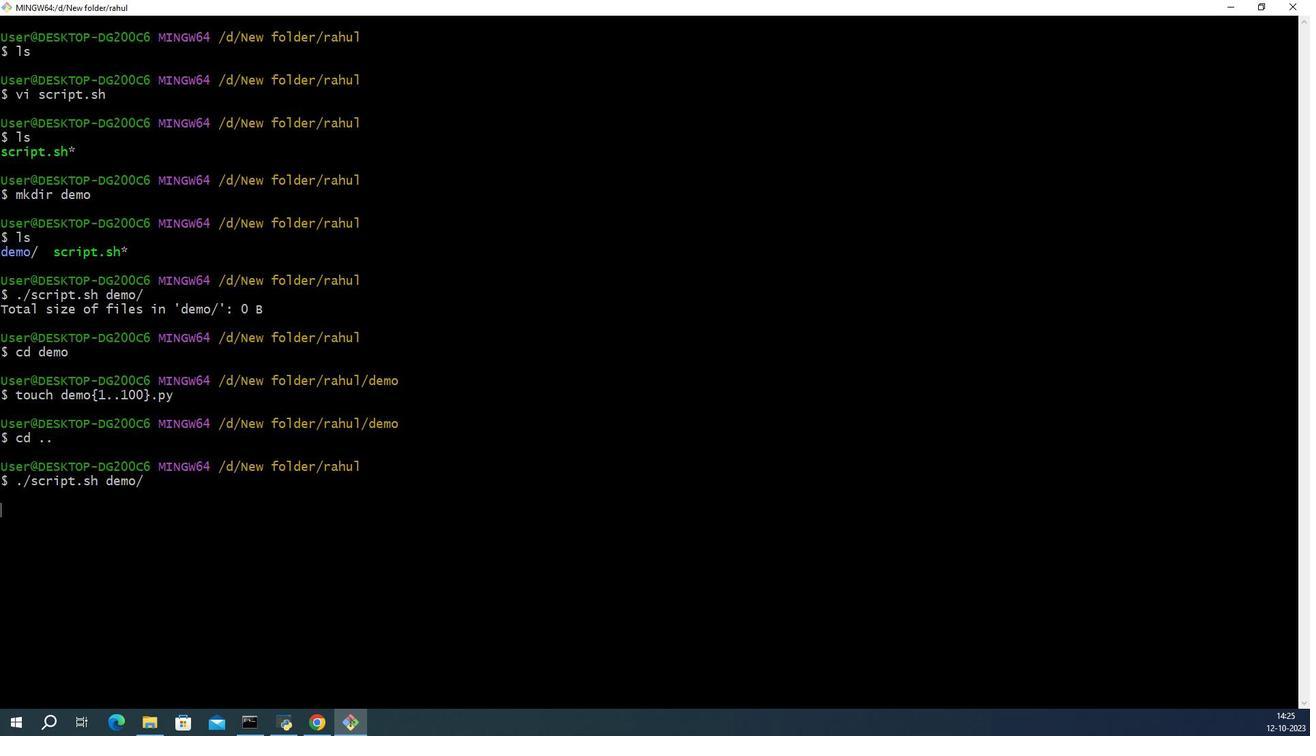 
Action: Mouse moved to (344, 437)
Screenshot: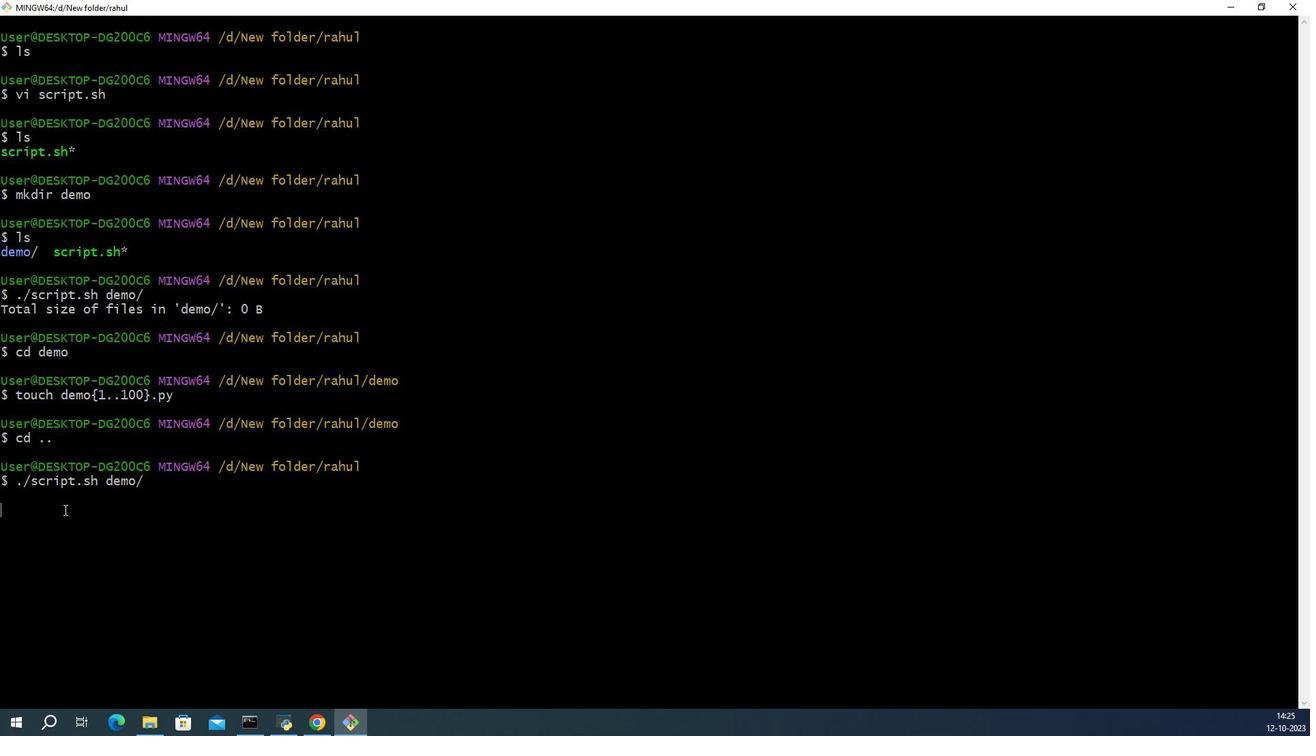 
Action: Mouse pressed left at (344, 437)
Screenshot: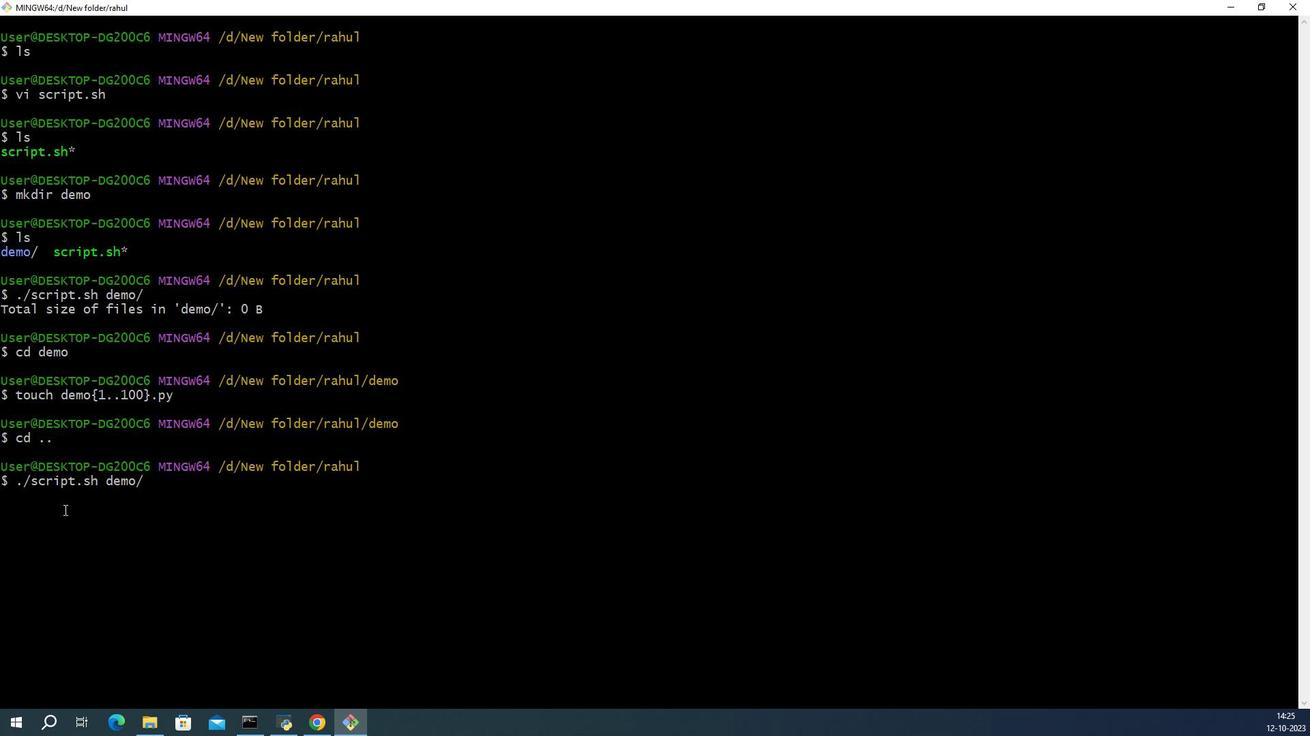 
Action: Mouse moved to (343, 479)
Screenshot: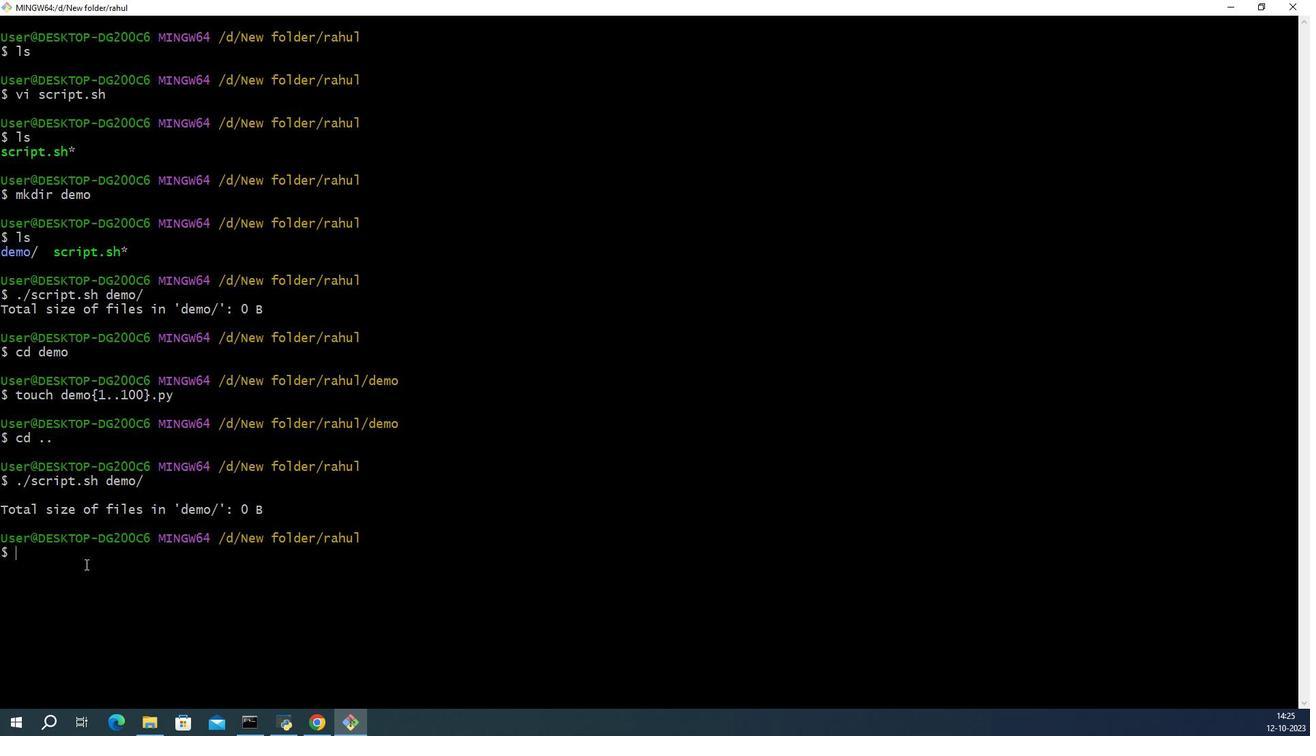 
Action: Mouse pressed left at (343, 479)
Screenshot: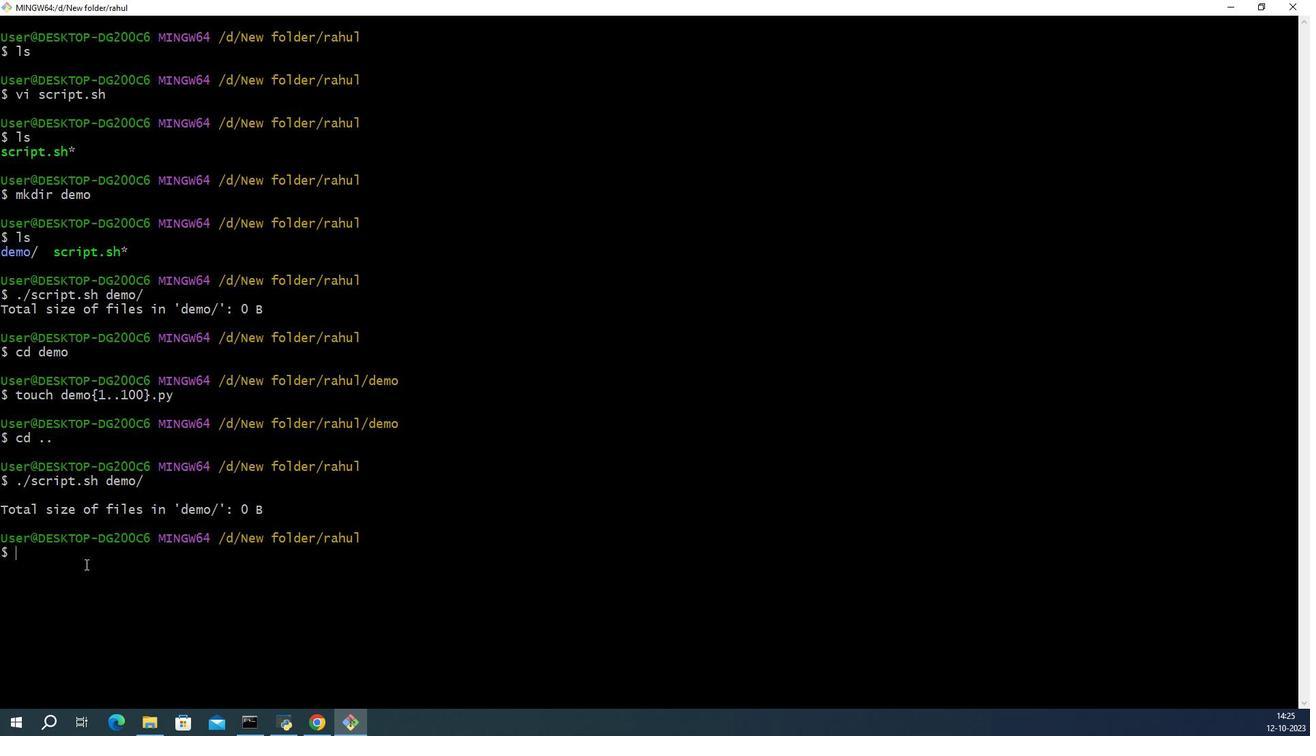 
Action: Key pressed ls<Key.enter>cd<Key.space>demo/<Key.enter>ls<Key.enter>vi<Key.space>demo1.oy<Key.backspace><Key.backspace>py<Key.enter>idemo<Key.space>content<Key.enter>demo<Key.space>content<Key.space><Key.enter>demo<Key.space>contednt<Key.esc><Key.shift_r>:wq<Key.shift>!<Key.enter><Key.up><Key.up><Key.up><Key.backspace><Key.backspace><Key.backspace><Key.backspace><Key.backspace><Key.backspace><Key.backspace><Key.backspace><Key.backspace><Key.backspace><Key.backspace><Key.backspace><Key.backspace><Key.backspace><Key.backspace><Key.backspace>v<Key.backspace>cd<Key.space>..<Key.enter>ls<Key.enter>,.<Key.backspace><Key.backspace><Key.backspace>./script.sh<Key.space>d<Key.backspace>demo<Key.shift_r><Key.enter>
Screenshot: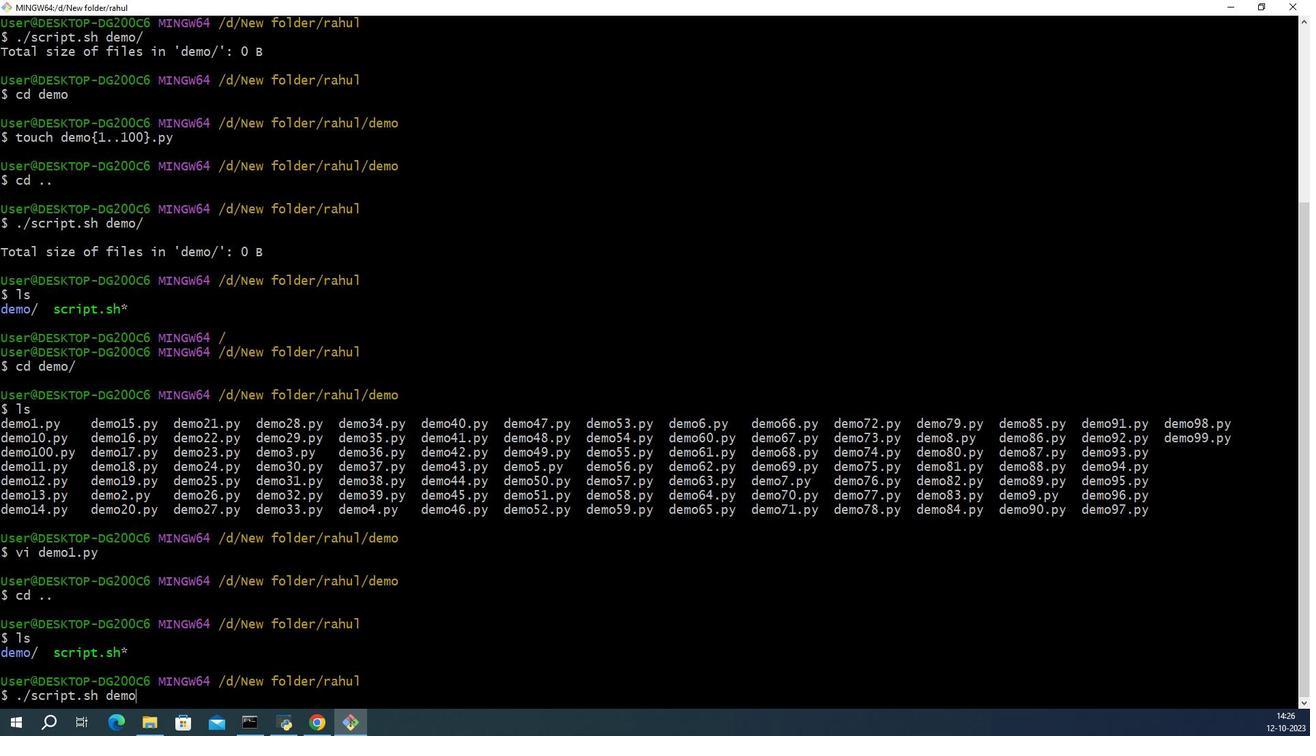 
Action: Mouse moved to (341, 444)
Screenshot: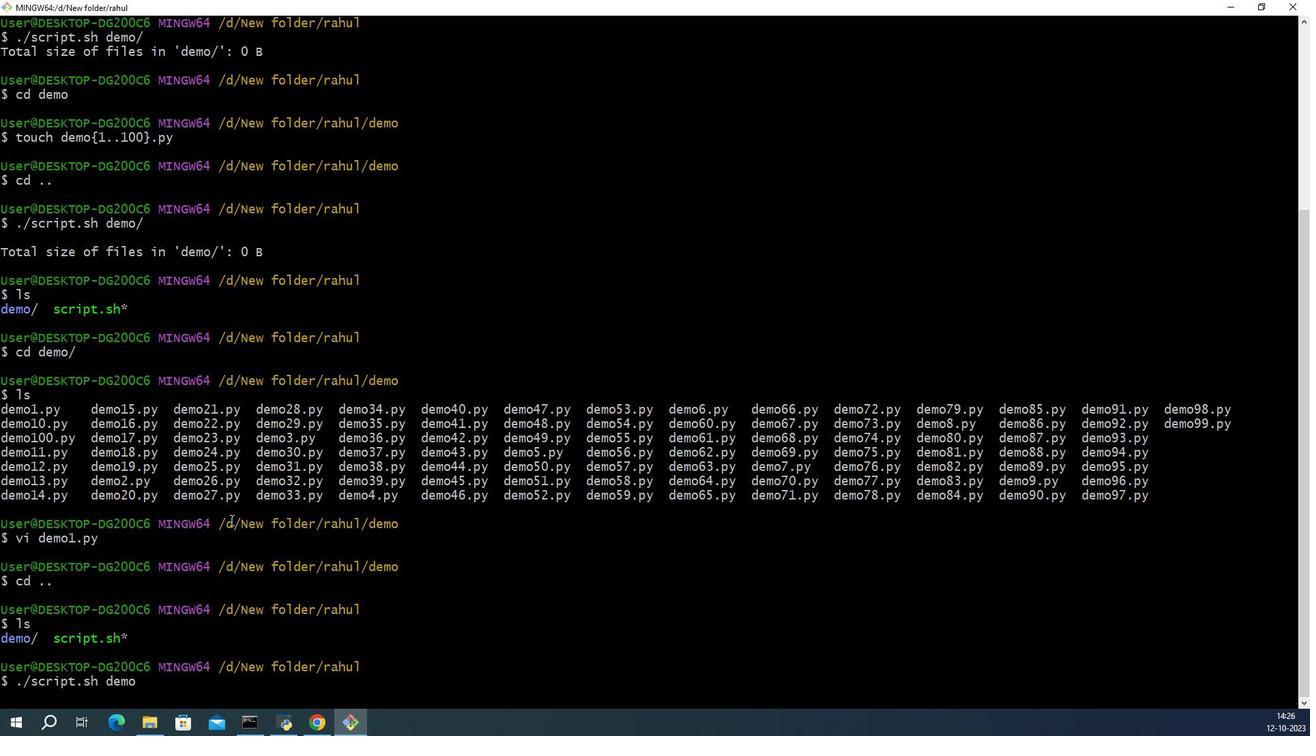 
Action: Mouse scrolled (341, 444) with delta (0, 0)
Screenshot: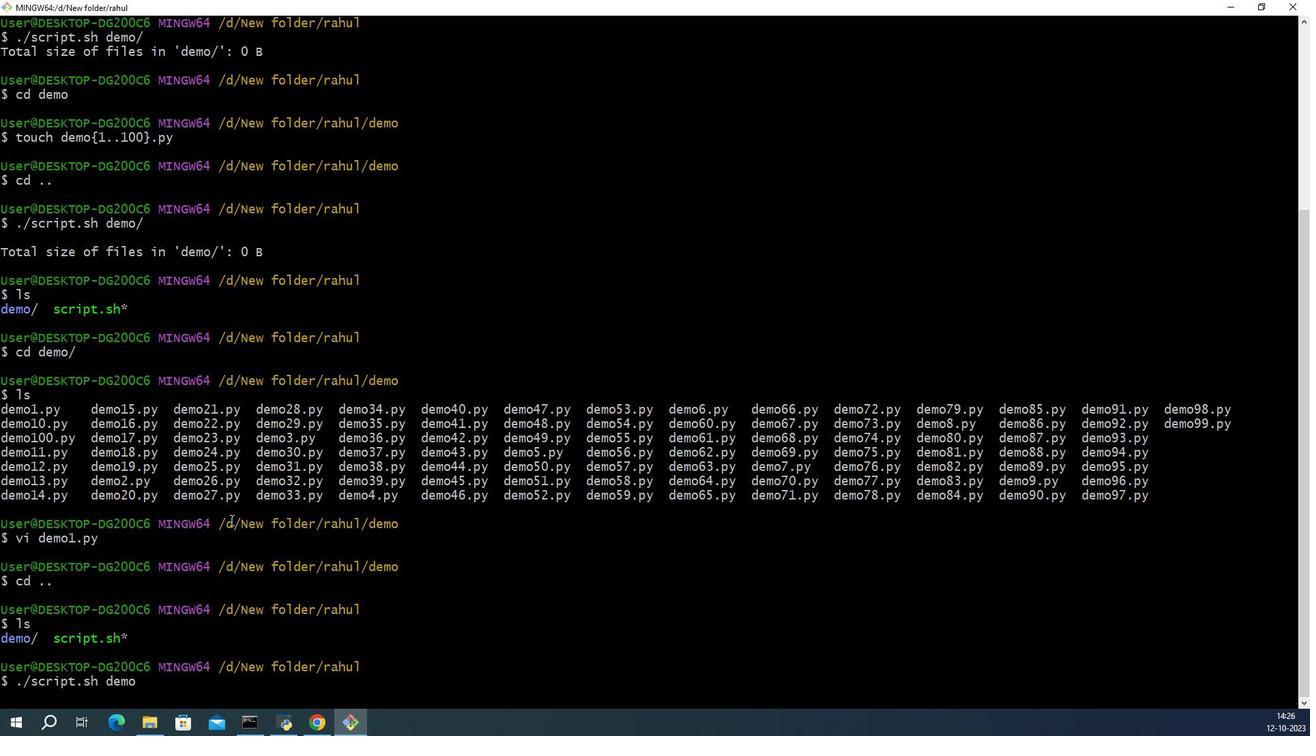 
Action: Mouse scrolled (341, 444) with delta (0, 0)
Screenshot: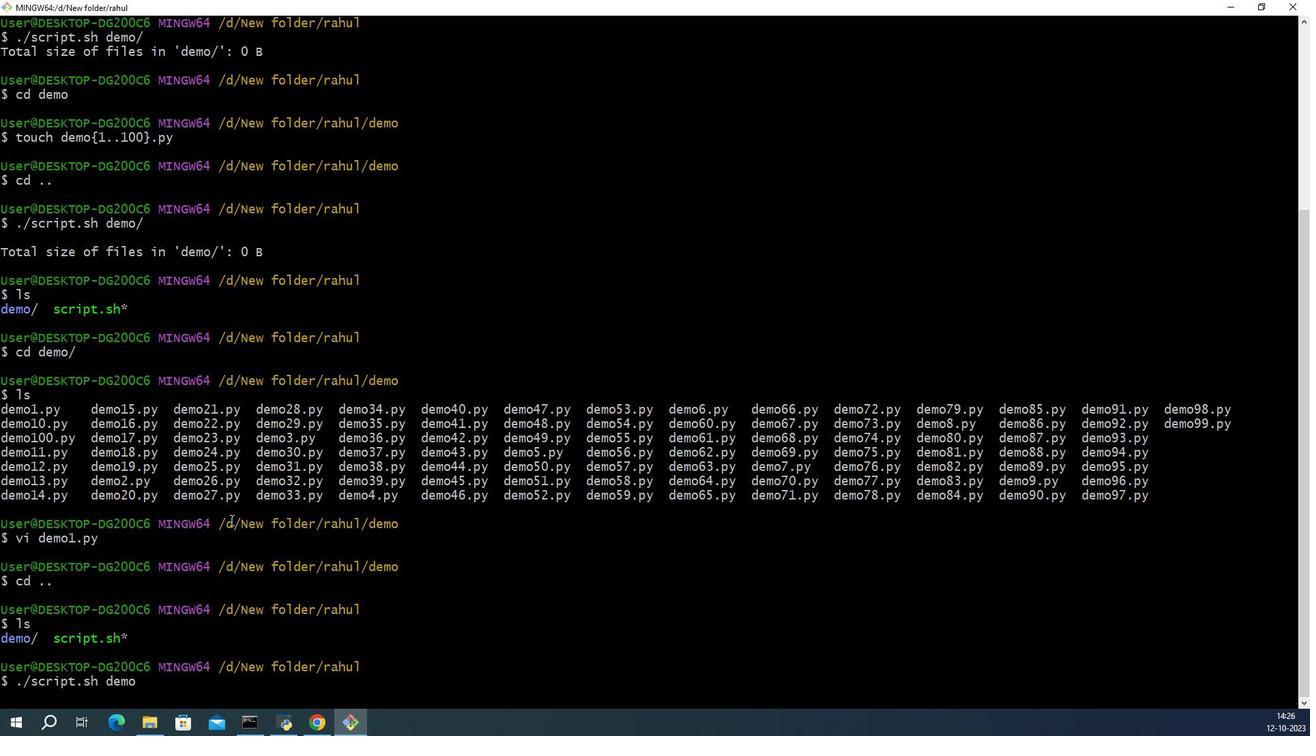 
Action: Mouse scrolled (341, 445) with delta (0, 0)
Screenshot: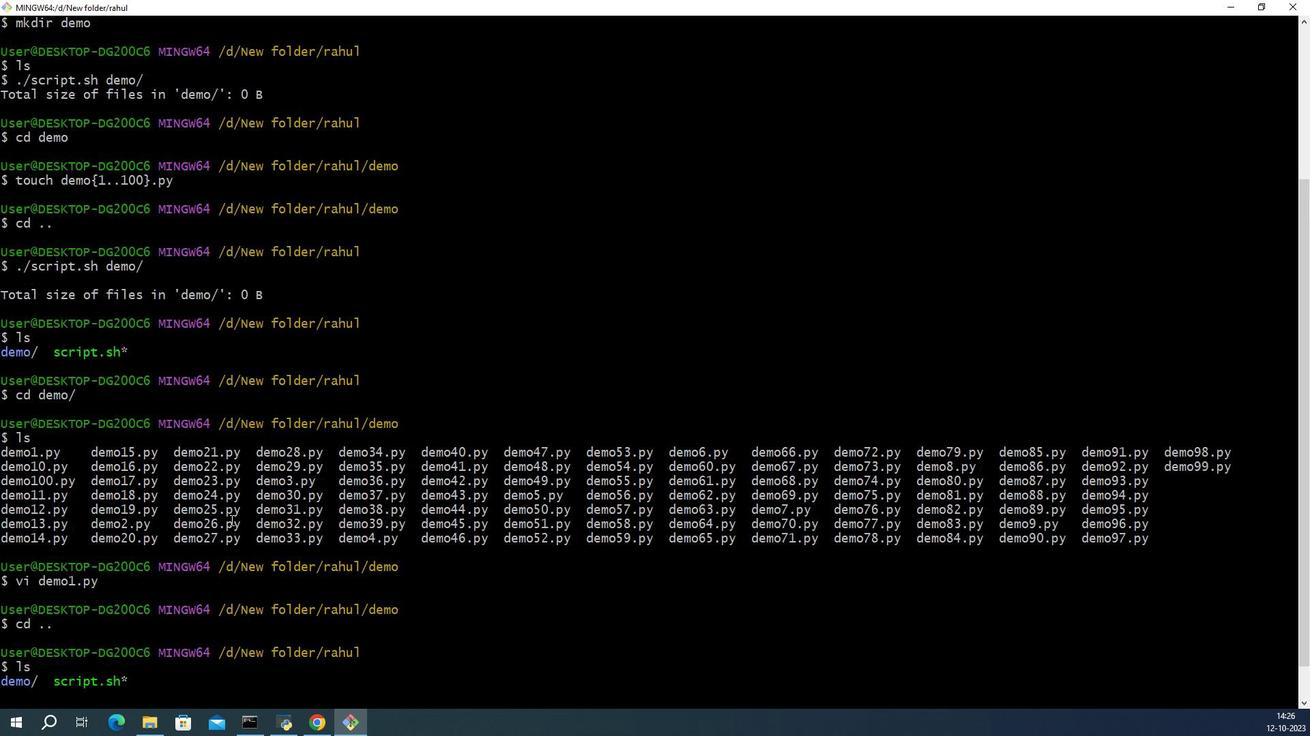 
Action: Mouse scrolled (341, 445) with delta (0, 0)
Screenshot: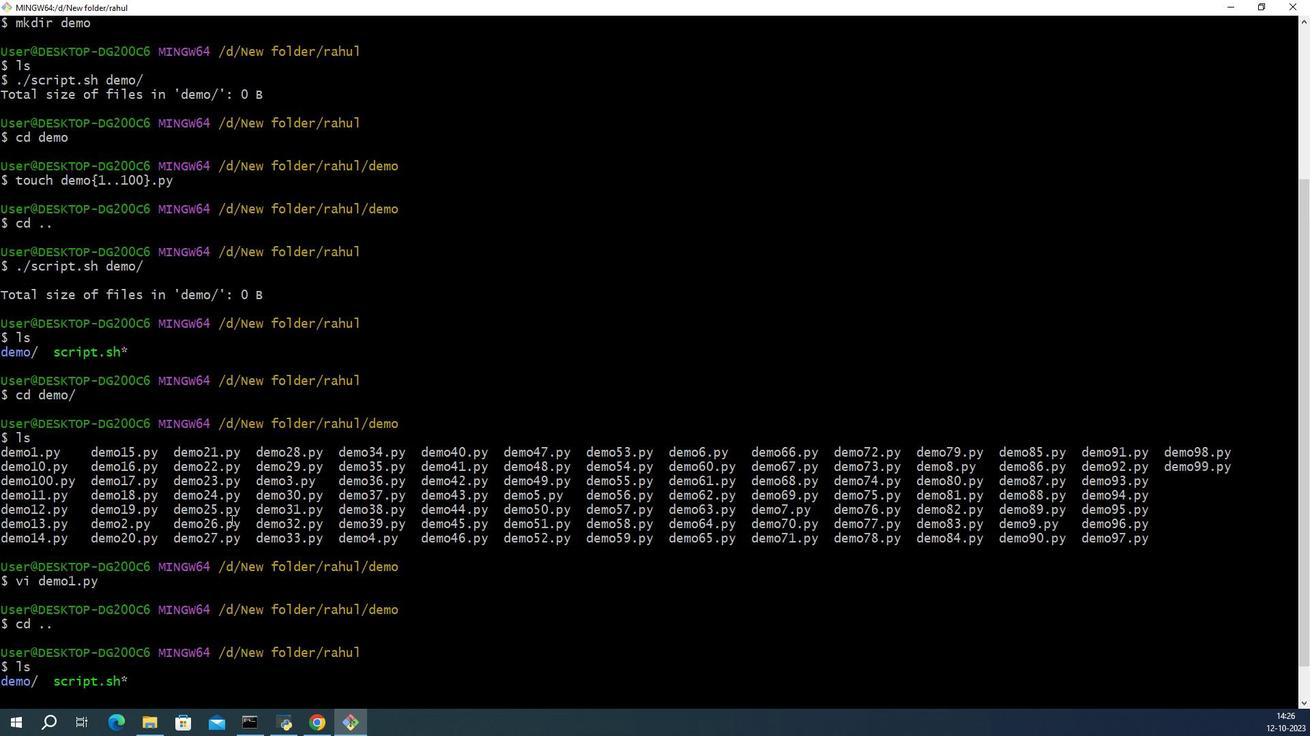 
Action: Mouse scrolled (341, 444) with delta (0, 0)
Screenshot: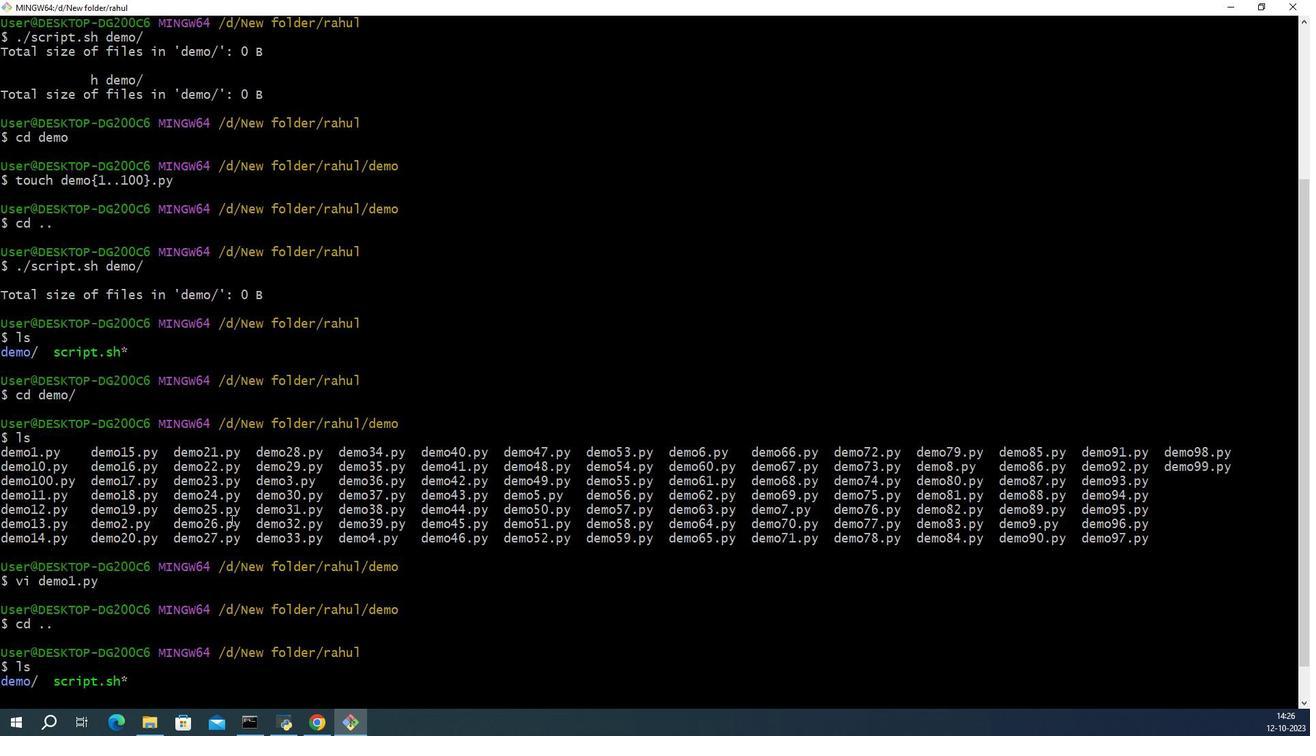 
Action: Mouse scrolled (341, 444) with delta (0, 0)
Screenshot: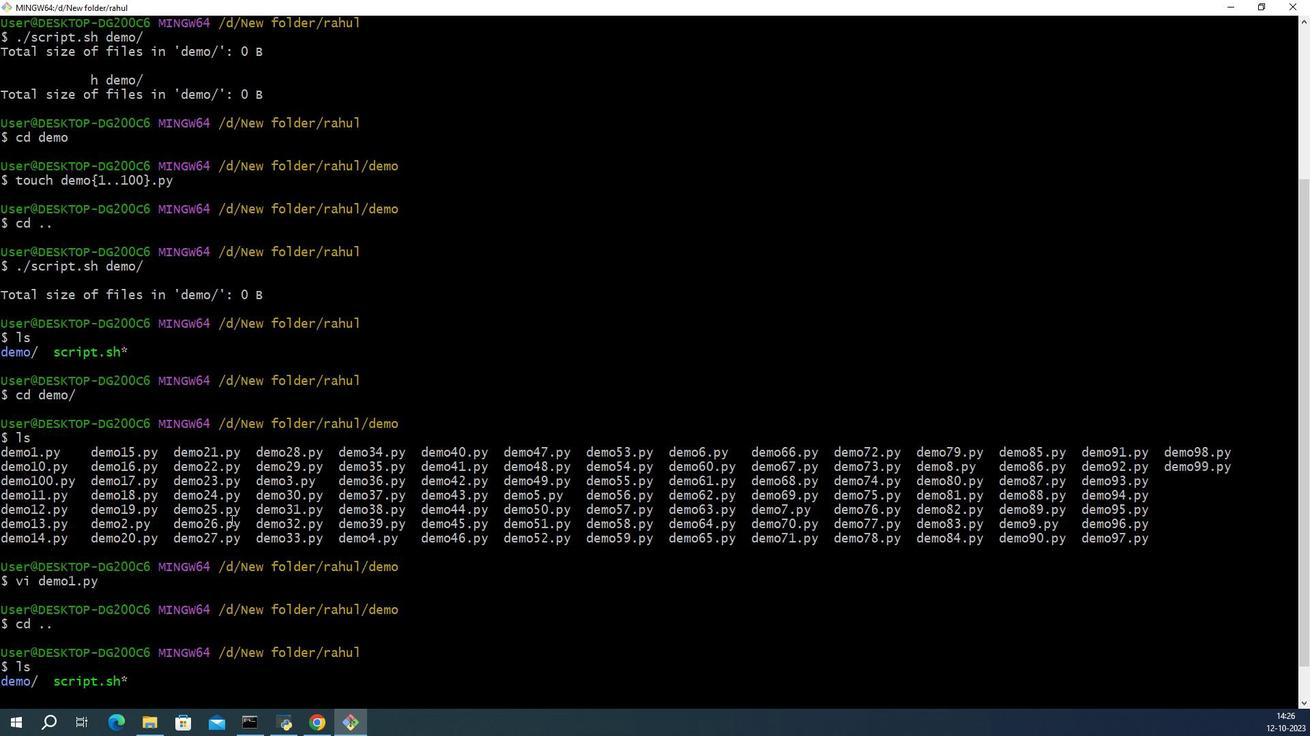 
Action: Mouse scrolled (341, 444) with delta (0, 0)
Screenshot: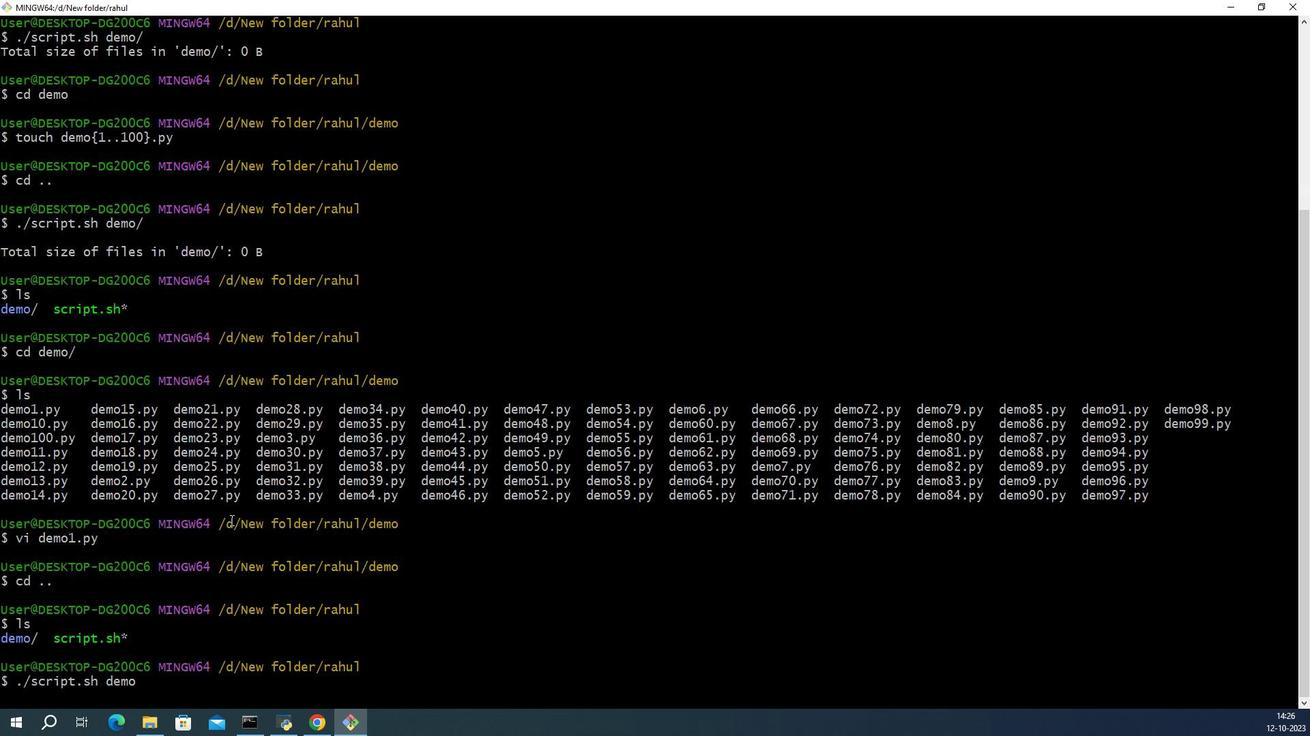
Action: Mouse moved to (342, 472)
Screenshot: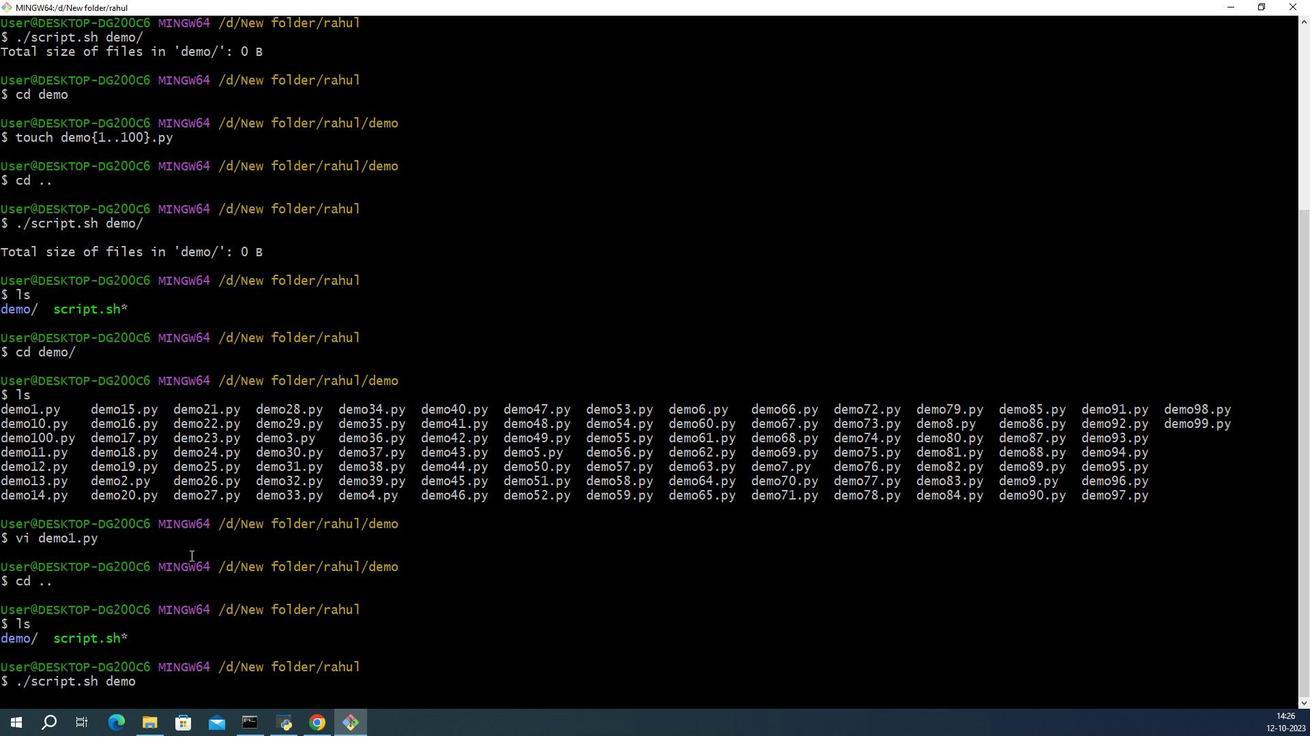 
Action: Mouse scrolled (342, 471) with delta (0, 0)
Screenshot: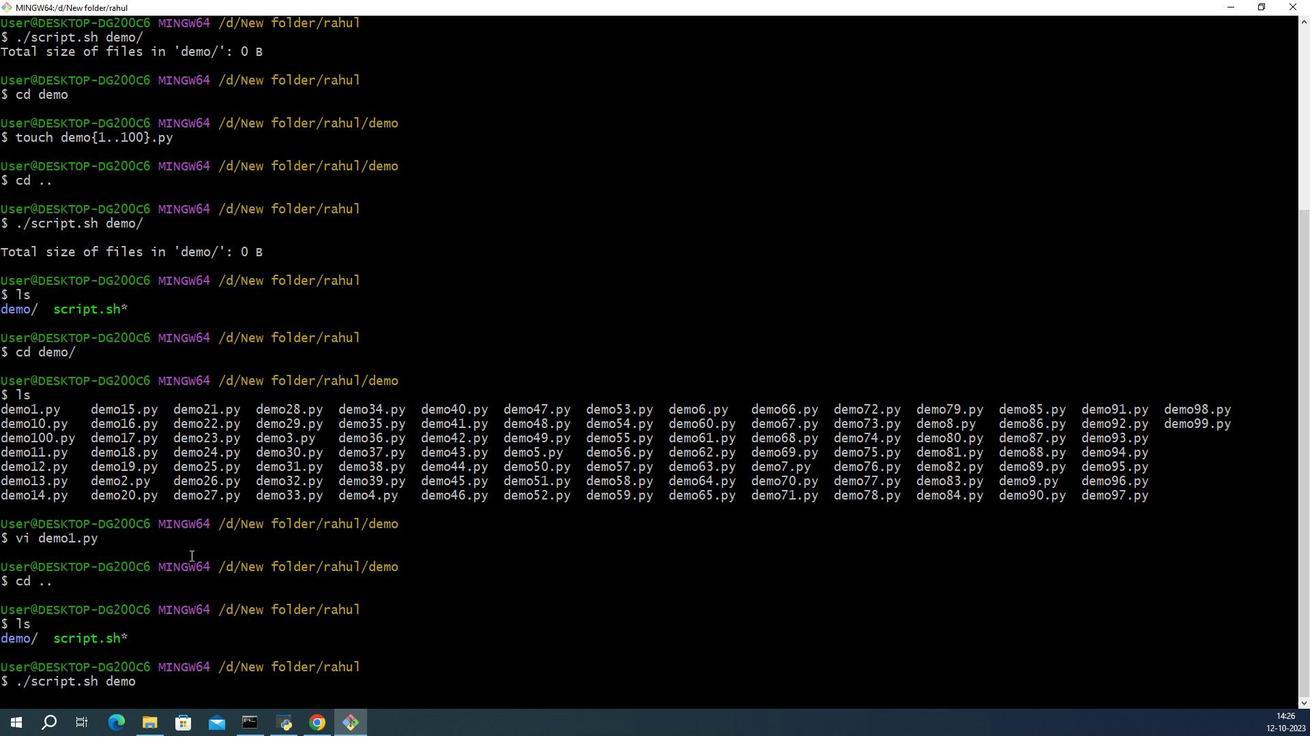 
Action: Mouse moved to (340, 476)
Screenshot: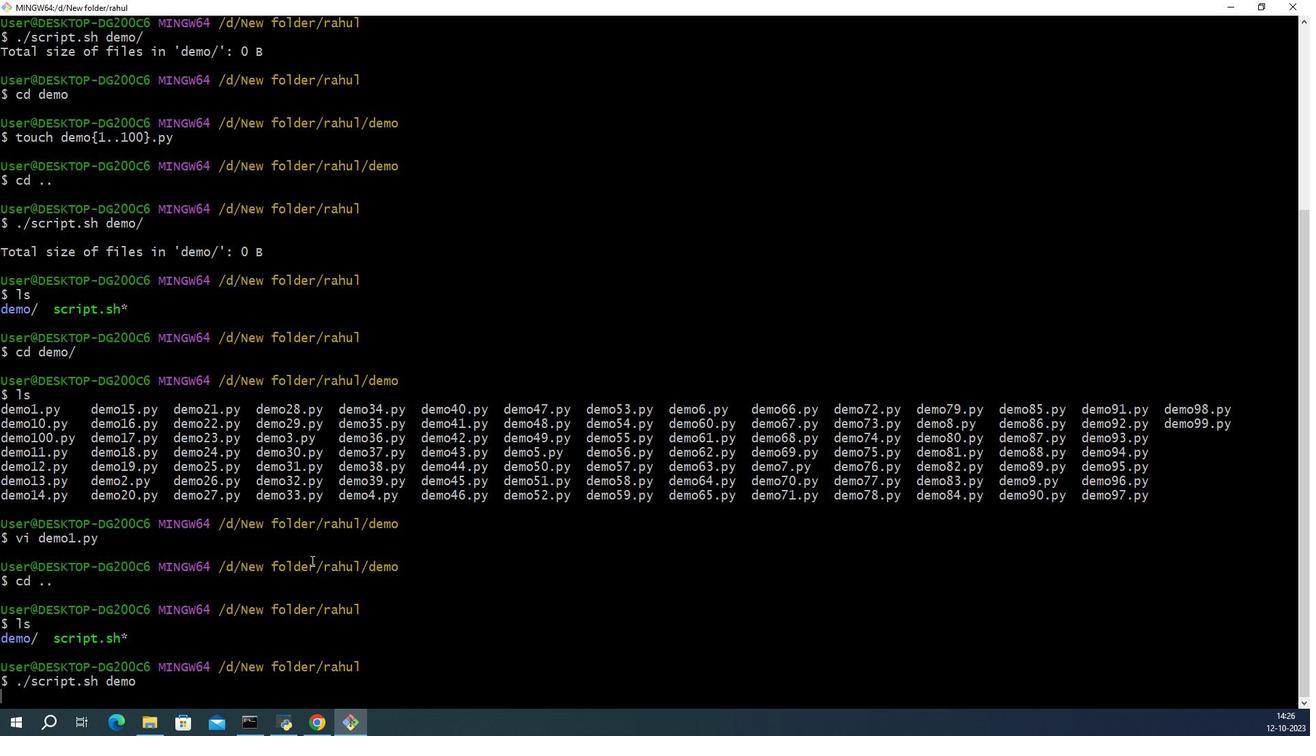 
Action: Mouse scrolled (340, 476) with delta (0, 0)
Screenshot: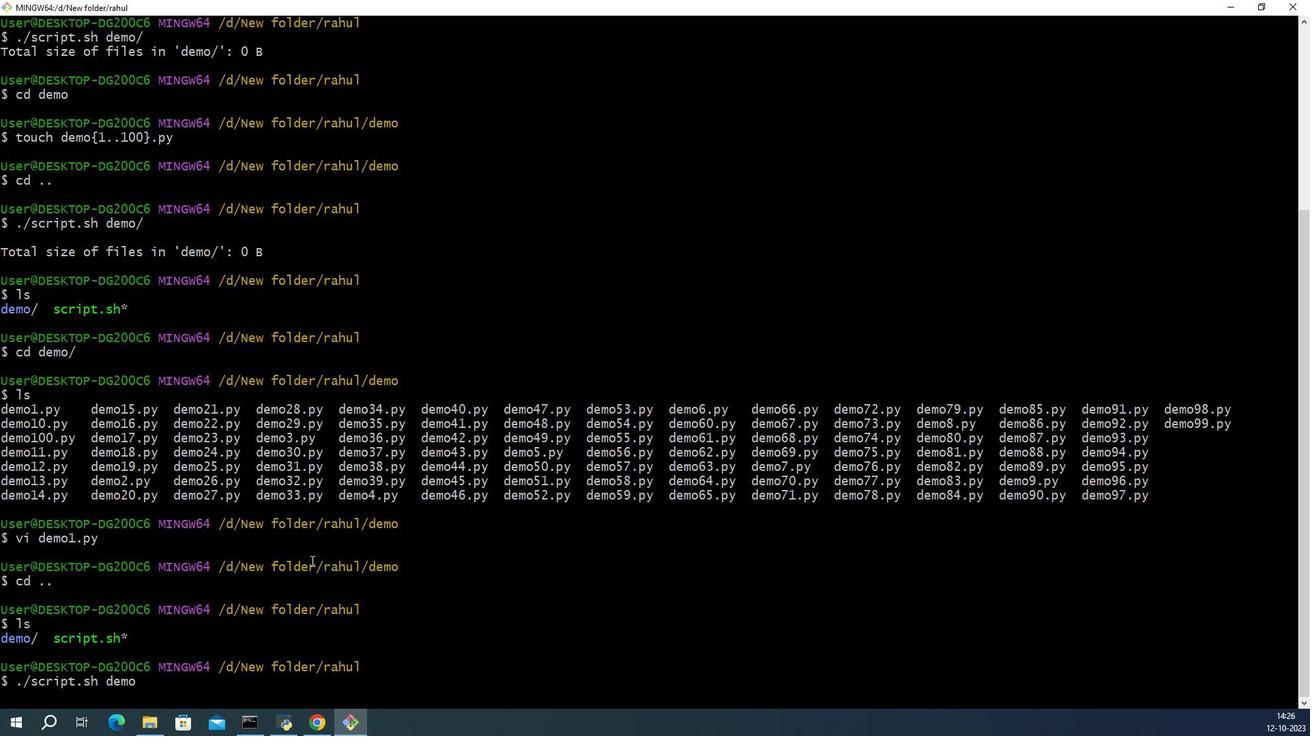 
Action: Mouse scrolled (340, 476) with delta (0, 0)
Screenshot: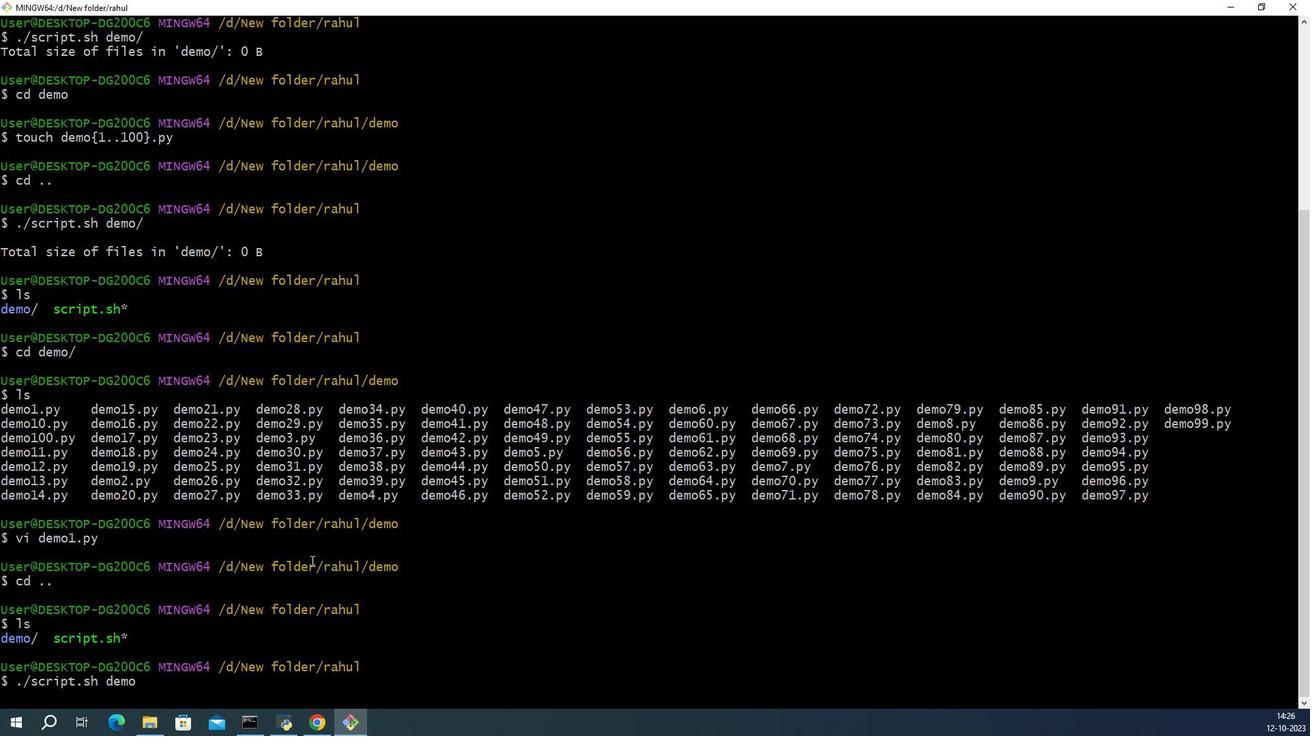 
Action: Mouse moved to (341, 543)
Screenshot: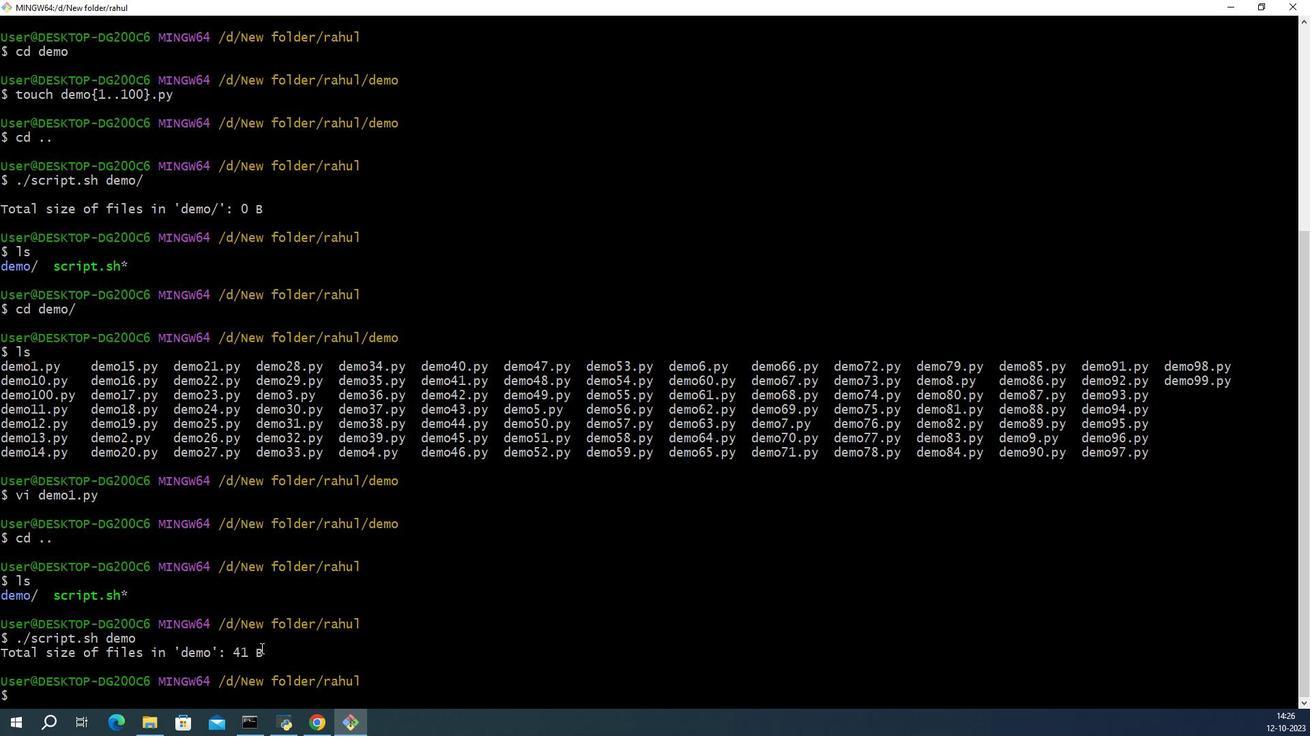 
Action: Mouse pressed left at (341, 543)
Screenshot: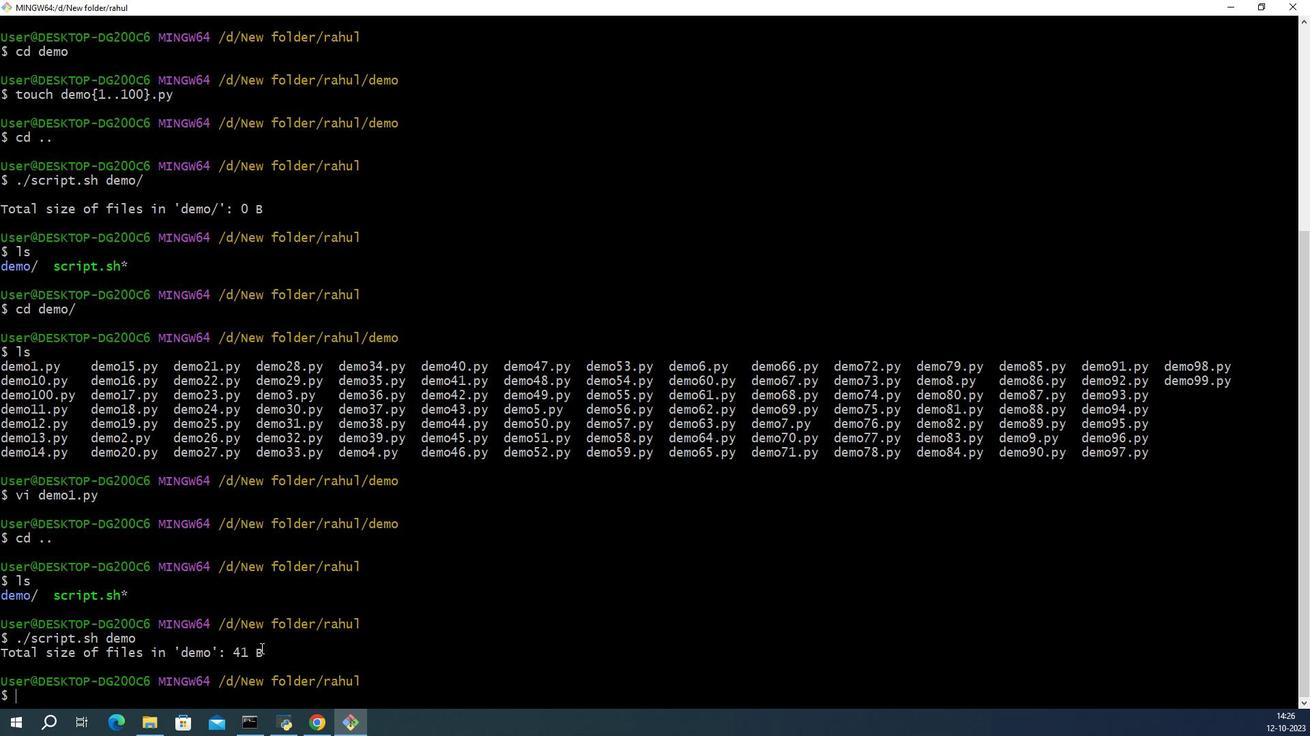 
Action: Mouse moved to (341, 544)
Screenshot: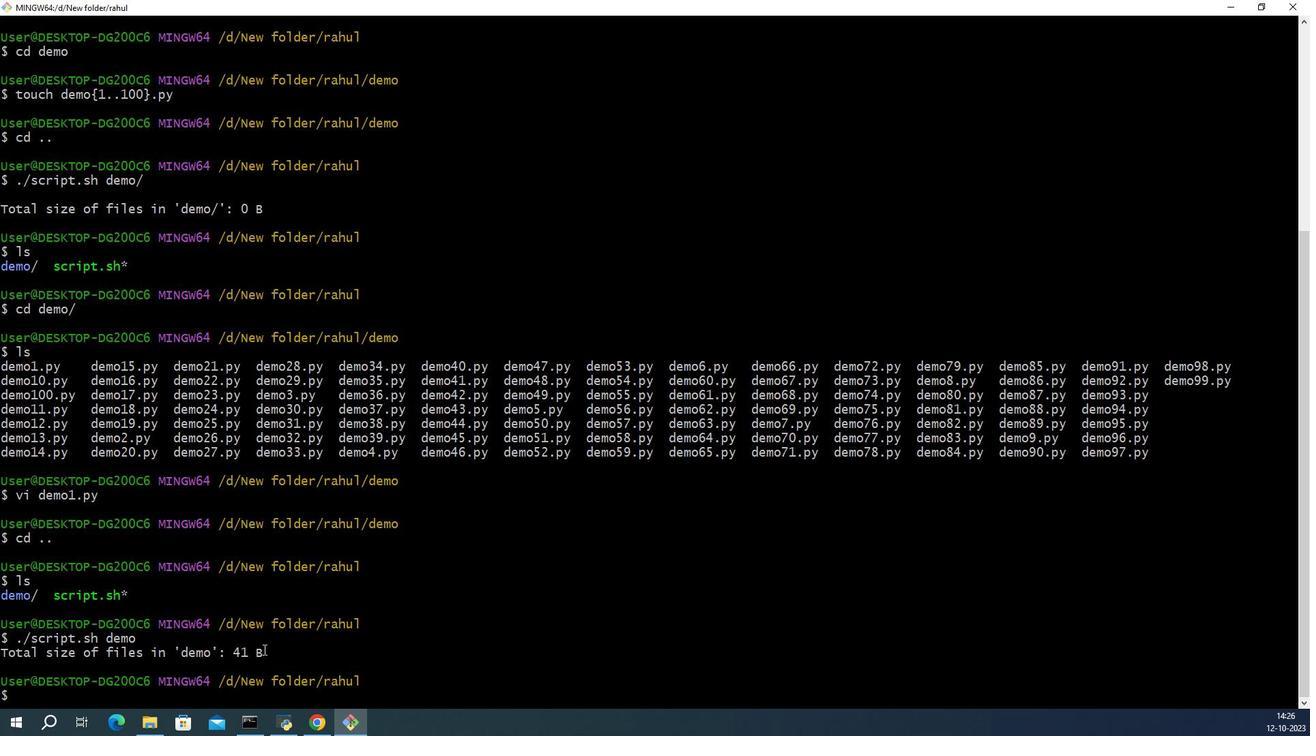 
Action: Mouse pressed left at (341, 544)
Screenshot: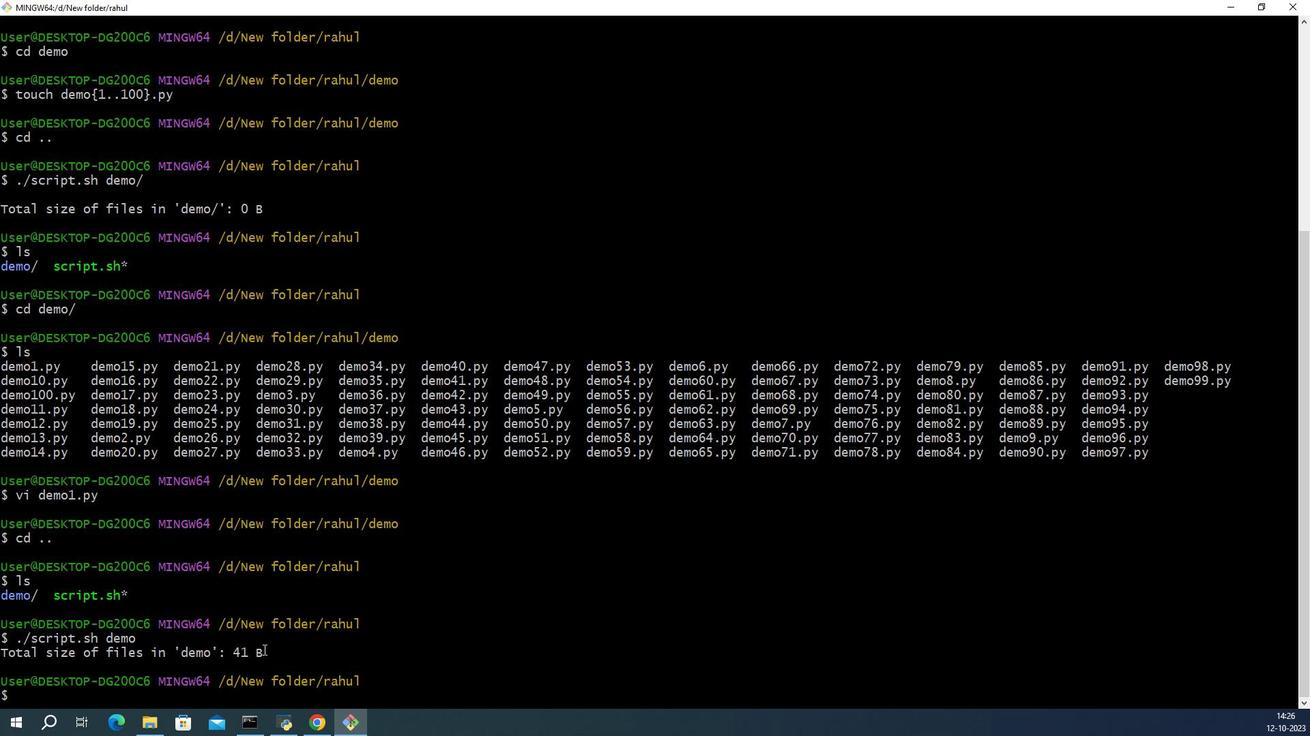 
Action: Mouse moved to (341, 558)
Screenshot: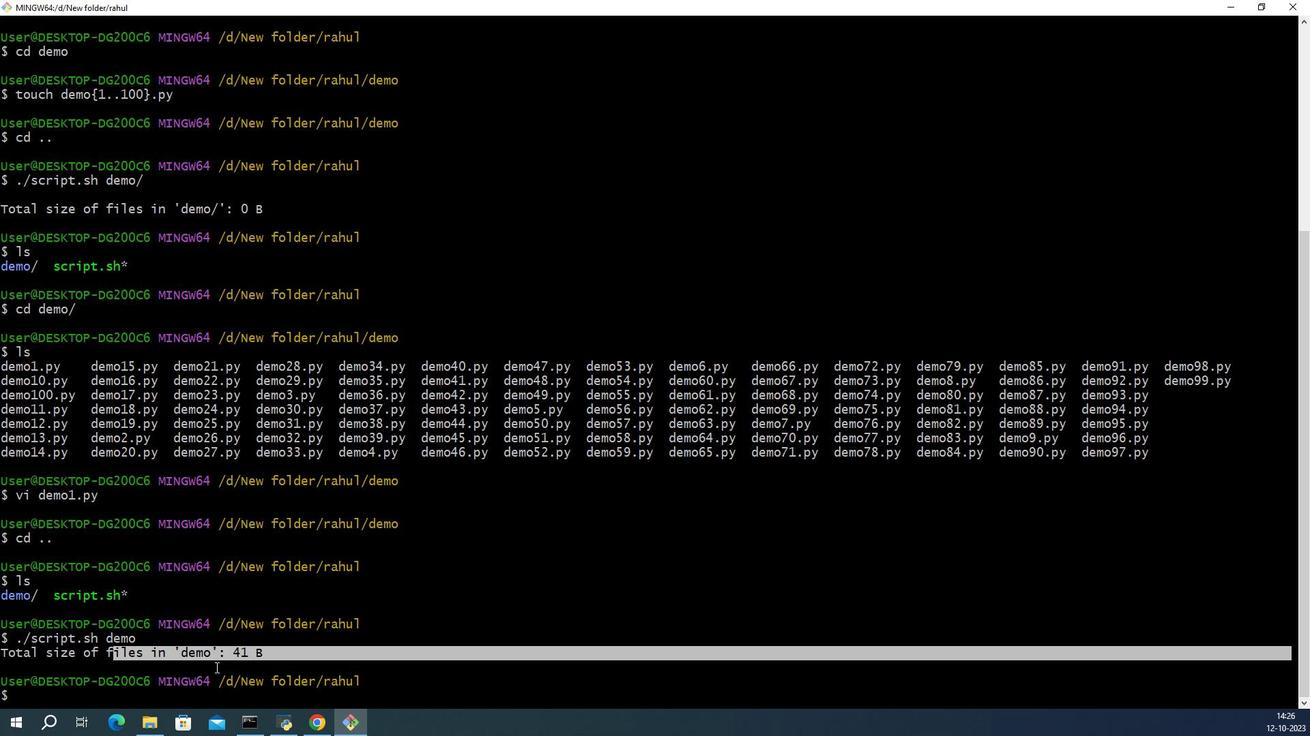 
Action: Mouse pressed left at (341, 558)
Screenshot: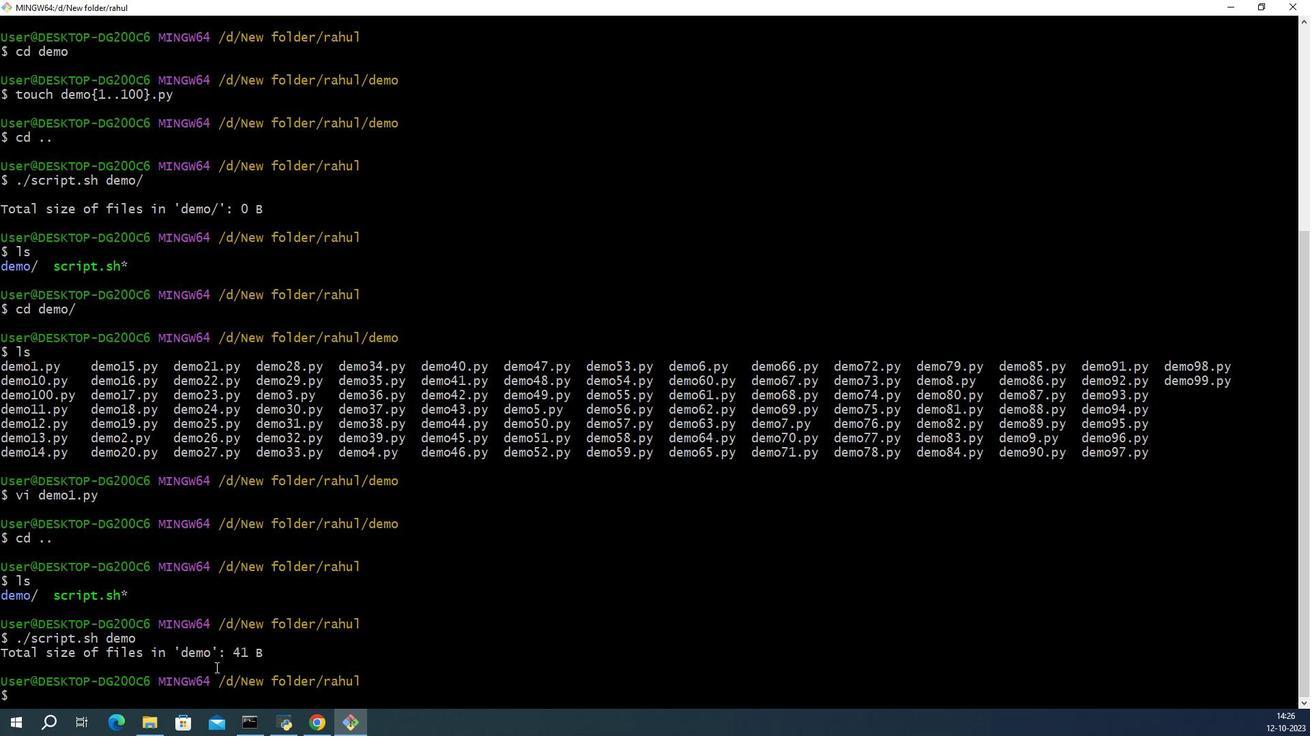 
Action: Mouse moved to (343, 582)
Screenshot: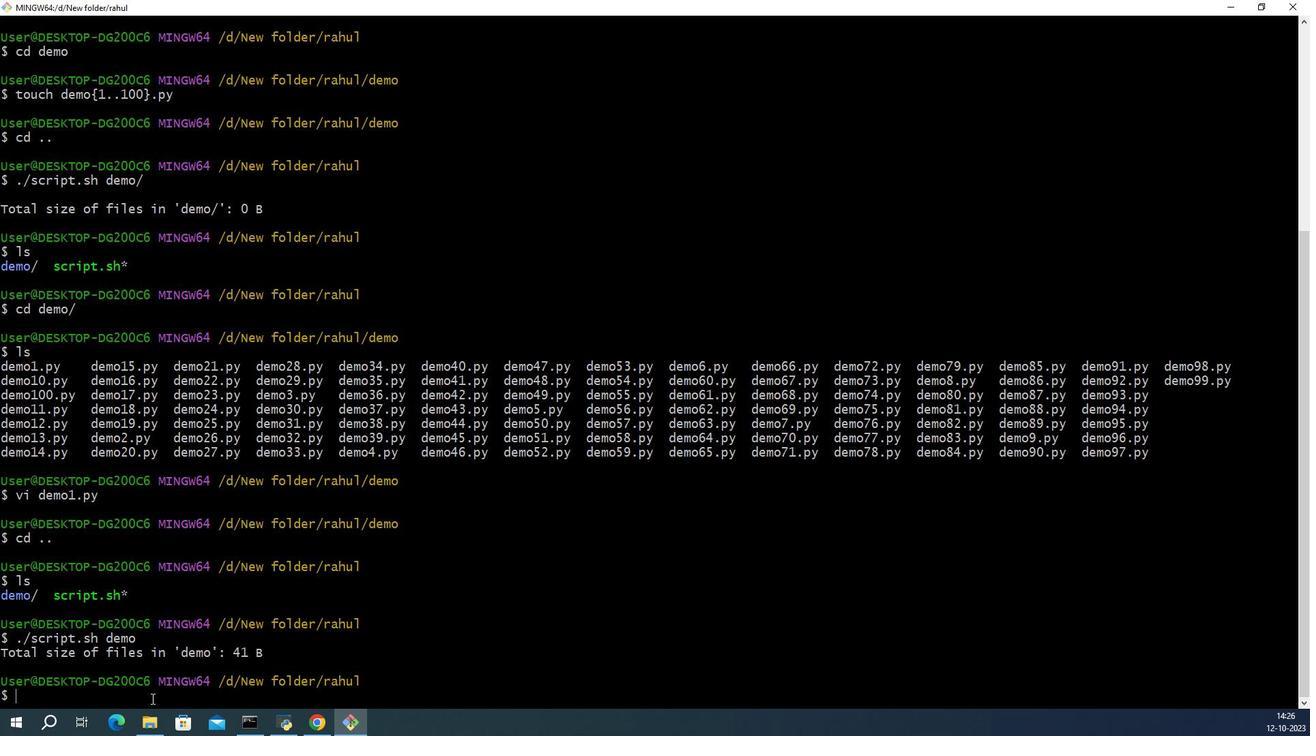 
Action: Mouse pressed left at (343, 582)
Screenshot: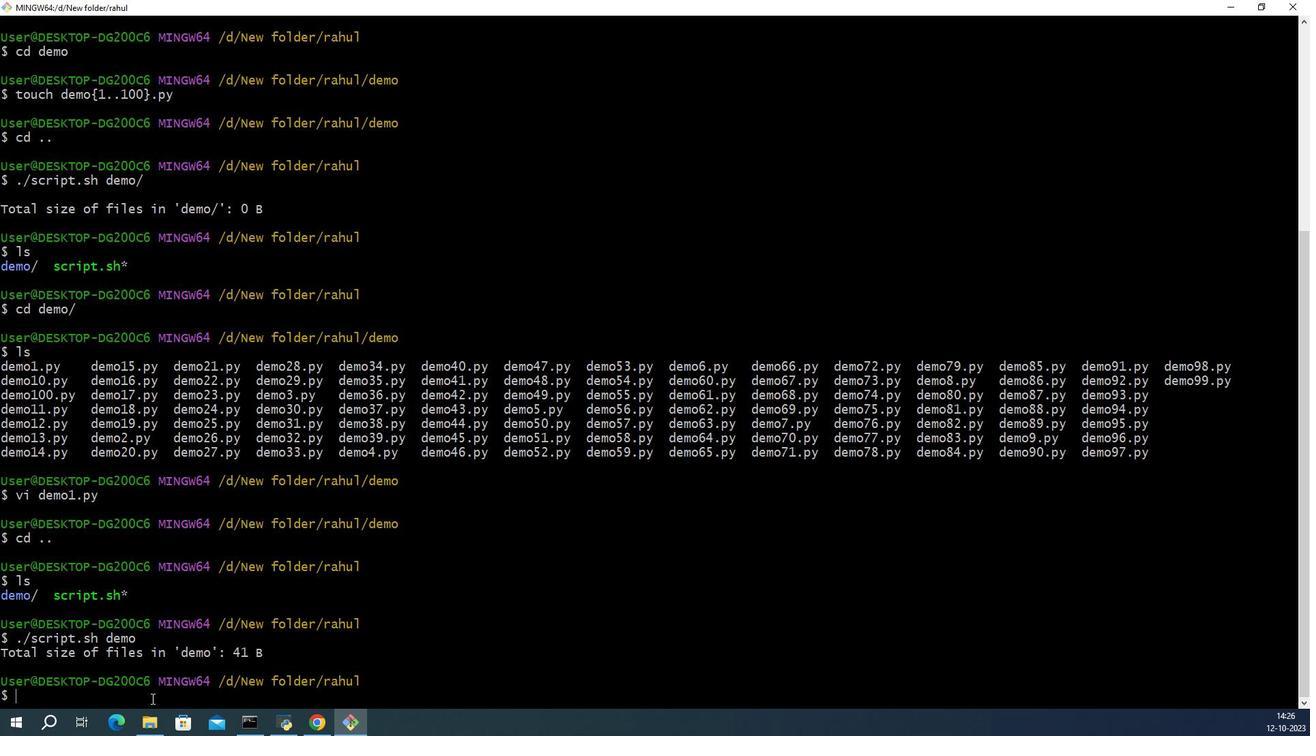 
Action: Key pressed ls<Key.enter>cat<Key.space>script.sh<Key.enter>
Screenshot: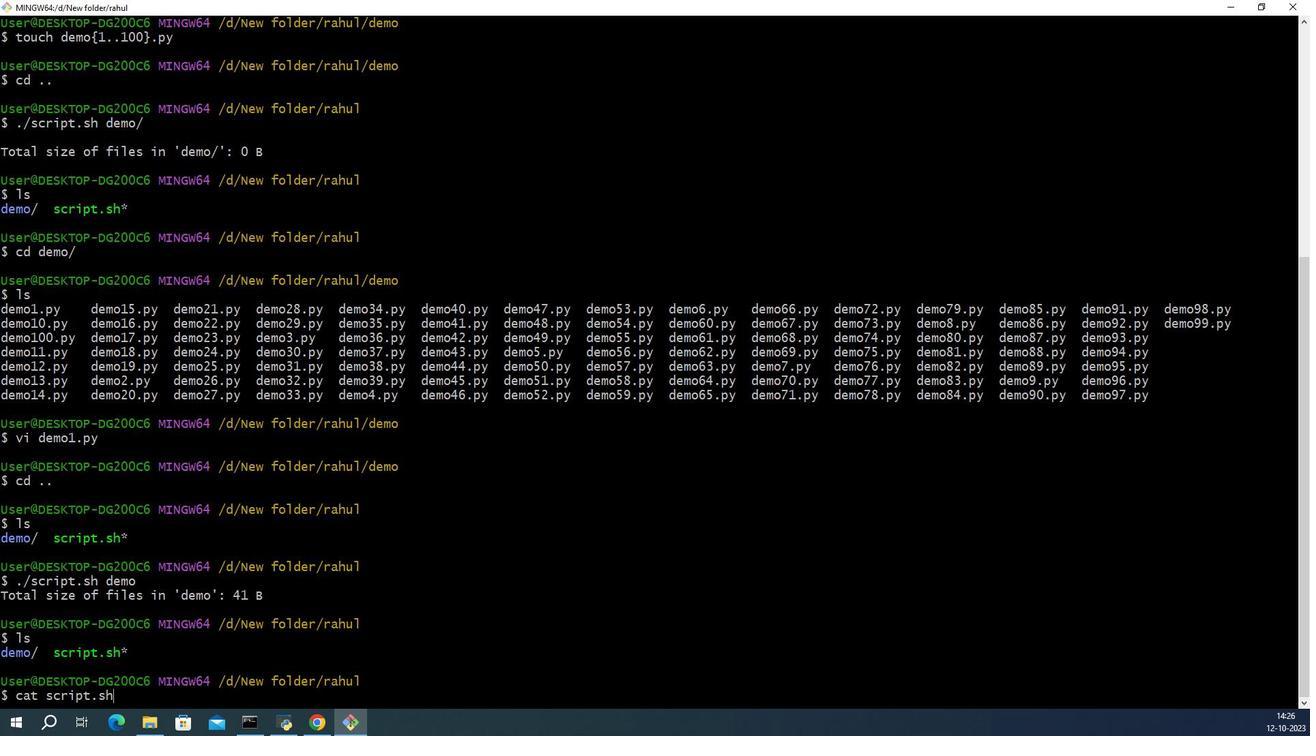 
Action: Mouse moved to (340, 457)
Screenshot: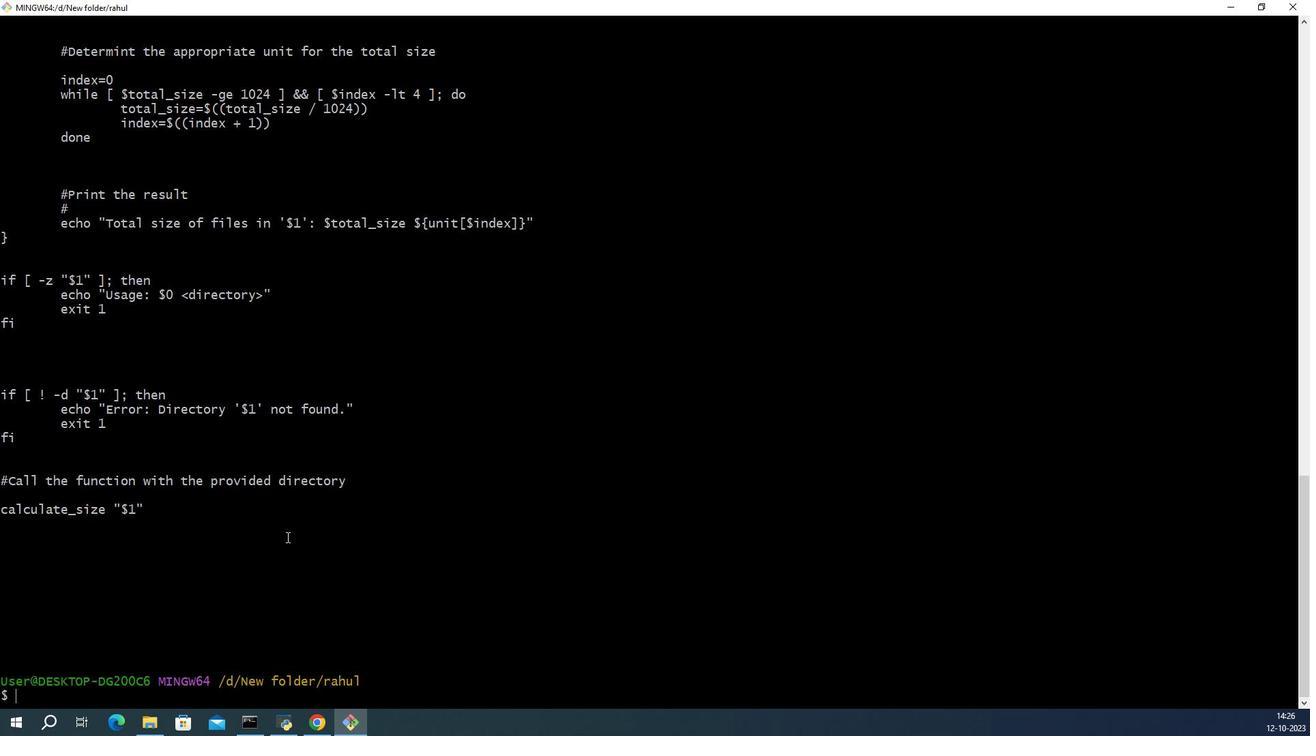 
Action: Mouse pressed left at (340, 457)
Screenshot: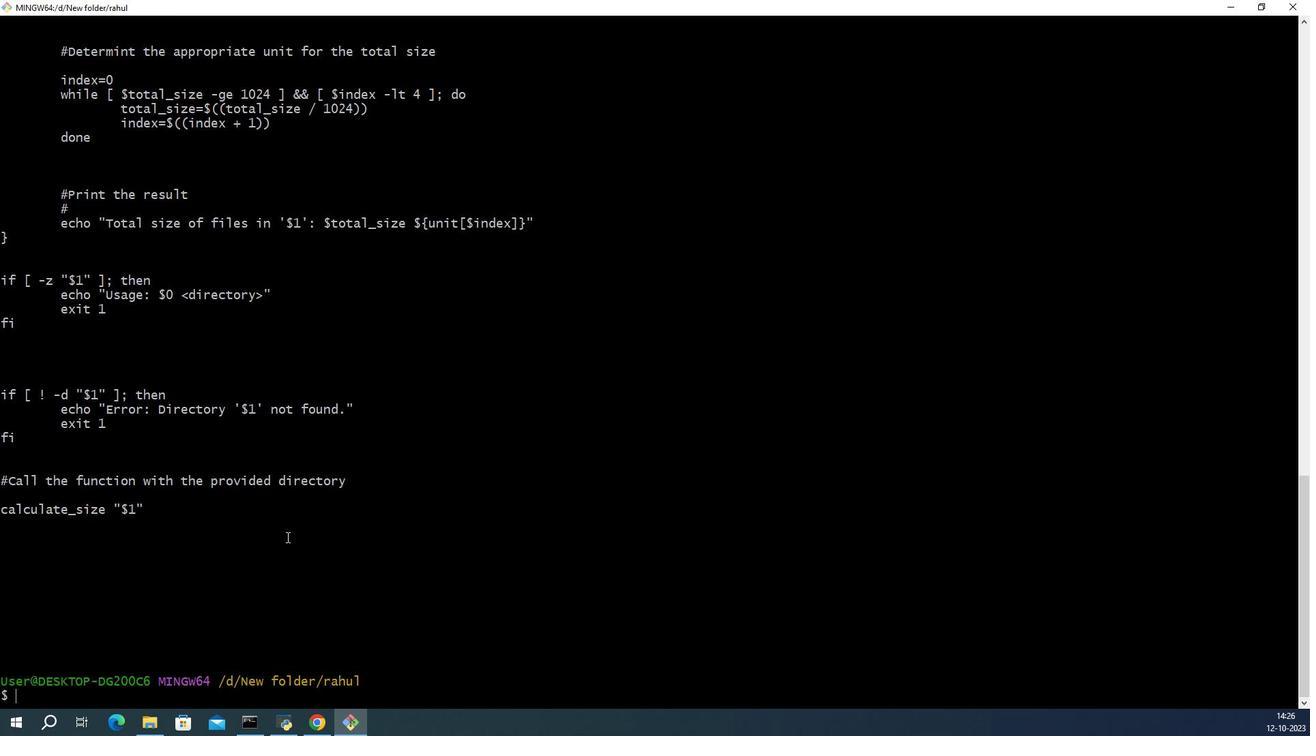 
Action: Mouse moved to (317, 281)
Screenshot: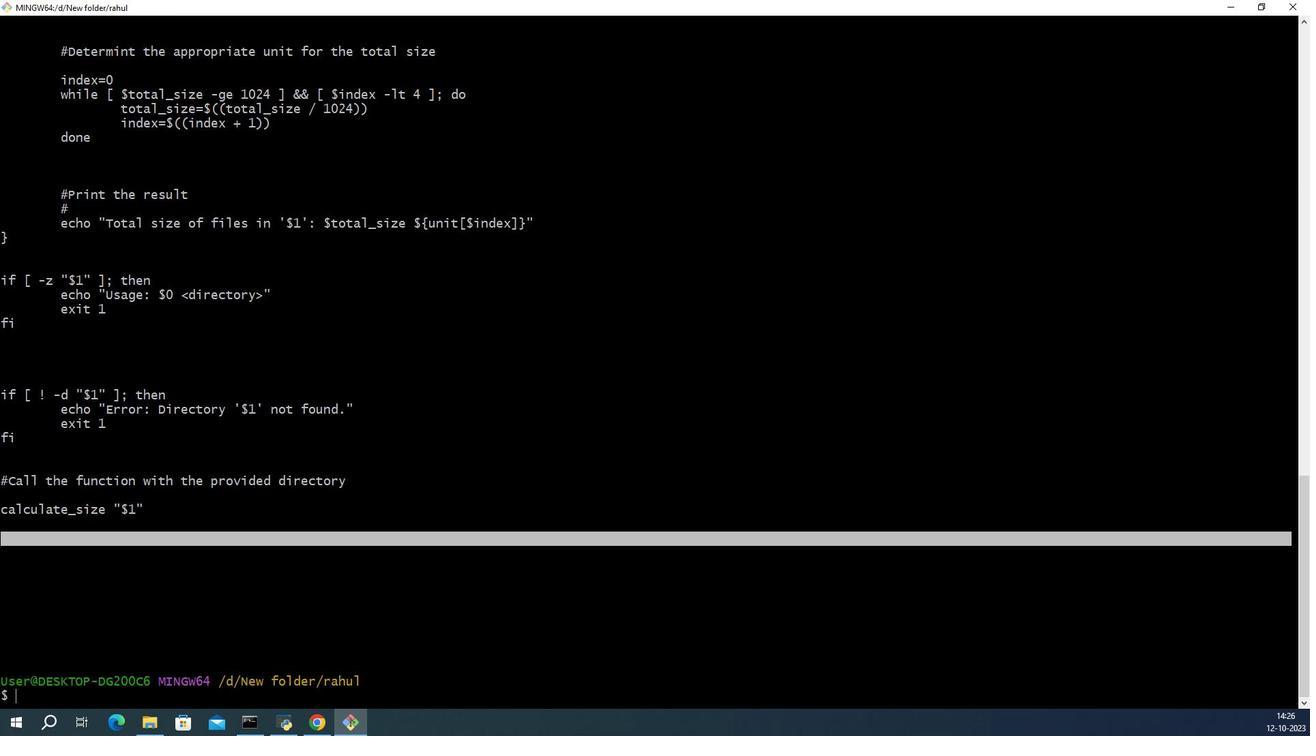 
Action: Mouse pressed left at (317, 281)
Screenshot: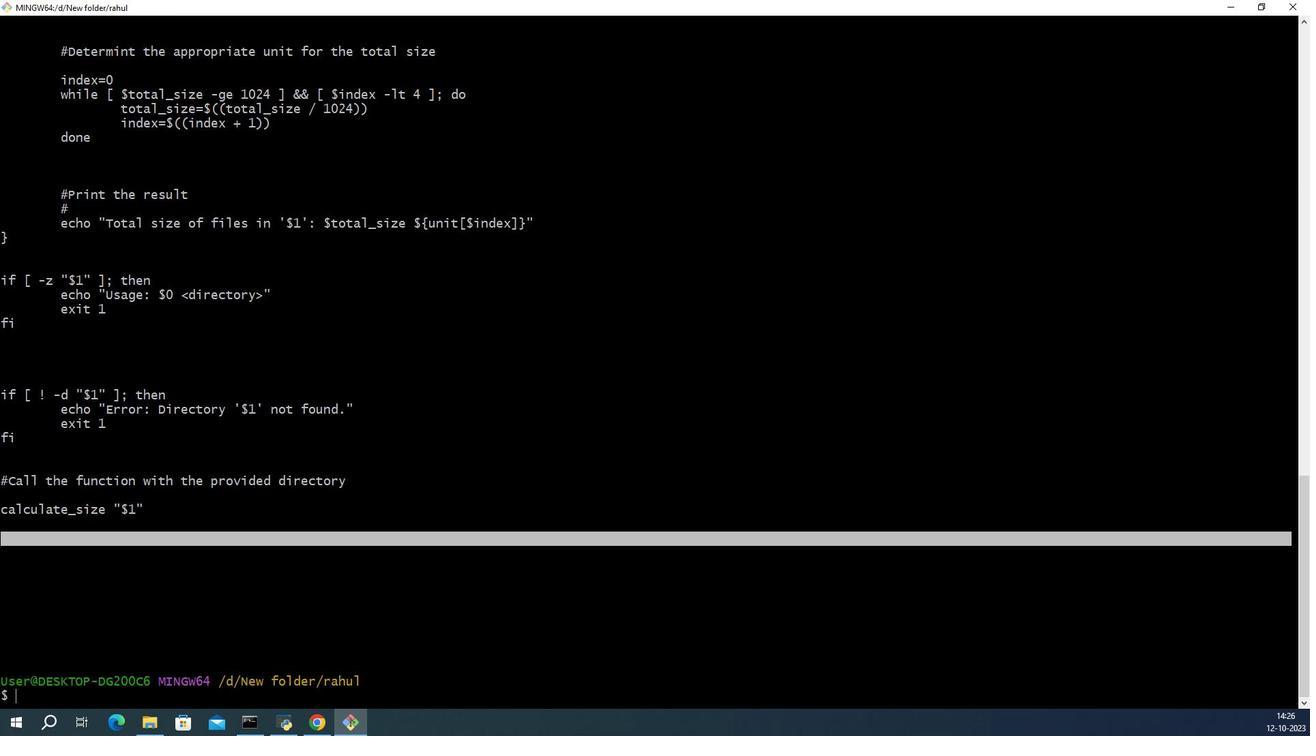 
Action: Mouse moved to (314, 434)
Screenshot: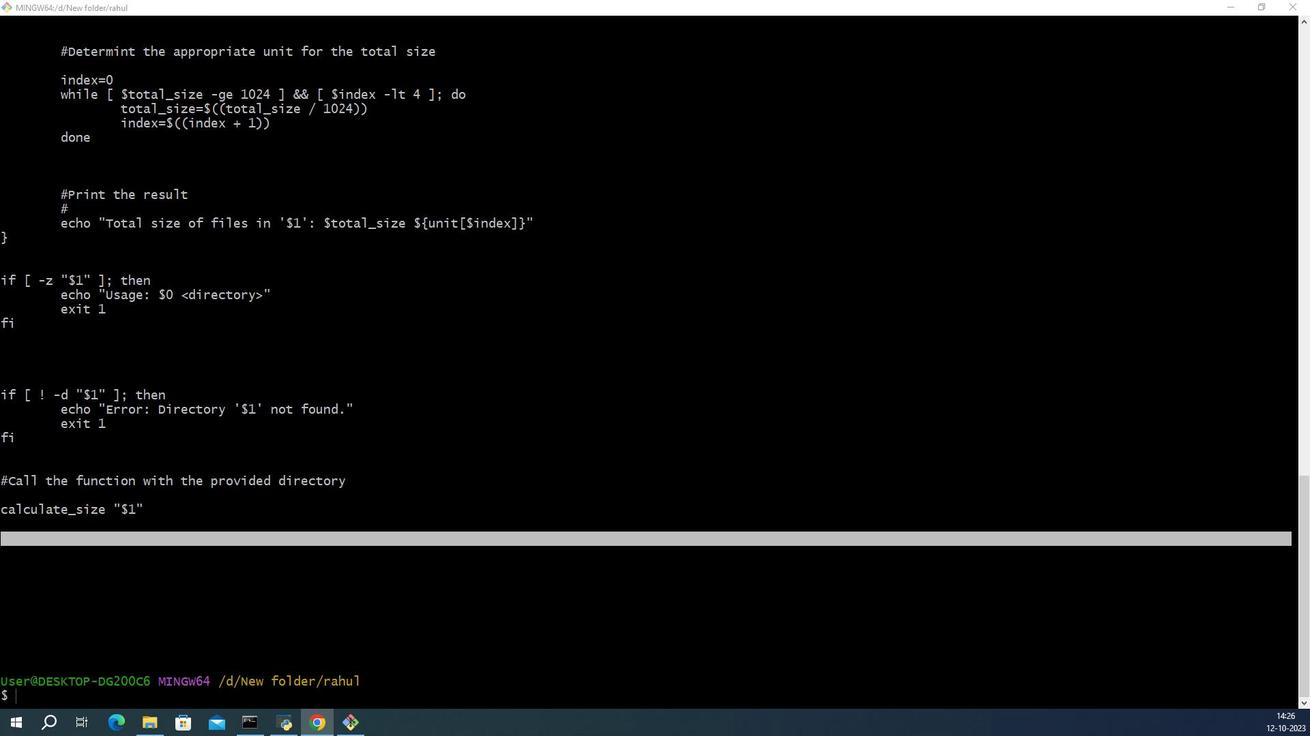 
Action: Mouse pressed left at (314, 434)
Screenshot: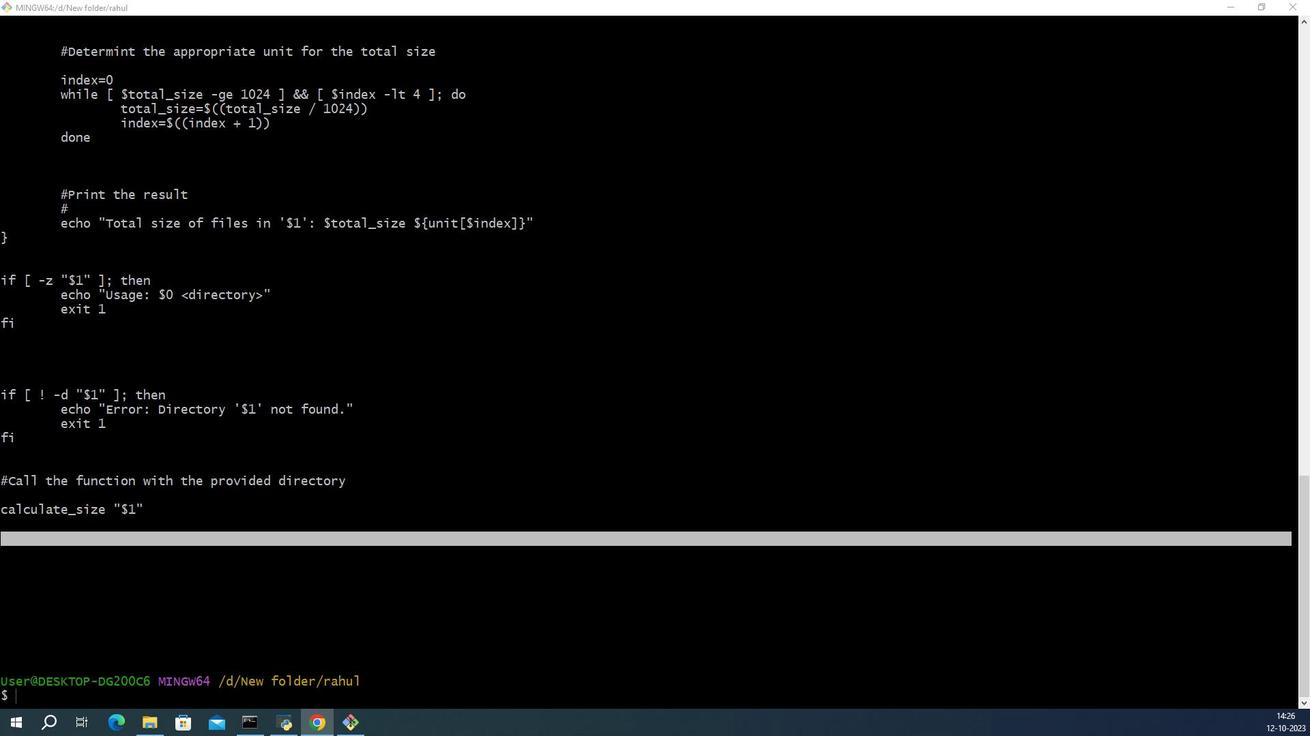 
Action: Mouse moved to (314, 427)
Screenshot: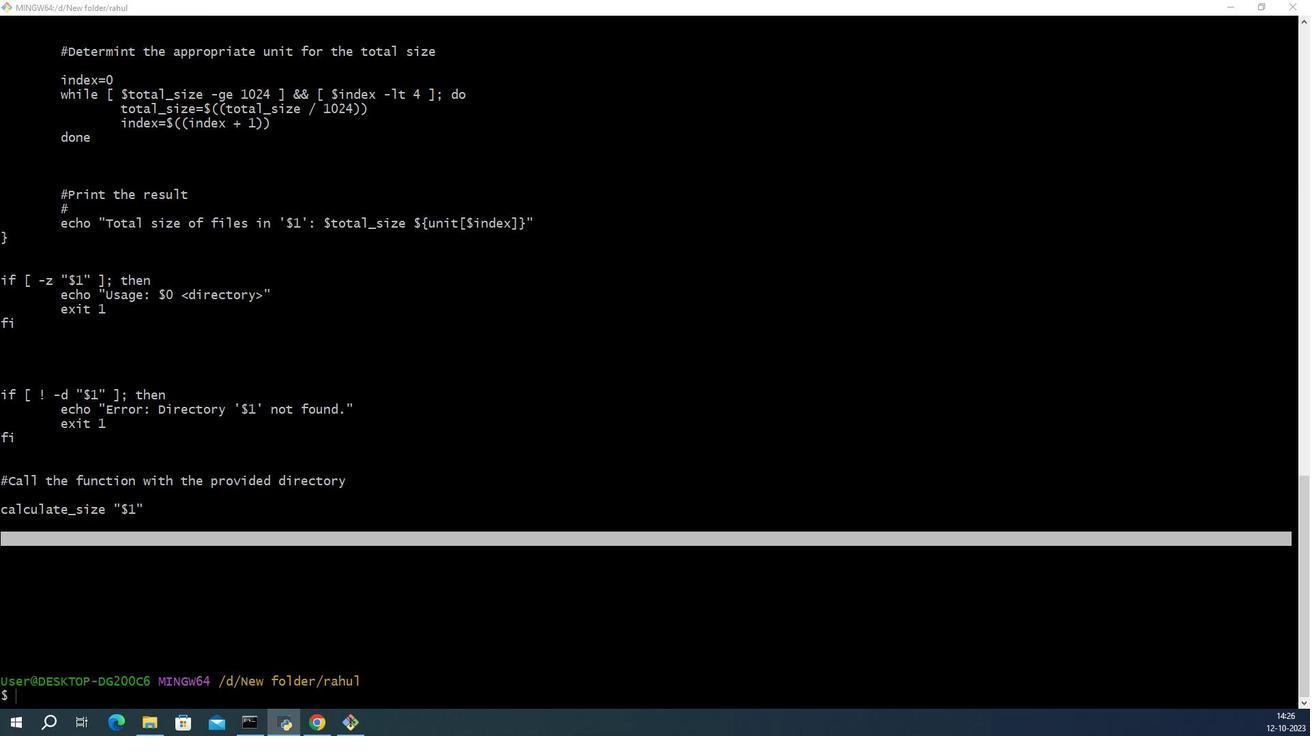 
